 Task: In the event  named  Project Quality Assurance and Process Improvement Discussion, Set a range of dates when you can accept meetings  '13 Jun â€" 30 Jun 2023'. Select a duration of  15 min. Select working hours  	_x000D_
MON- SAT 10:00am â€" 6:00pm. Add time before or after your events  as 10 min. Set the frequency of available time slots for invitees as  55 min. Set the minimum notice period and maximum events allowed per day as  43 hours and 4. , logged in from the account softage.4@softage.net and add another guest for the event, softage.3@softage.net
Action: Mouse moved to (341, 391)
Screenshot: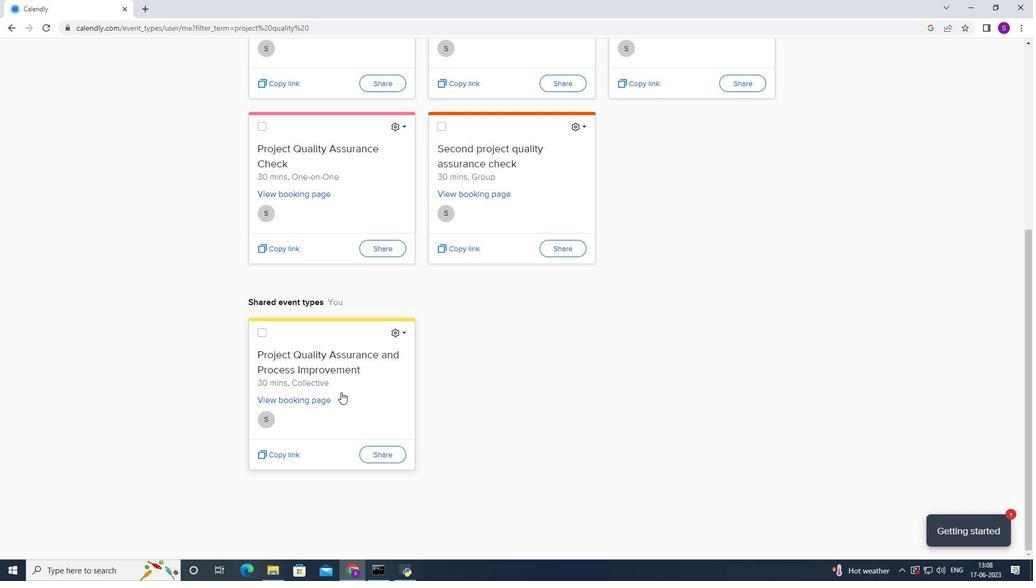 
Action: Mouse pressed left at (341, 391)
Screenshot: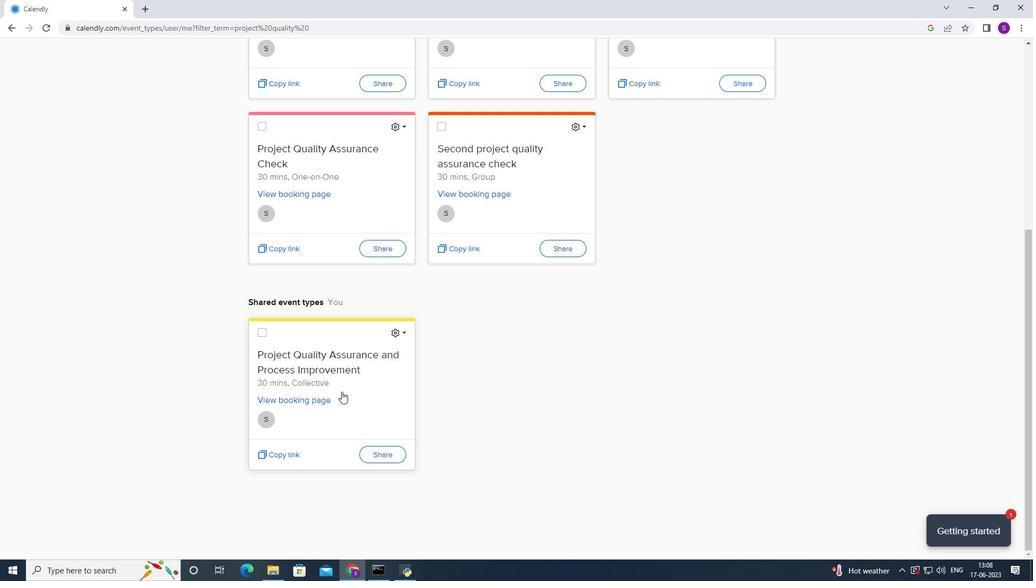 
Action: Mouse moved to (320, 264)
Screenshot: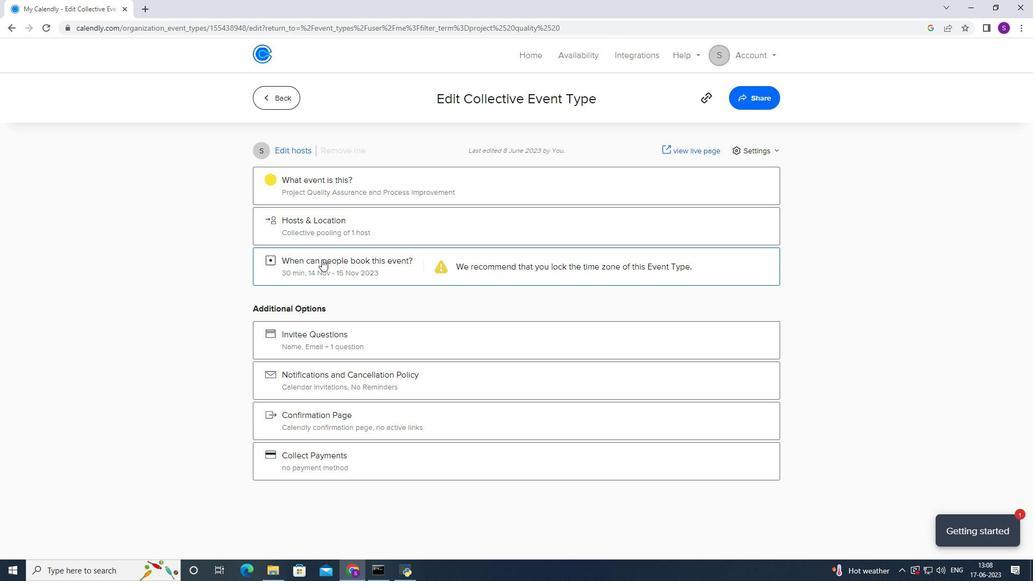 
Action: Mouse pressed left at (320, 264)
Screenshot: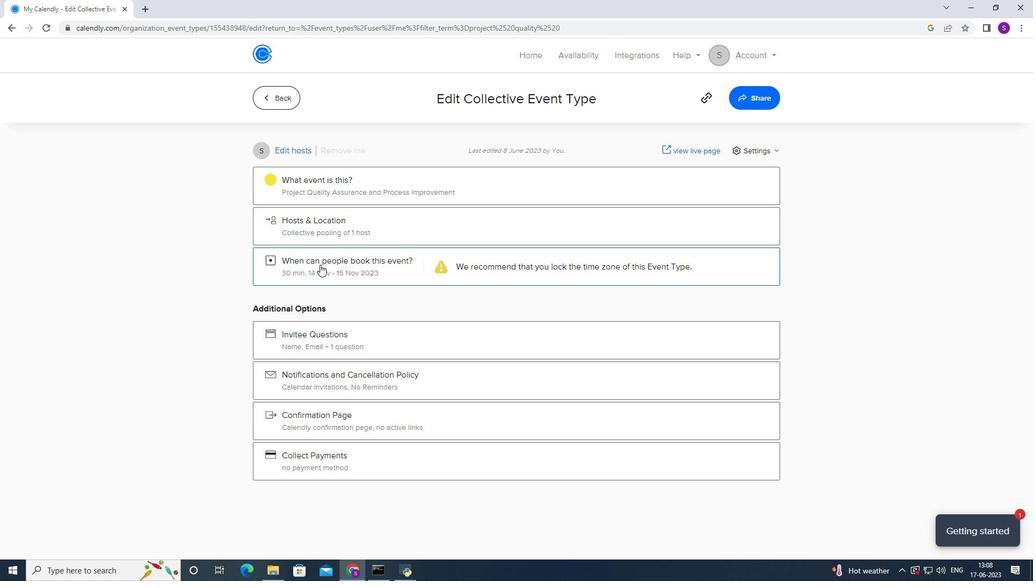 
Action: Mouse moved to (306, 321)
Screenshot: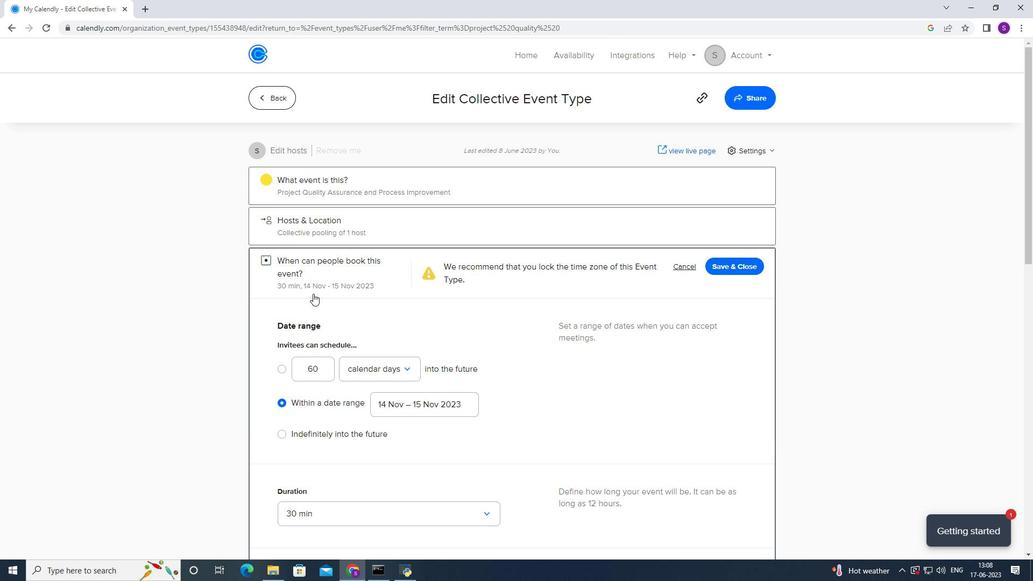 
Action: Mouse scrolled (306, 321) with delta (0, 0)
Screenshot: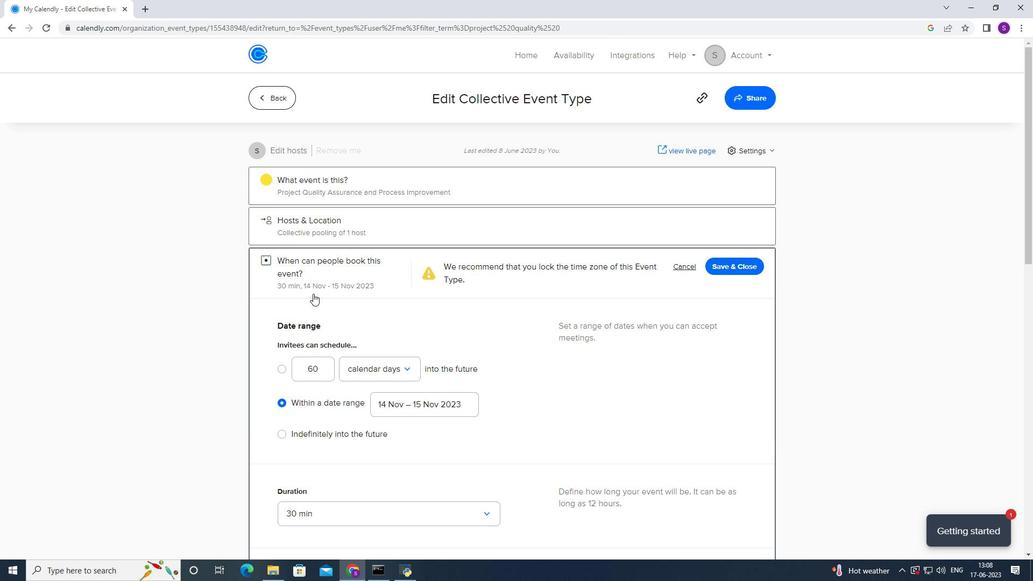 
Action: Mouse scrolled (306, 321) with delta (0, 0)
Screenshot: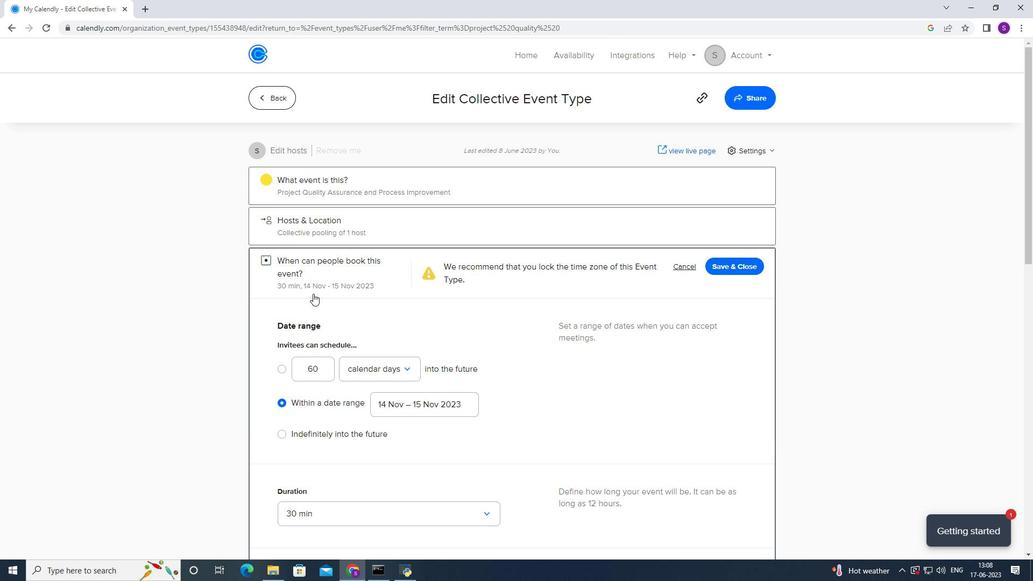 
Action: Mouse scrolled (306, 321) with delta (0, 0)
Screenshot: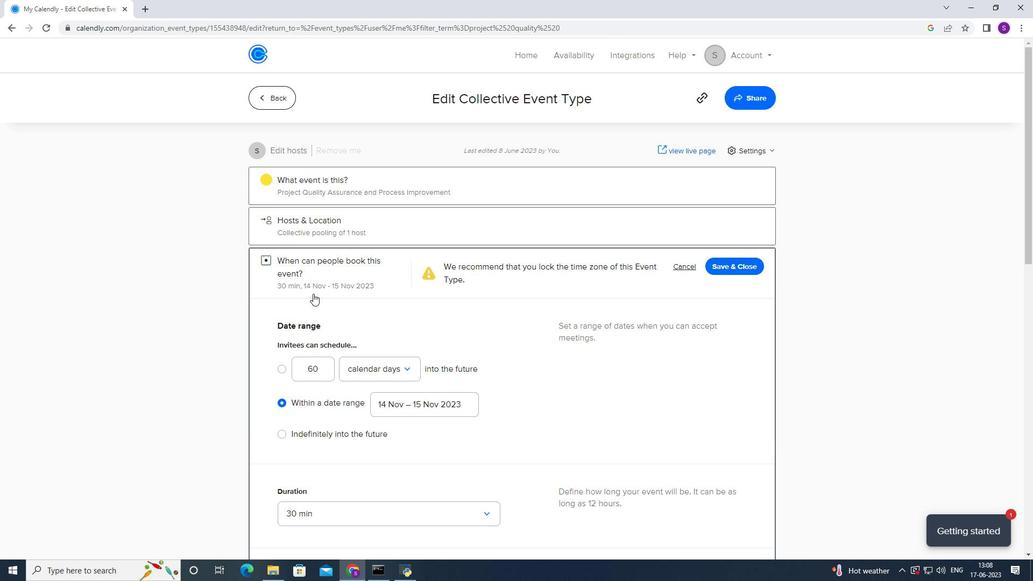 
Action: Mouse scrolled (306, 321) with delta (0, 0)
Screenshot: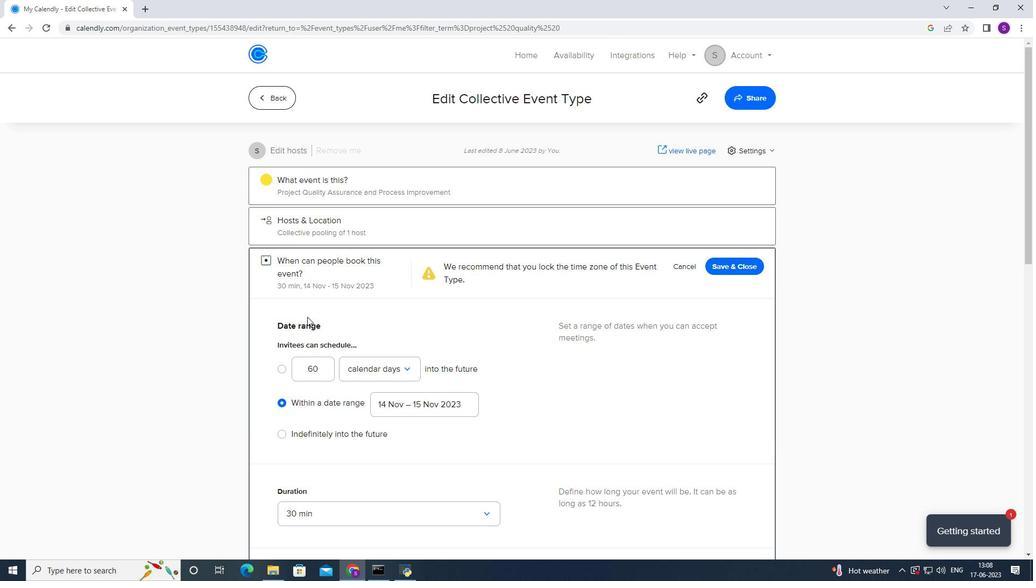 
Action: Mouse scrolled (306, 321) with delta (0, 0)
Screenshot: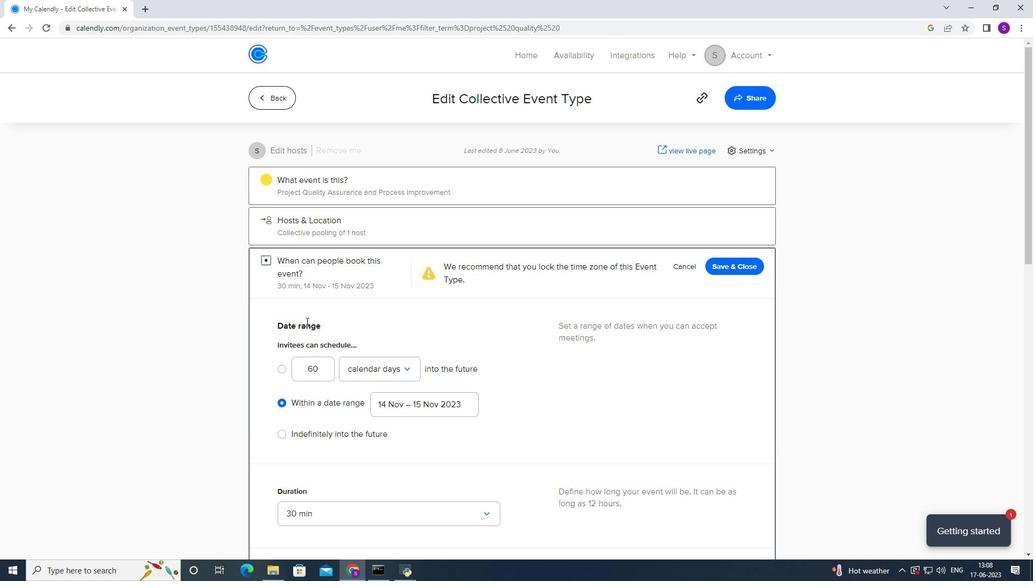 
Action: Mouse moved to (306, 316)
Screenshot: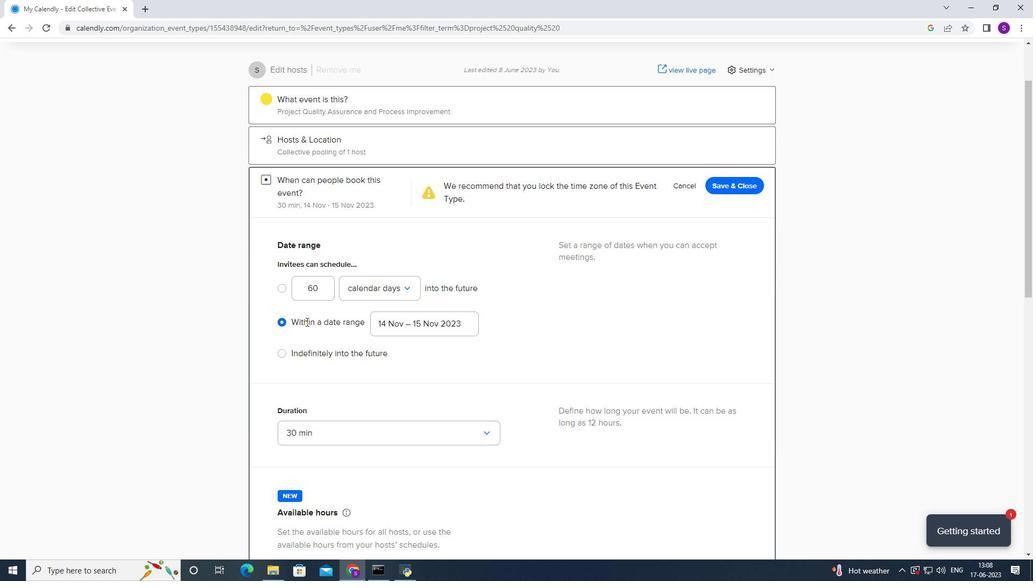 
Action: Mouse scrolled (306, 317) with delta (0, 0)
Screenshot: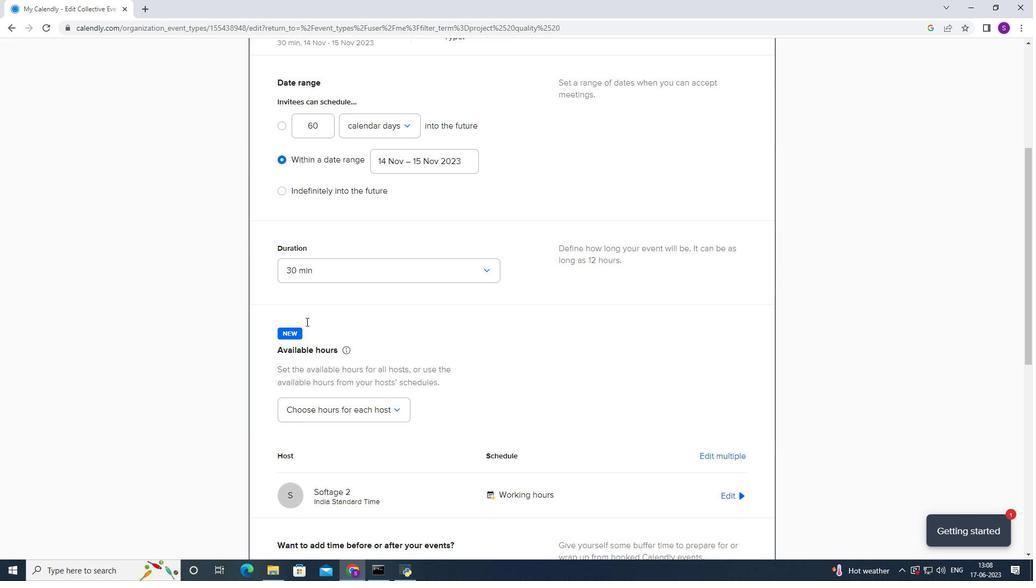 
Action: Mouse scrolled (306, 317) with delta (0, 0)
Screenshot: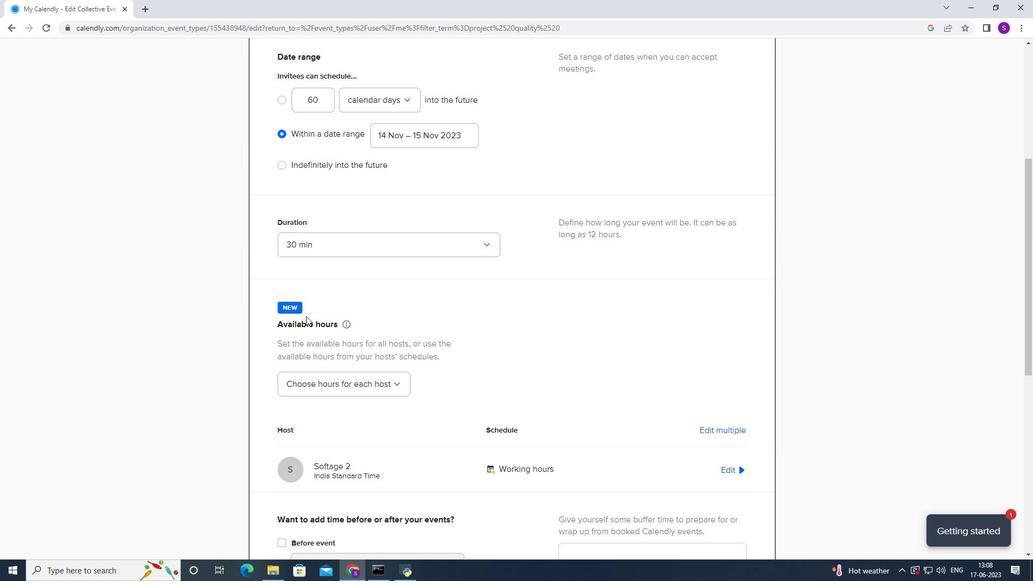 
Action: Mouse moved to (398, 244)
Screenshot: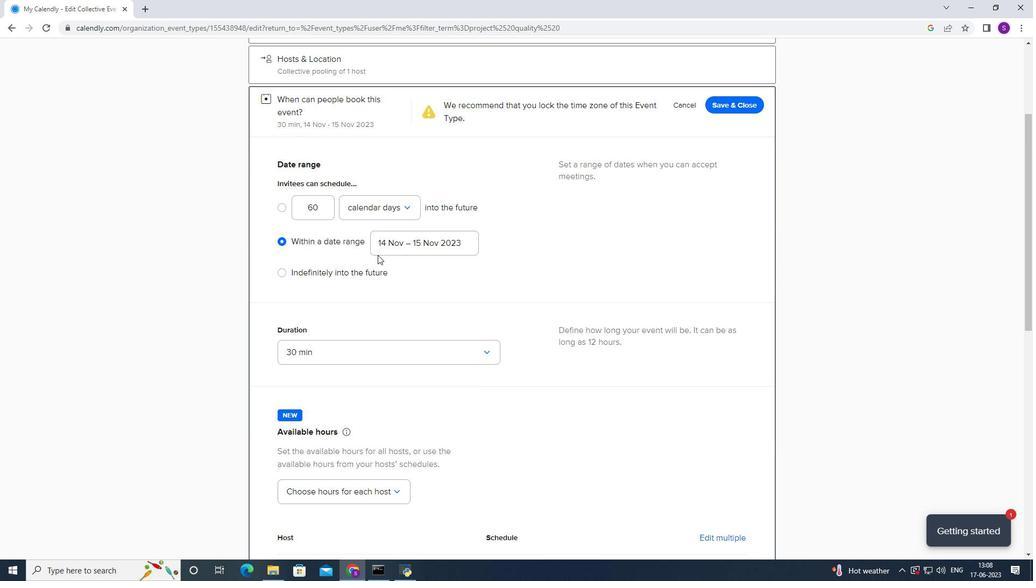 
Action: Mouse pressed left at (398, 244)
Screenshot: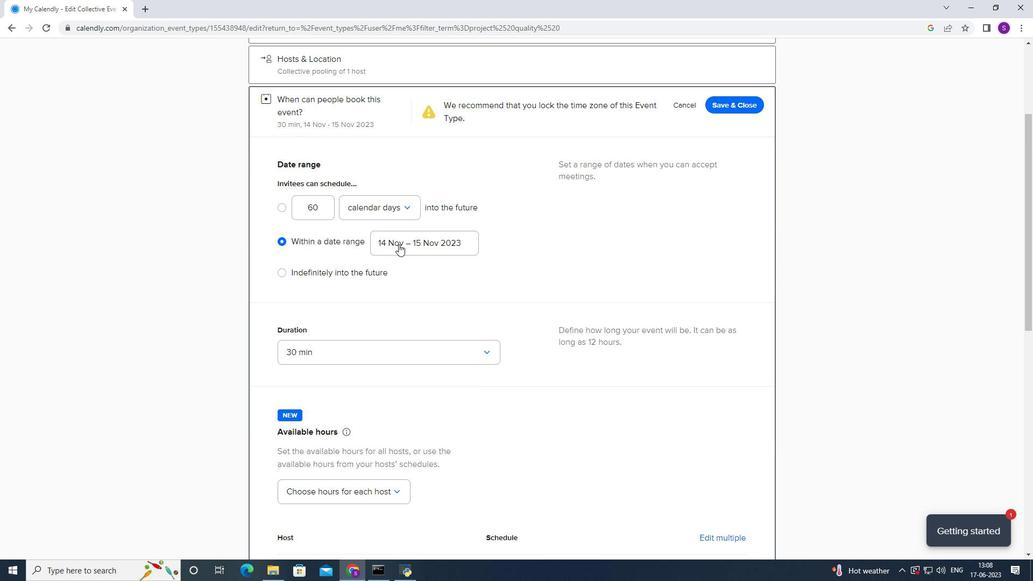 
Action: Mouse moved to (458, 285)
Screenshot: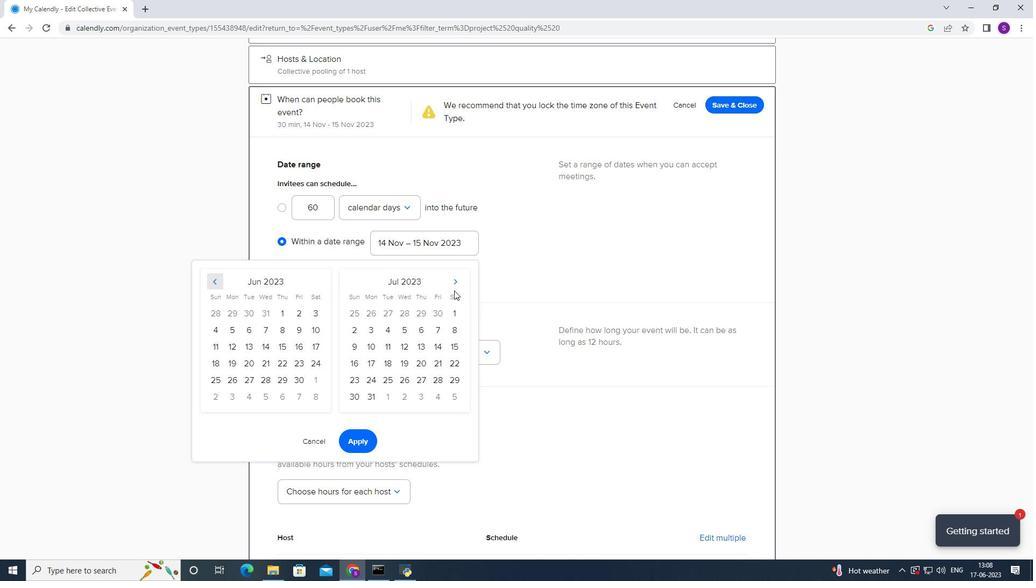 
Action: Mouse pressed left at (458, 285)
Screenshot: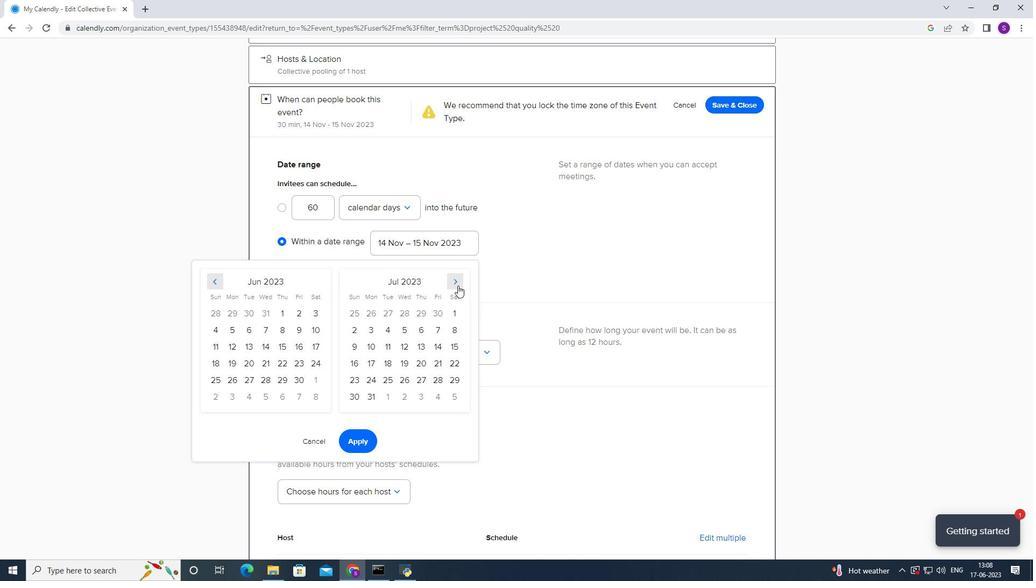 
Action: Mouse moved to (278, 346)
Screenshot: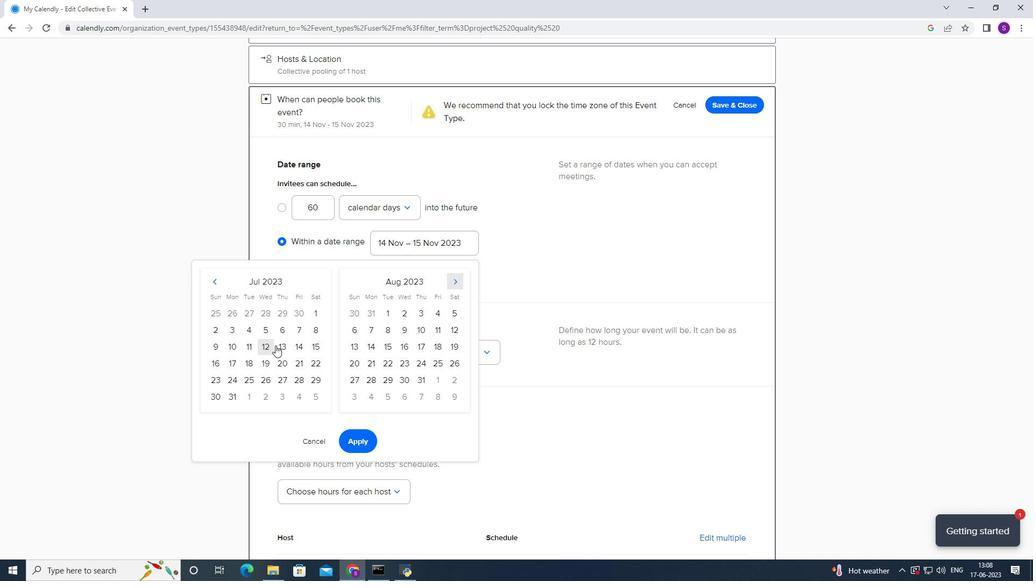 
Action: Mouse pressed left at (278, 346)
Screenshot: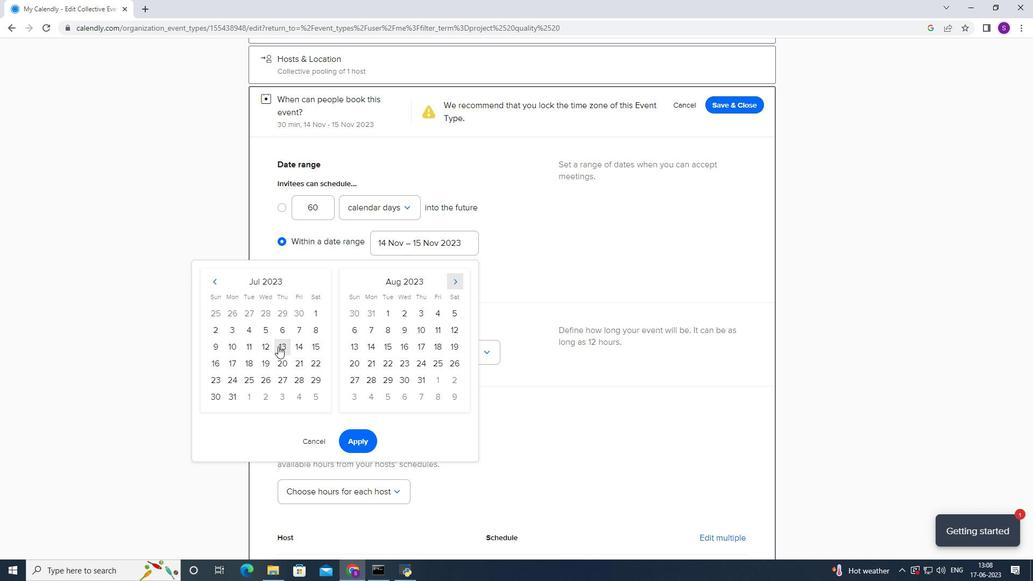 
Action: Mouse moved to (223, 389)
Screenshot: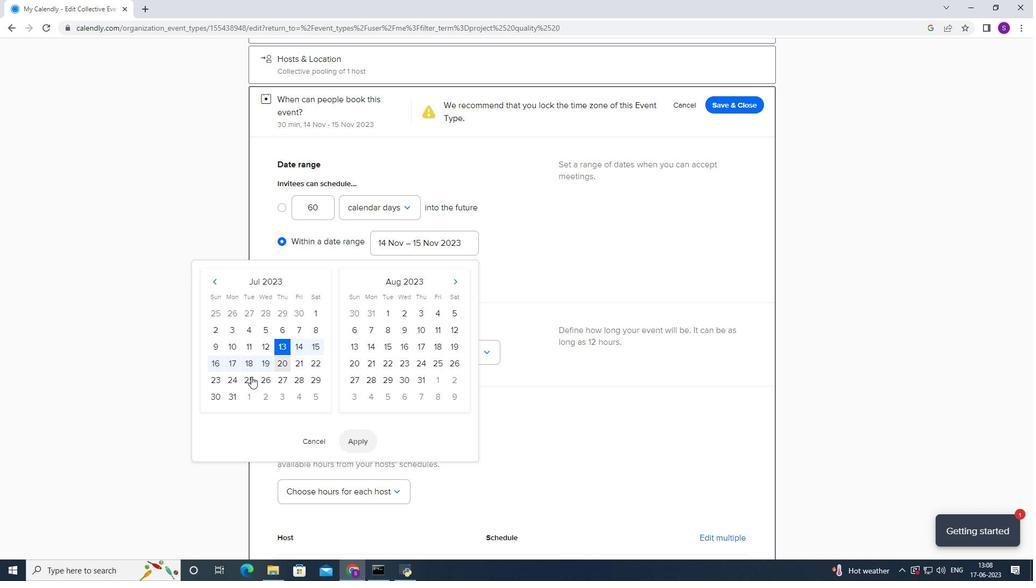 
Action: Mouse pressed left at (223, 389)
Screenshot: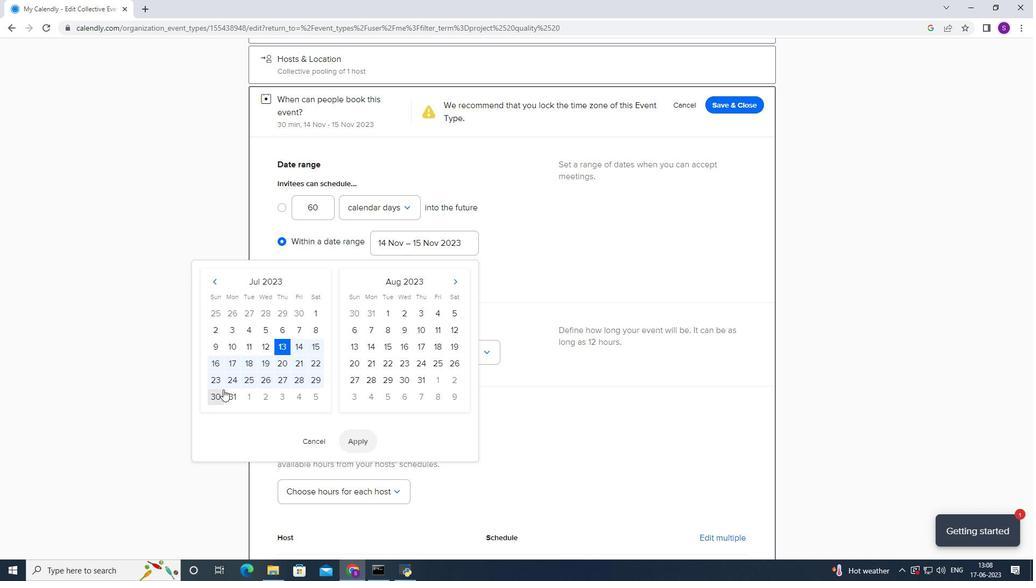 
Action: Mouse moved to (360, 449)
Screenshot: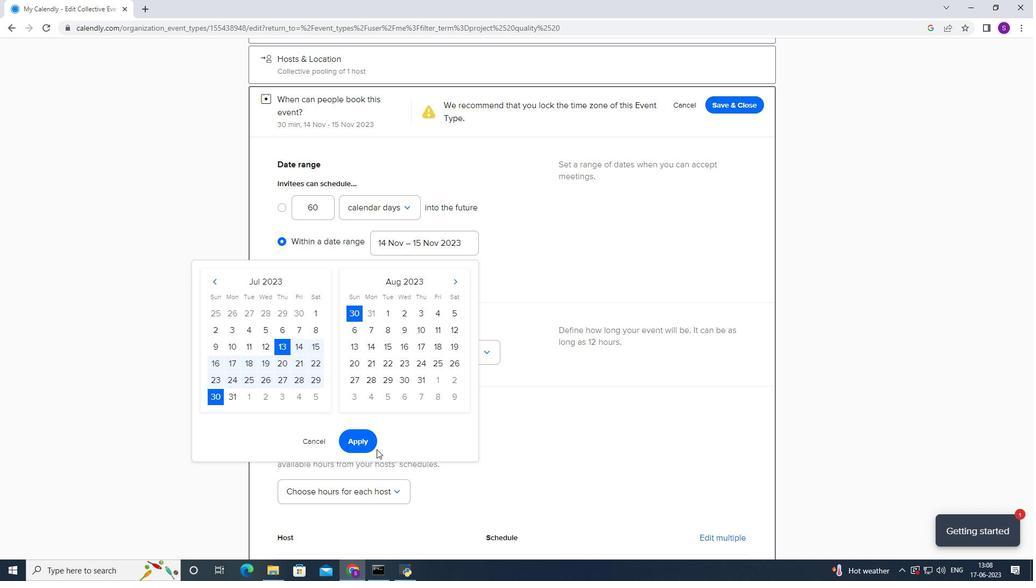
Action: Mouse pressed left at (360, 449)
Screenshot: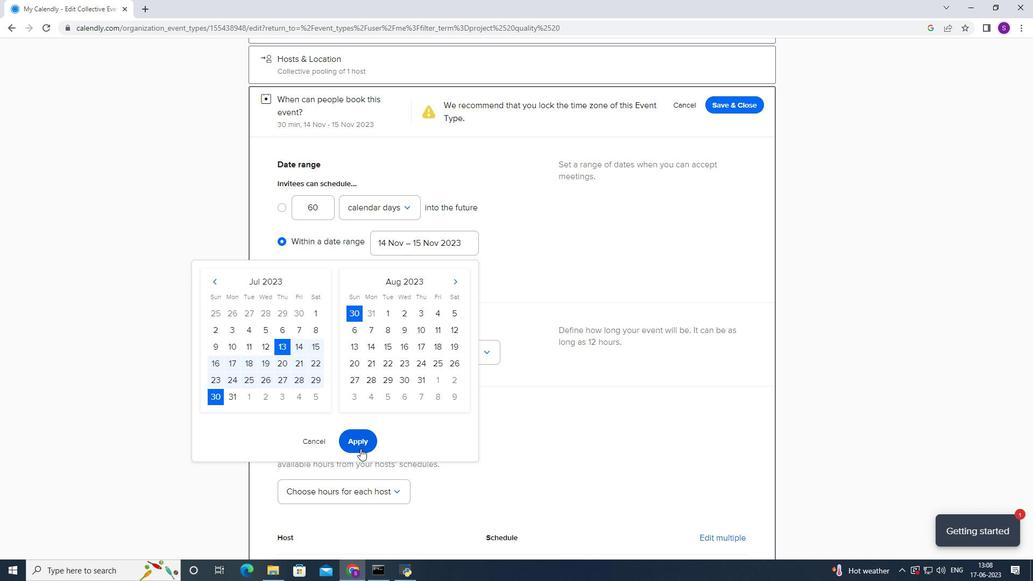 
Action: Mouse moved to (303, 369)
Screenshot: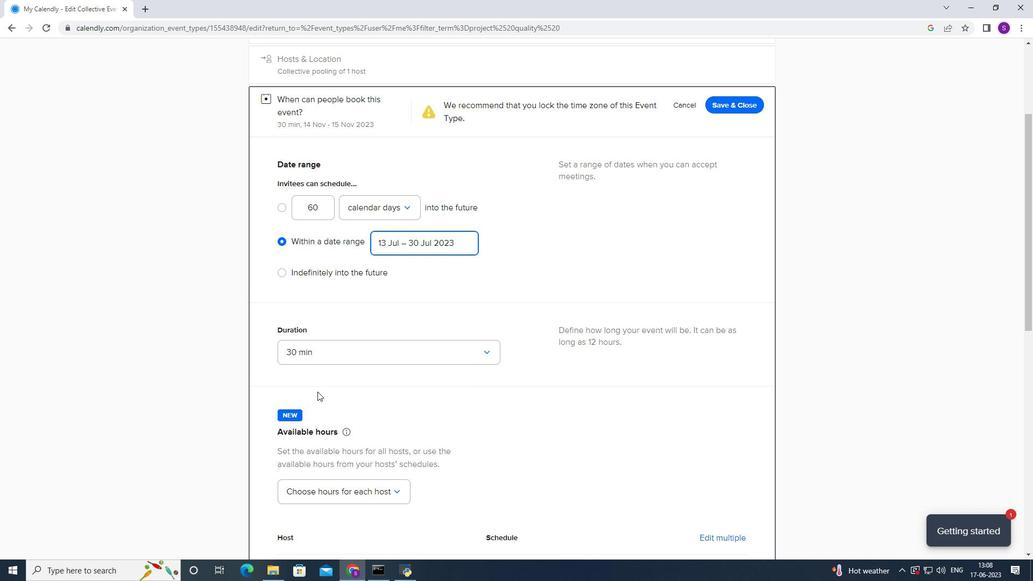 
Action: Mouse scrolled (303, 369) with delta (0, 0)
Screenshot: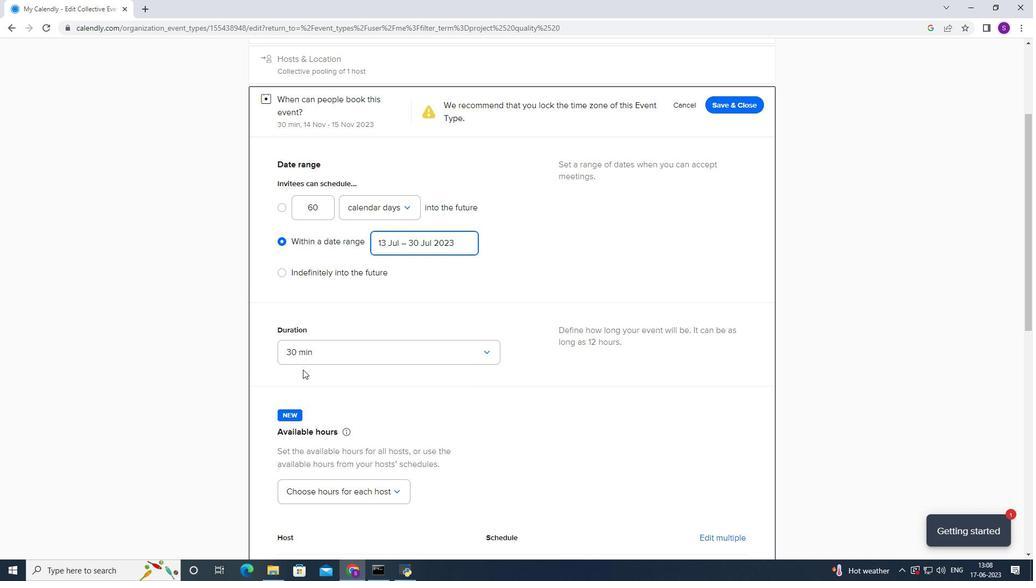 
Action: Mouse moved to (302, 369)
Screenshot: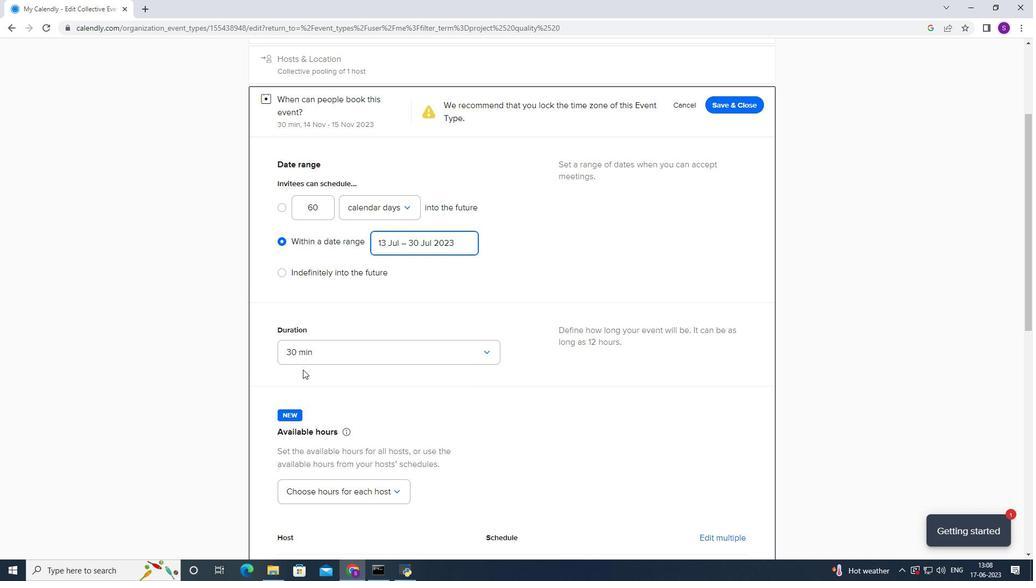 
Action: Mouse scrolled (302, 369) with delta (0, 0)
Screenshot: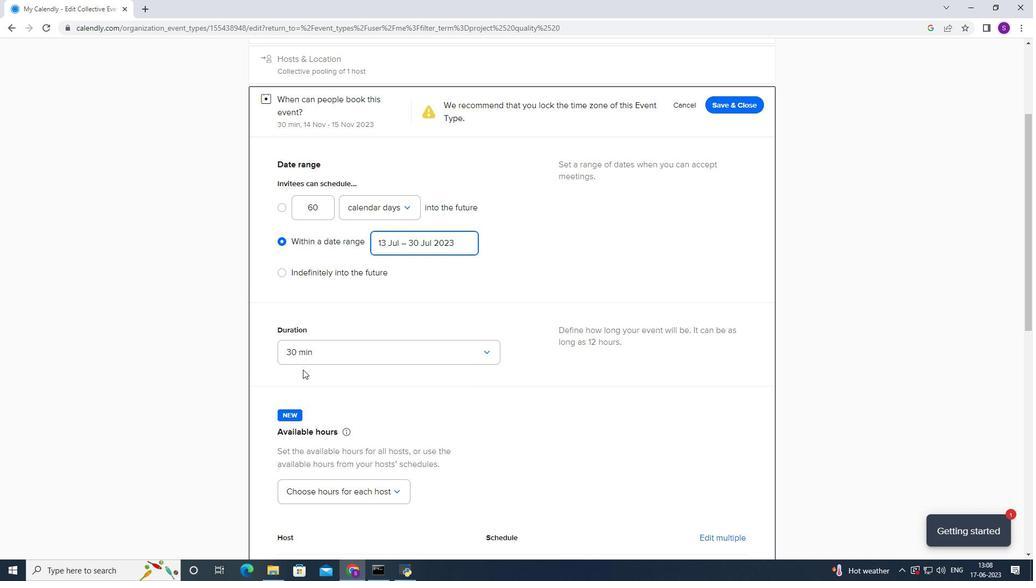 
Action: Mouse moved to (302, 369)
Screenshot: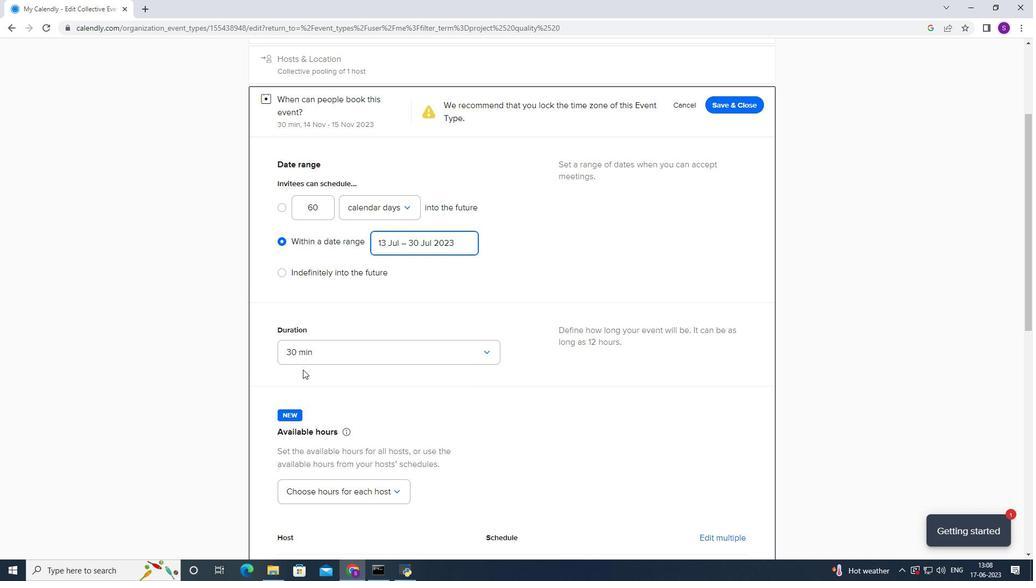 
Action: Mouse scrolled (302, 369) with delta (0, 0)
Screenshot: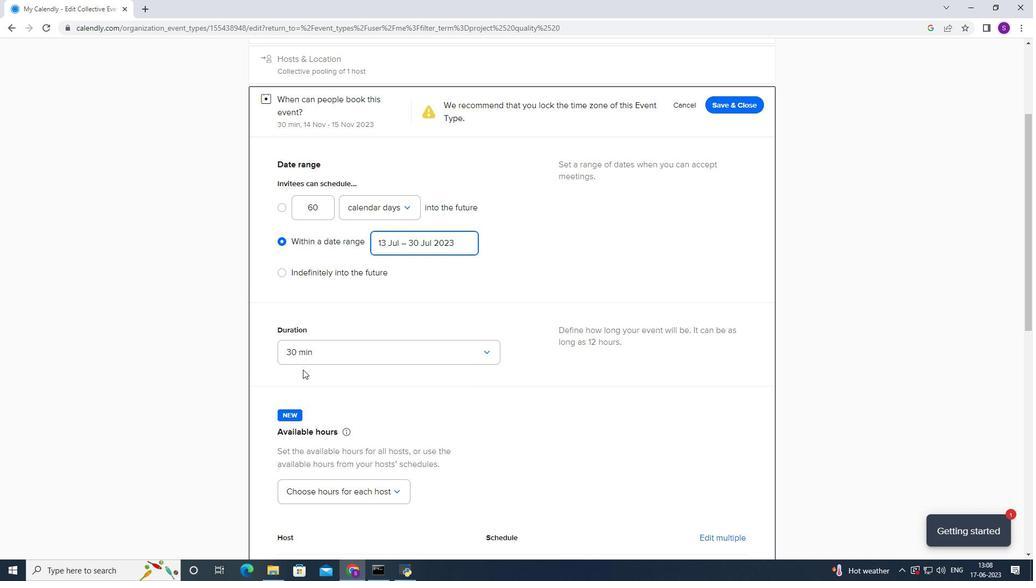 
Action: Mouse moved to (300, 369)
Screenshot: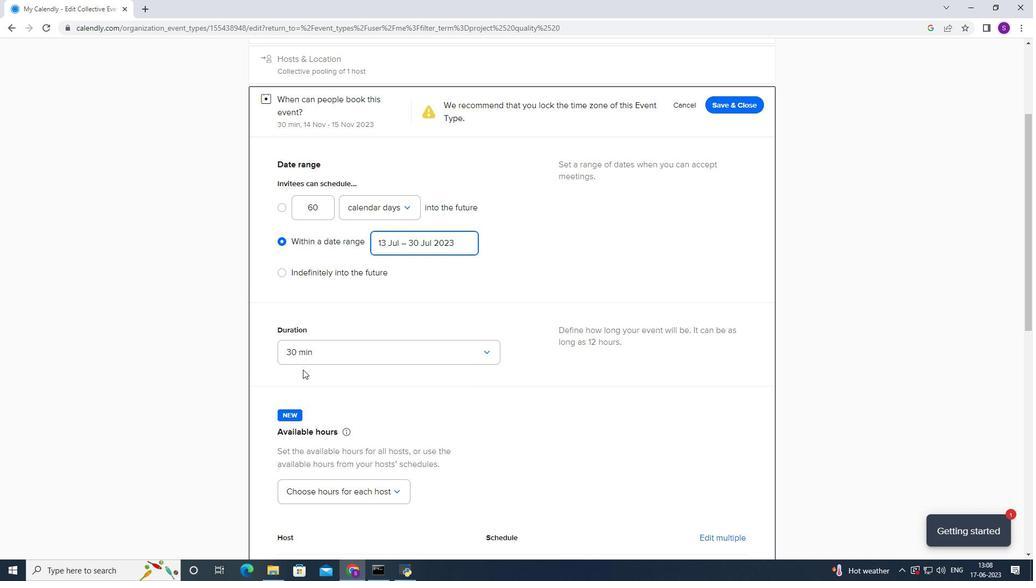 
Action: Mouse scrolled (300, 369) with delta (0, 0)
Screenshot: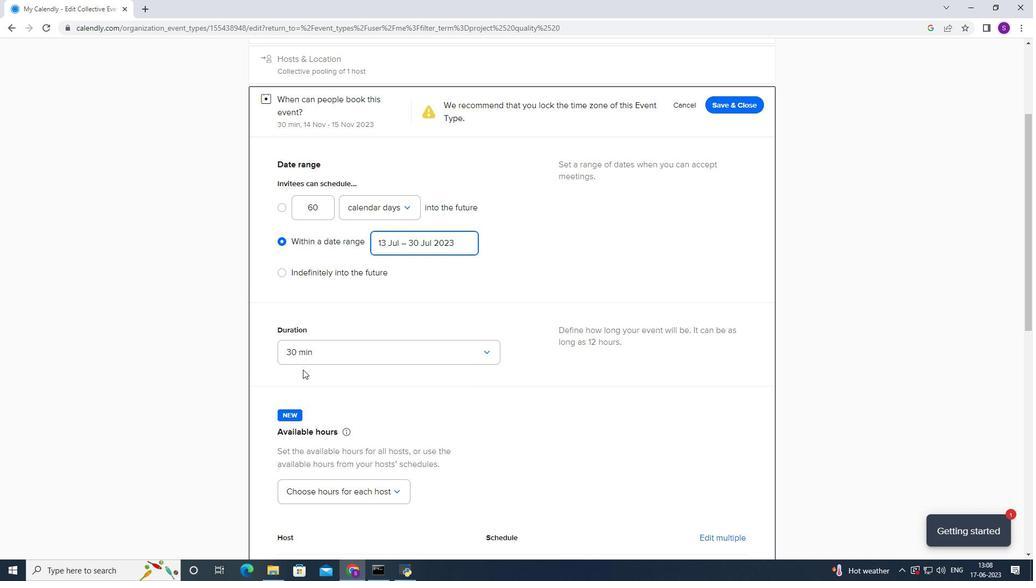 
Action: Mouse moved to (300, 370)
Screenshot: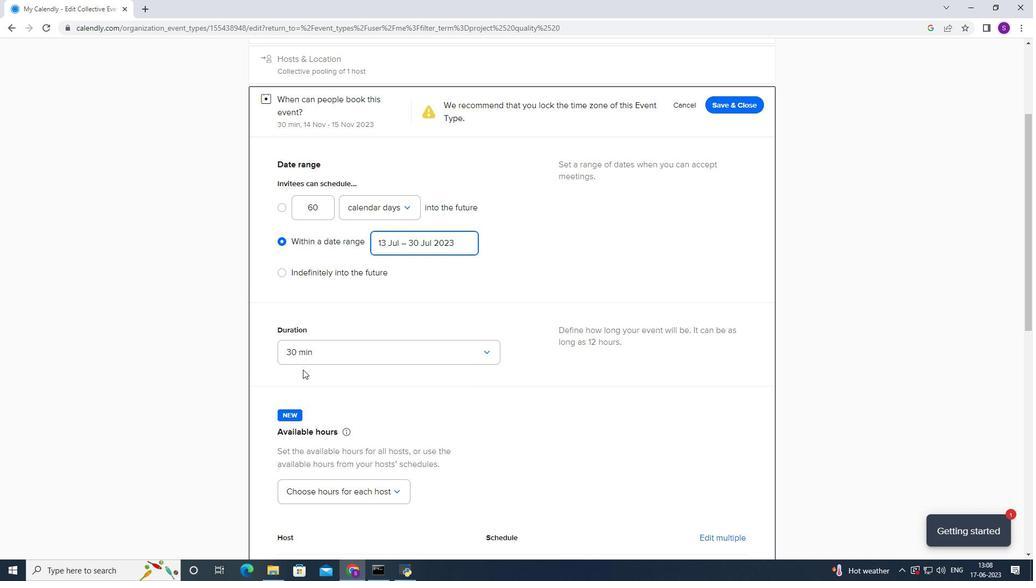 
Action: Mouse scrolled (300, 370) with delta (0, 0)
Screenshot: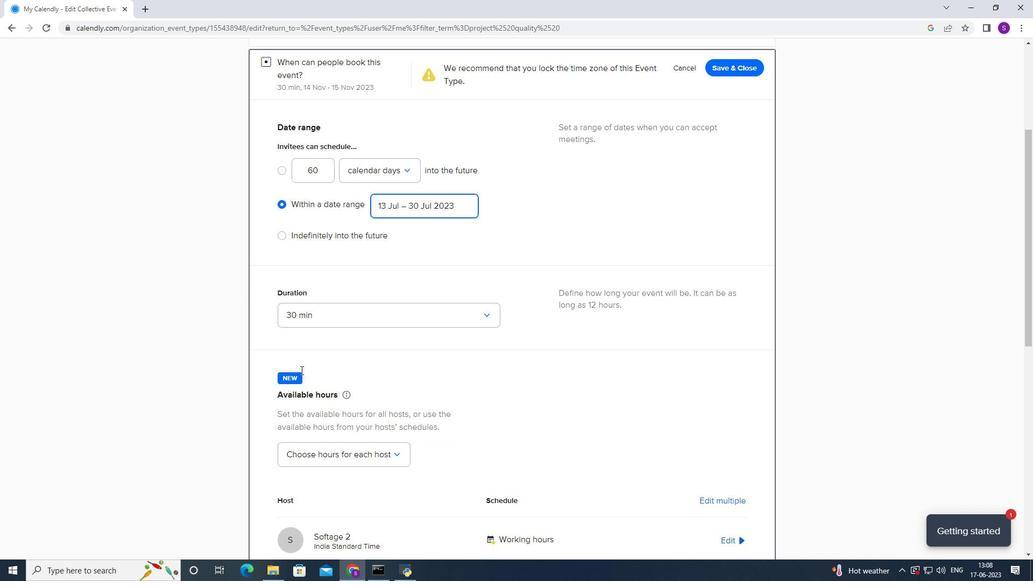 
Action: Mouse scrolled (300, 370) with delta (0, 0)
Screenshot: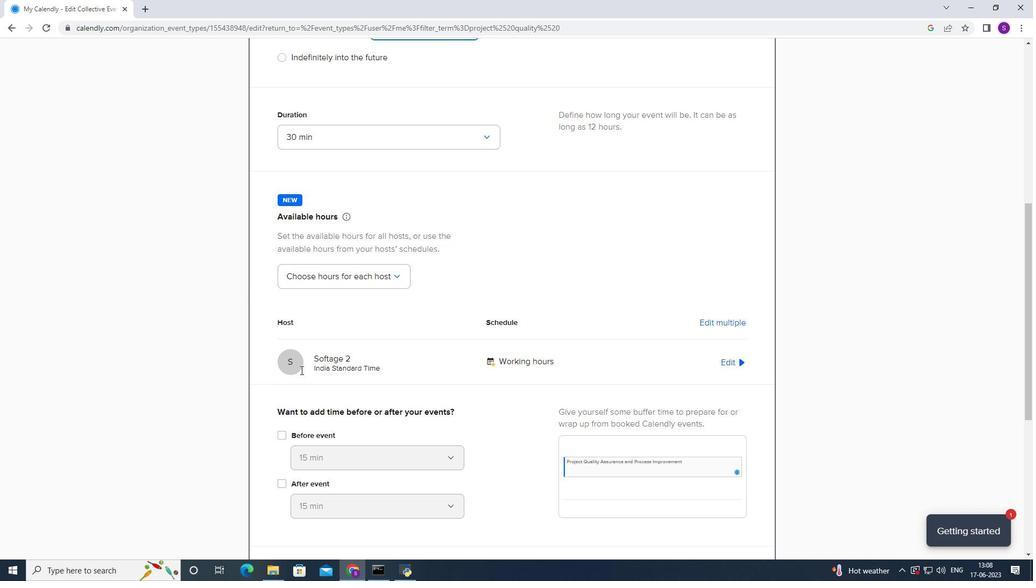 
Action: Mouse moved to (345, 255)
Screenshot: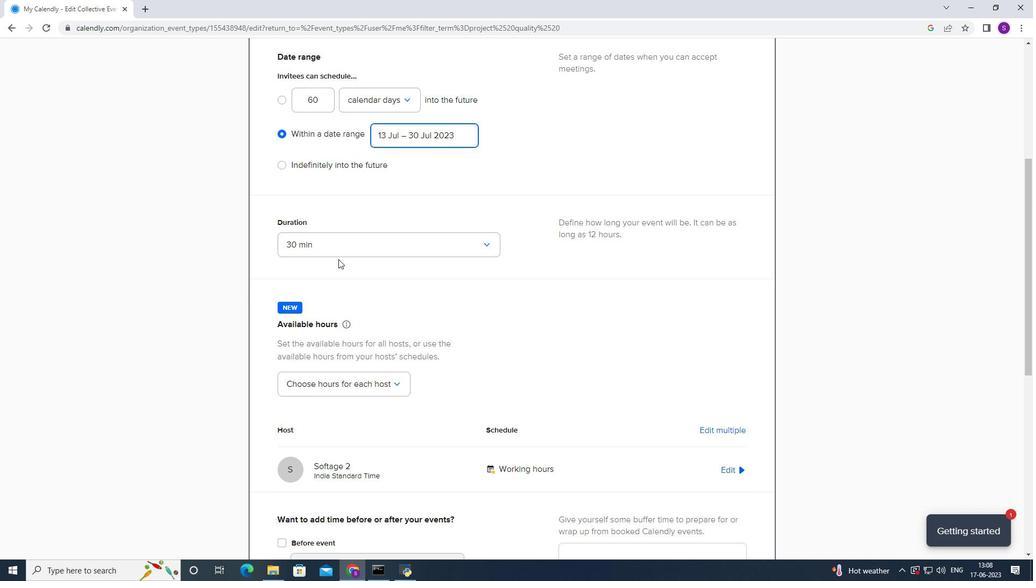 
Action: Mouse pressed left at (345, 255)
Screenshot: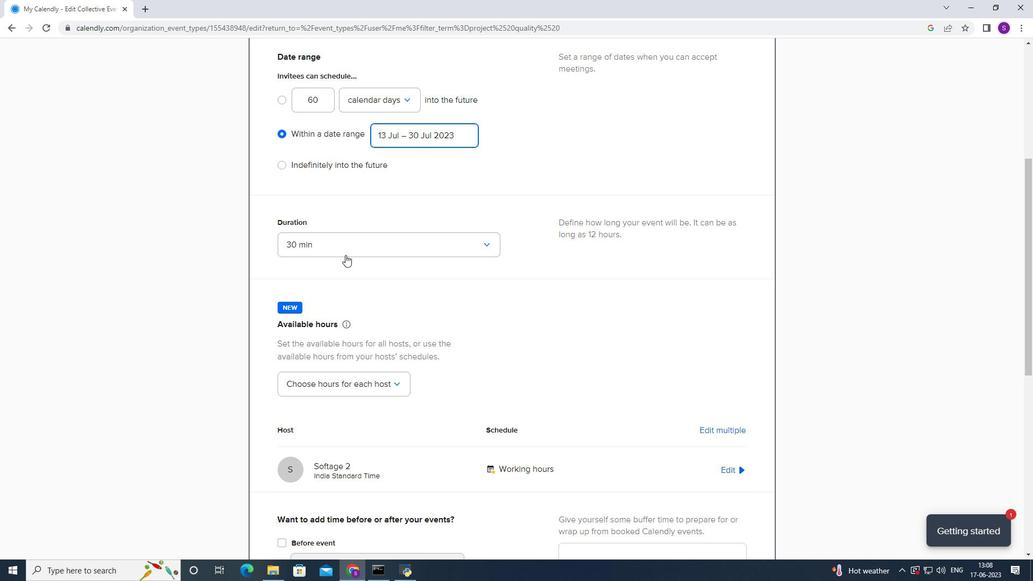 
Action: Mouse moved to (343, 272)
Screenshot: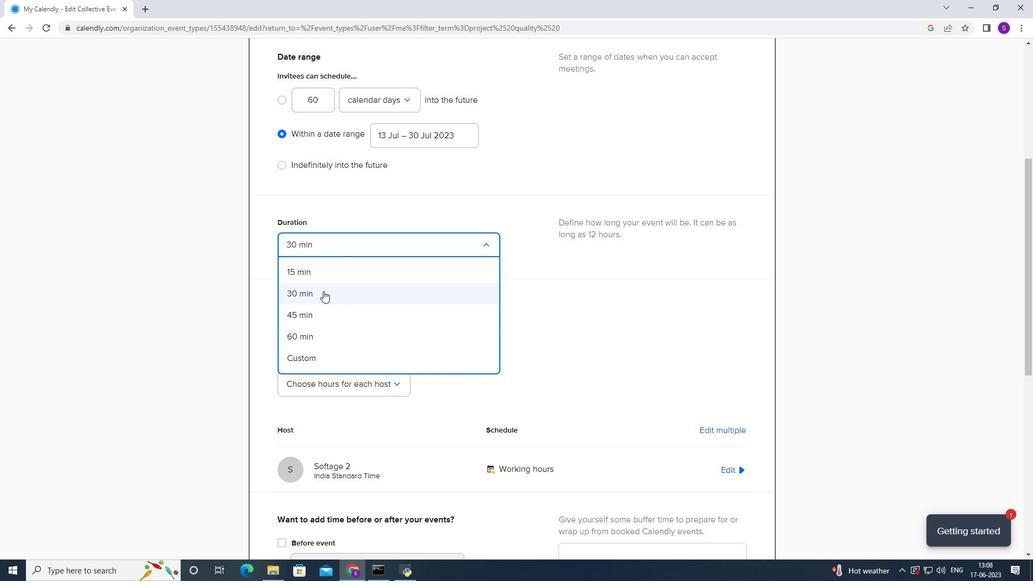
Action: Mouse pressed left at (343, 272)
Screenshot: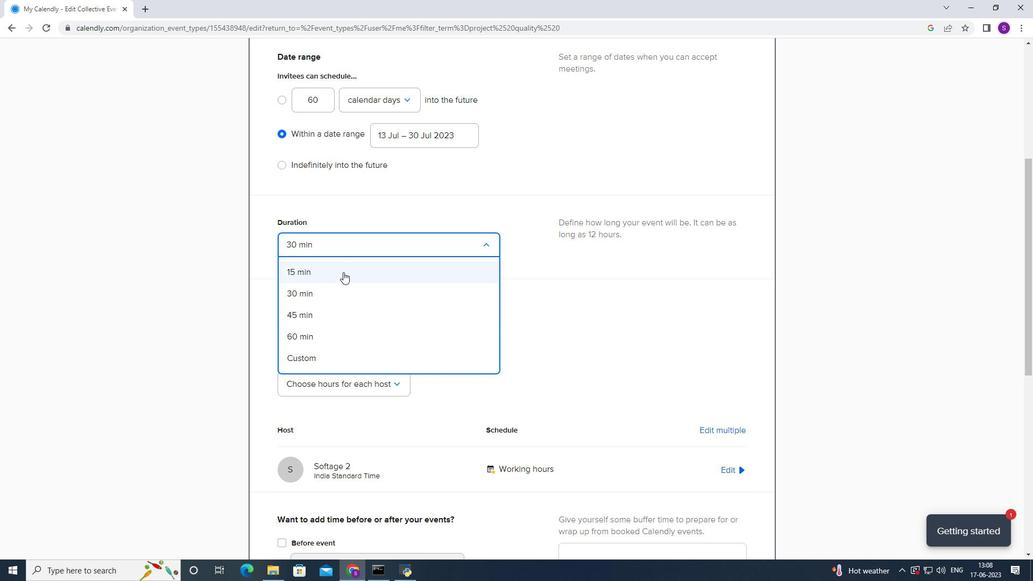
Action: Mouse moved to (332, 324)
Screenshot: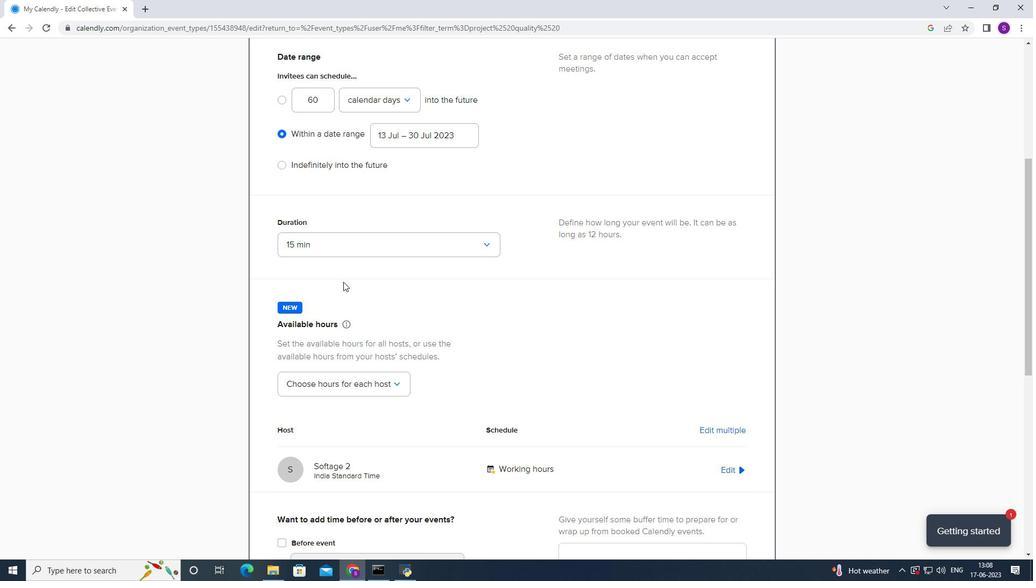 
Action: Mouse scrolled (332, 324) with delta (0, 0)
Screenshot: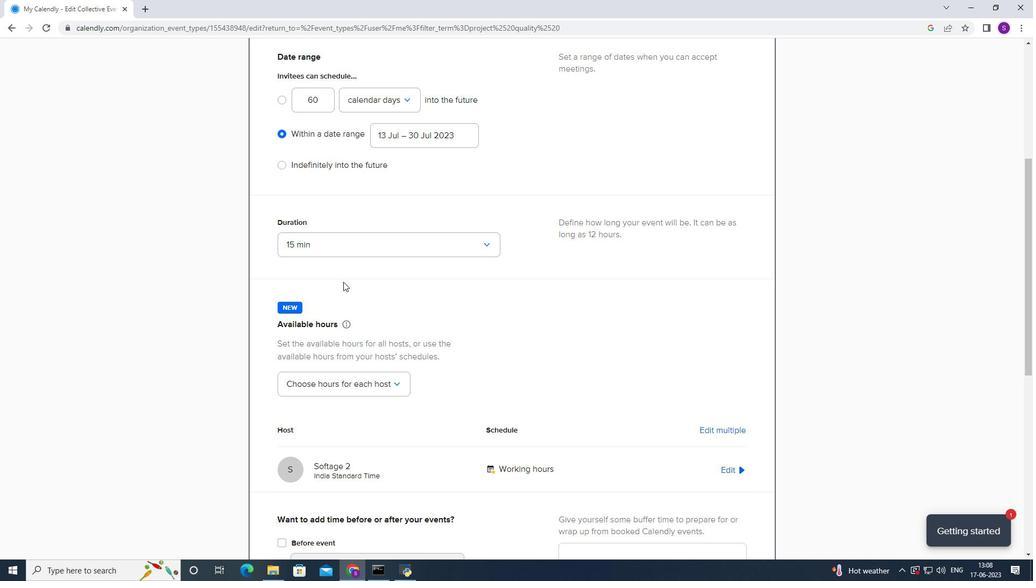 
Action: Mouse scrolled (332, 324) with delta (0, 0)
Screenshot: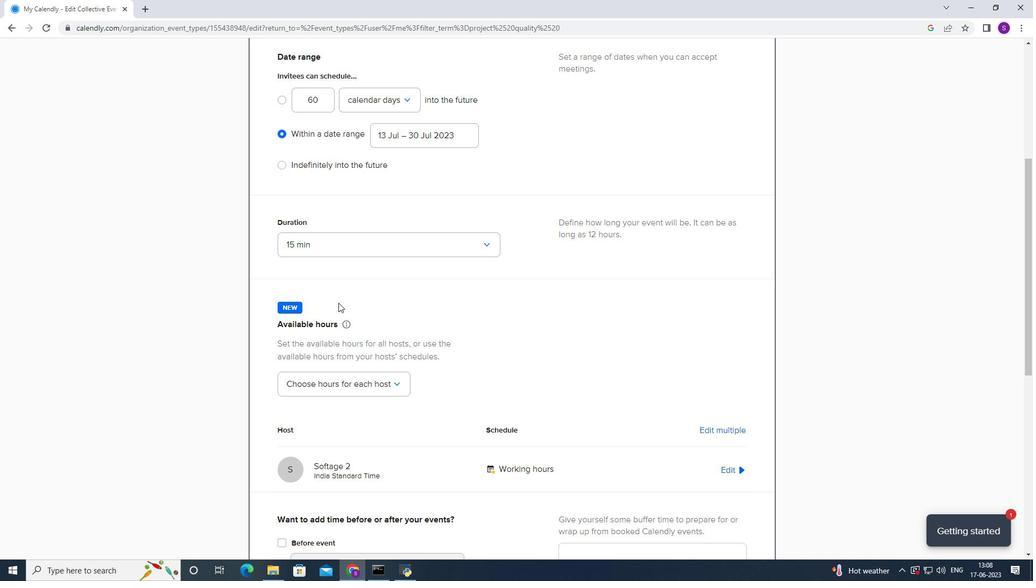 
Action: Mouse scrolled (332, 324) with delta (0, 0)
Screenshot: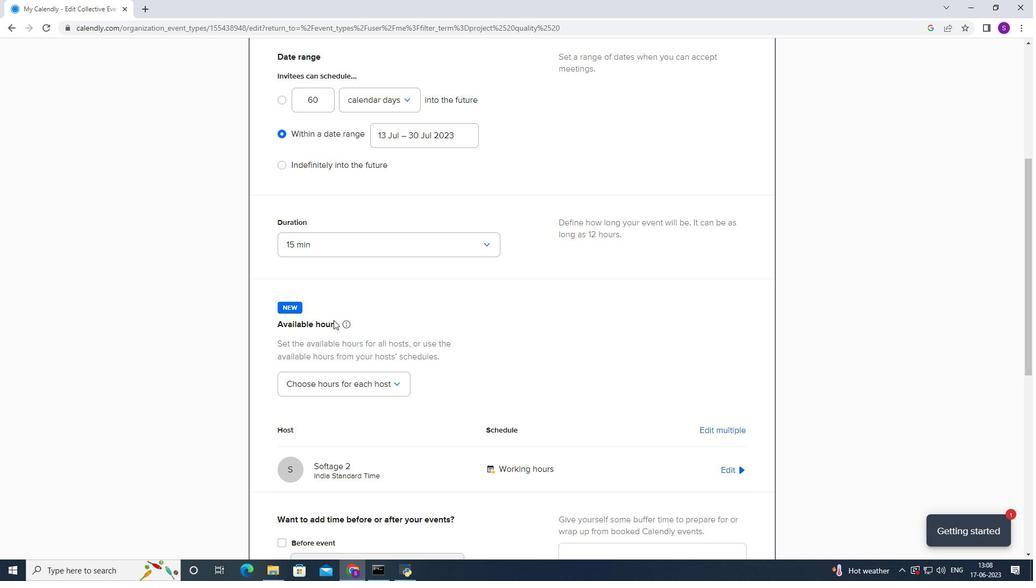 
Action: Mouse moved to (334, 297)
Screenshot: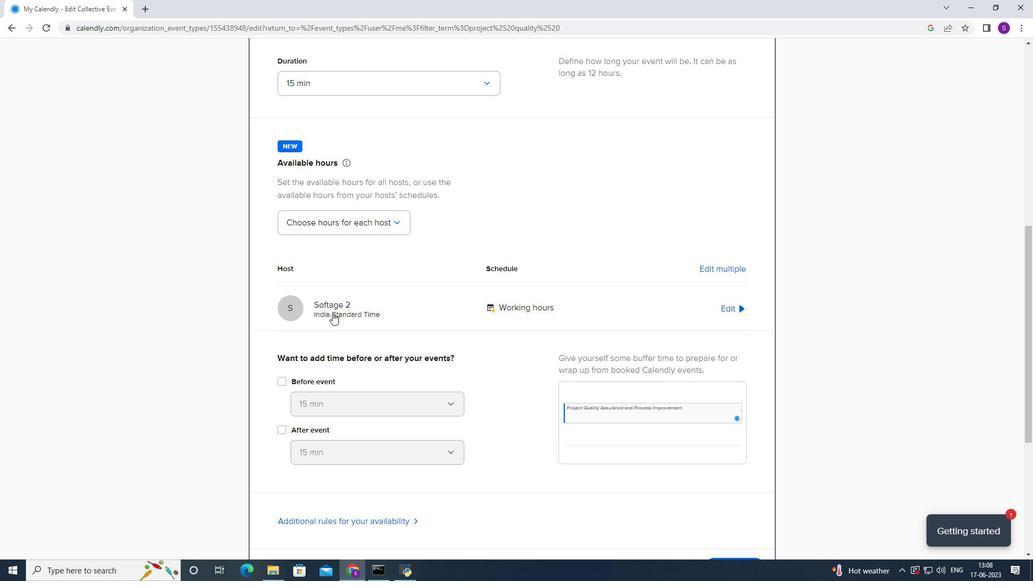
Action: Mouse scrolled (334, 296) with delta (0, 0)
Screenshot: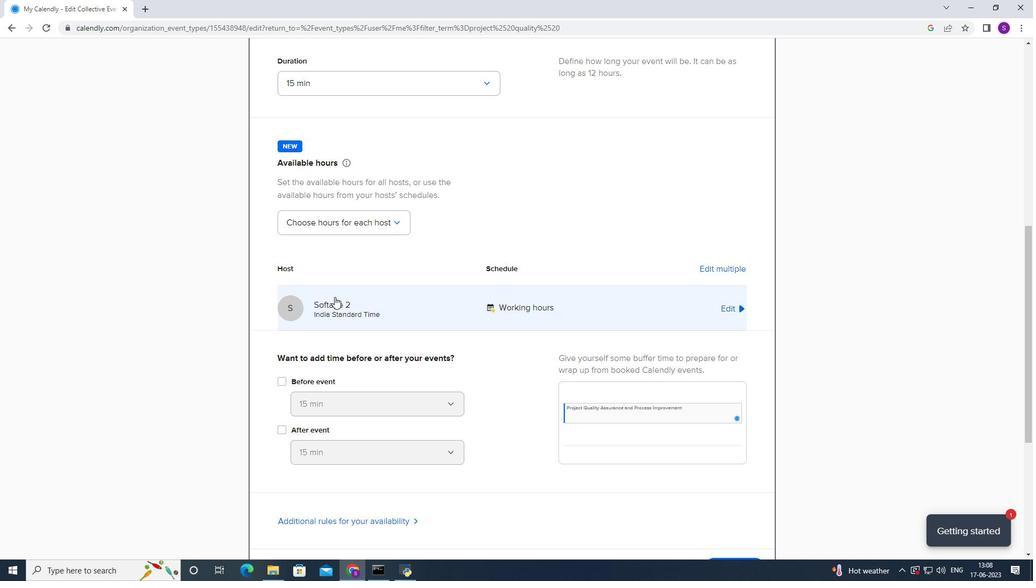 
Action: Mouse scrolled (334, 296) with delta (0, 0)
Screenshot: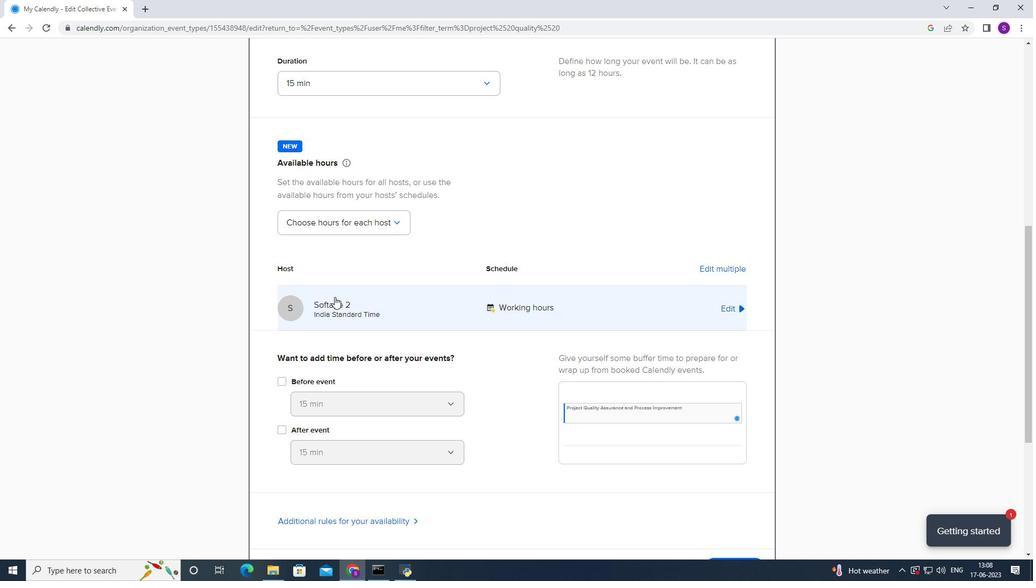 
Action: Mouse scrolled (334, 297) with delta (0, 0)
Screenshot: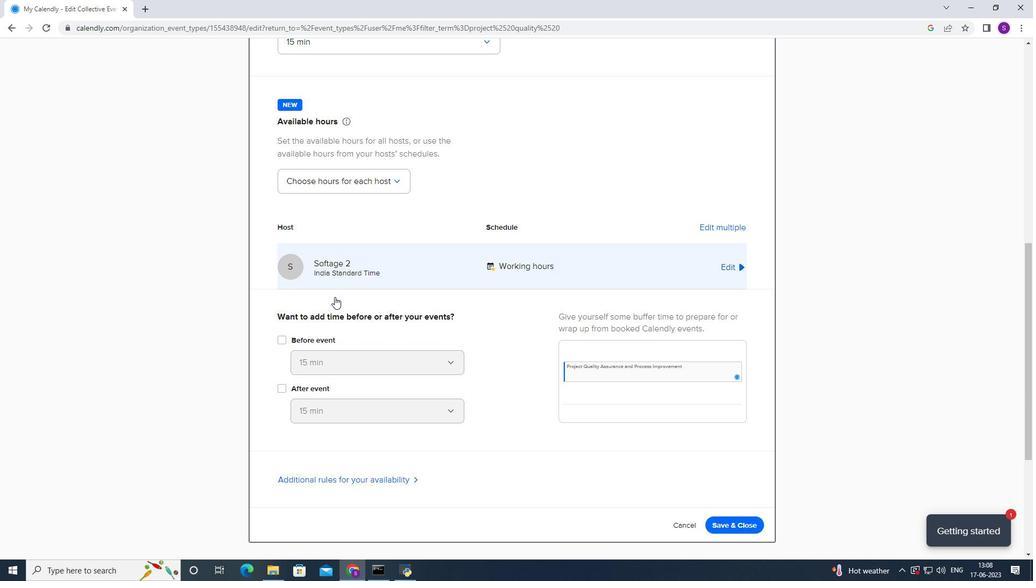
Action: Mouse moved to (734, 253)
Screenshot: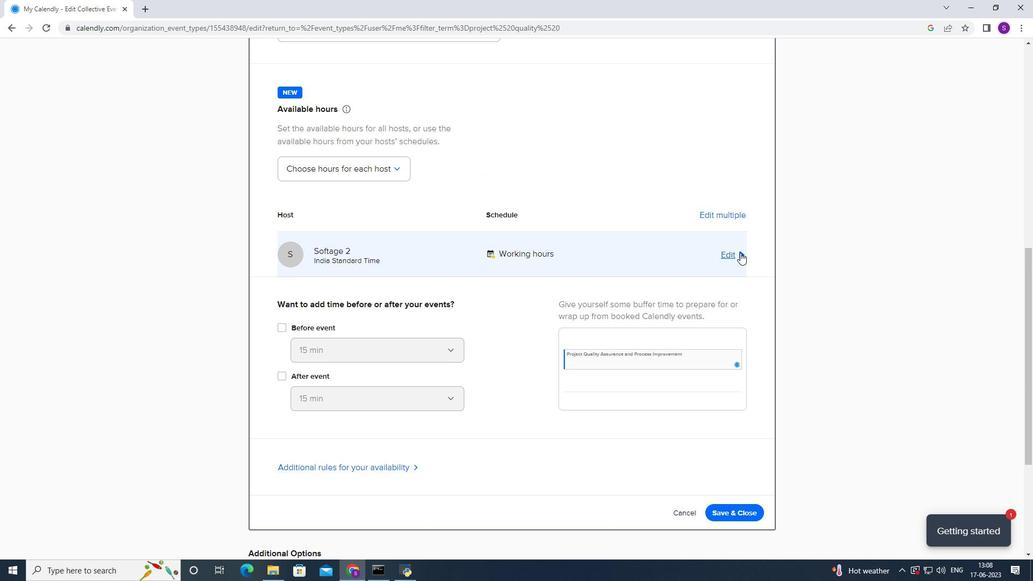 
Action: Mouse pressed left at (734, 253)
Screenshot: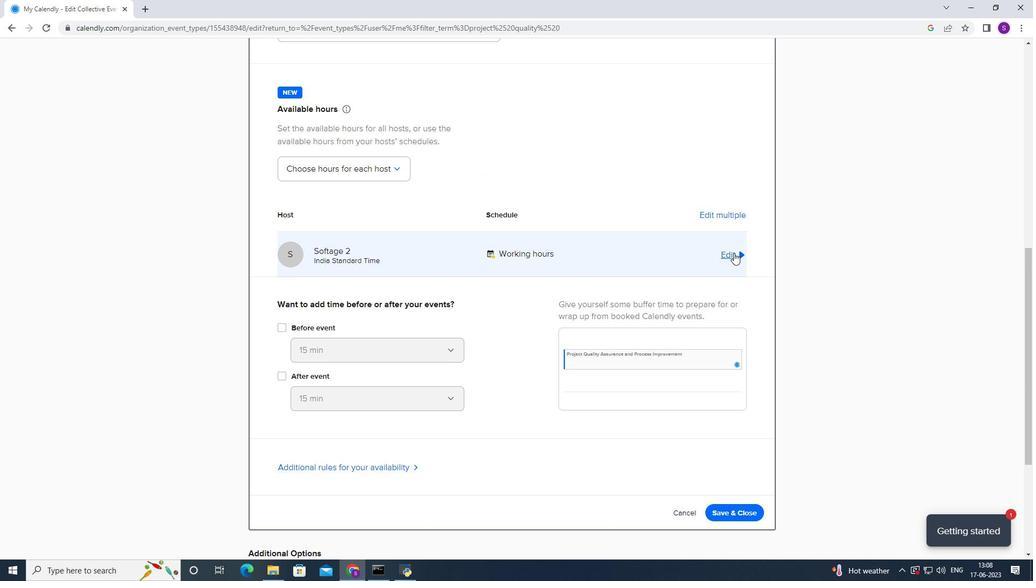 
Action: Mouse moved to (436, 320)
Screenshot: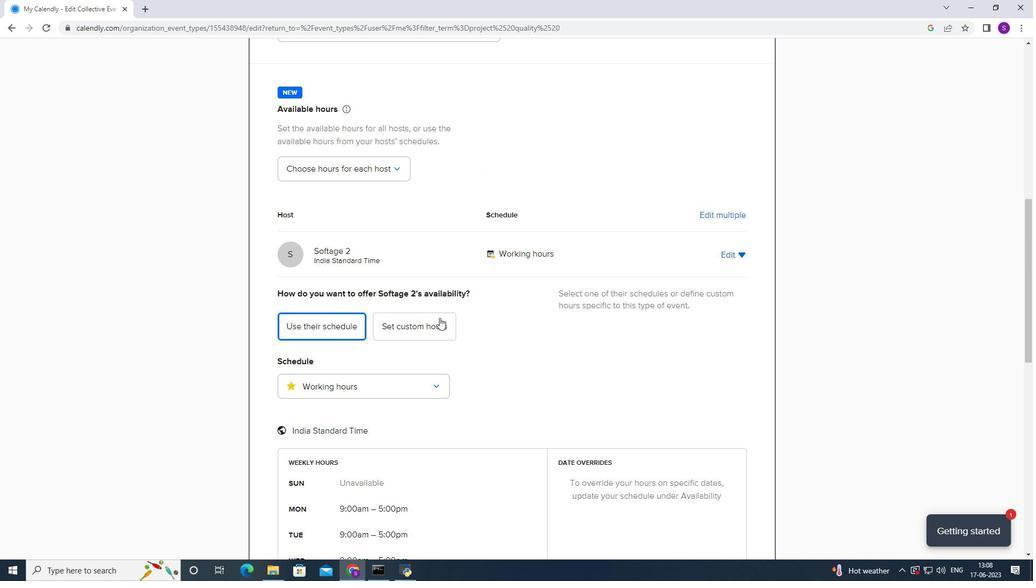 
Action: Mouse pressed left at (436, 320)
Screenshot: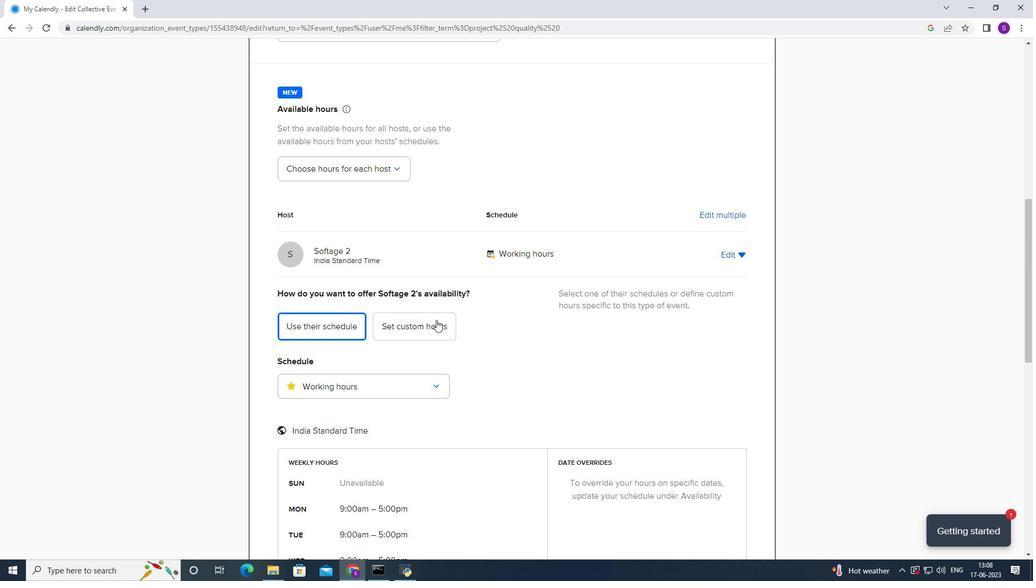 
Action: Mouse moved to (422, 331)
Screenshot: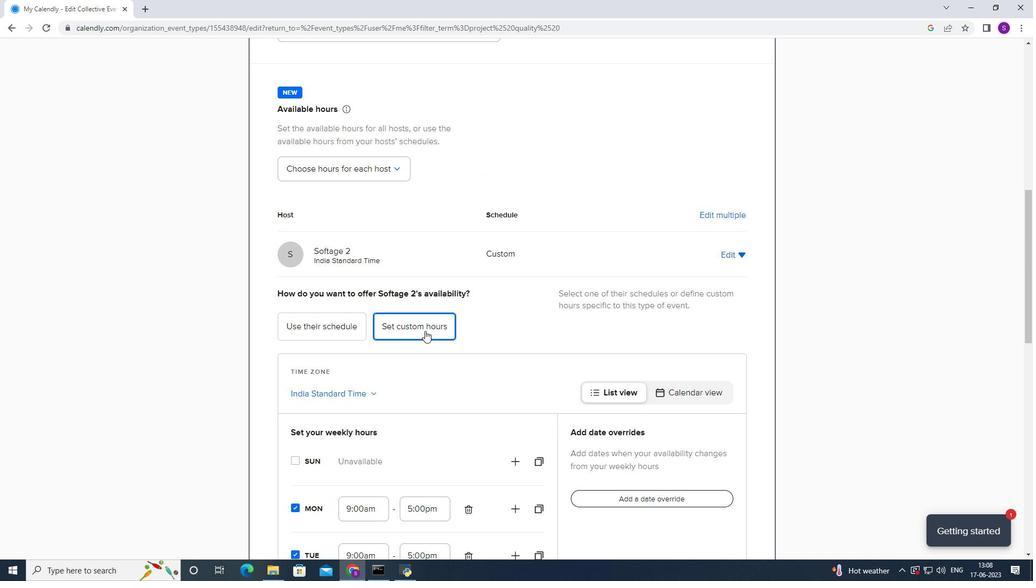 
Action: Mouse scrolled (422, 330) with delta (0, 0)
Screenshot: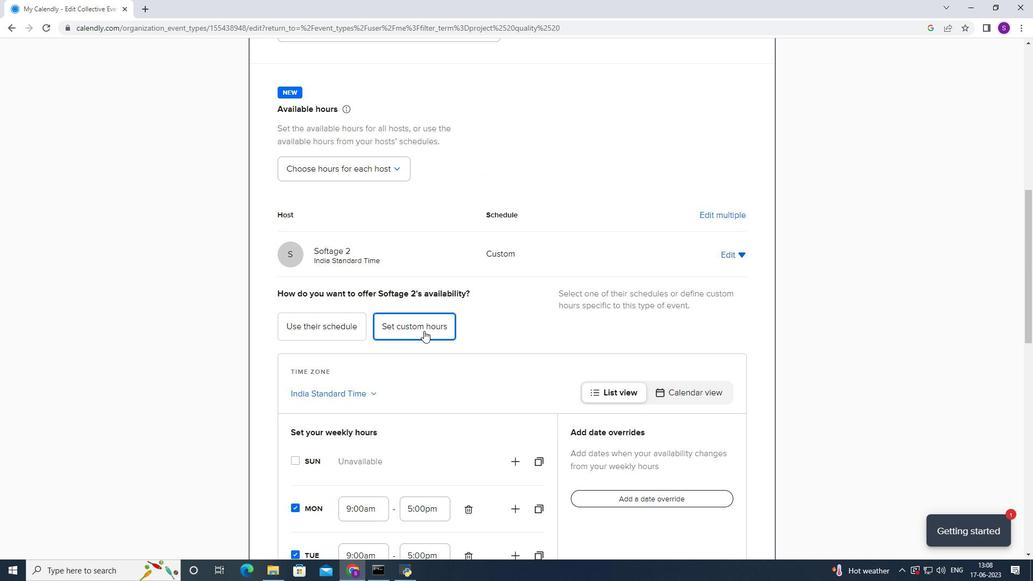 
Action: Mouse scrolled (422, 330) with delta (0, 0)
Screenshot: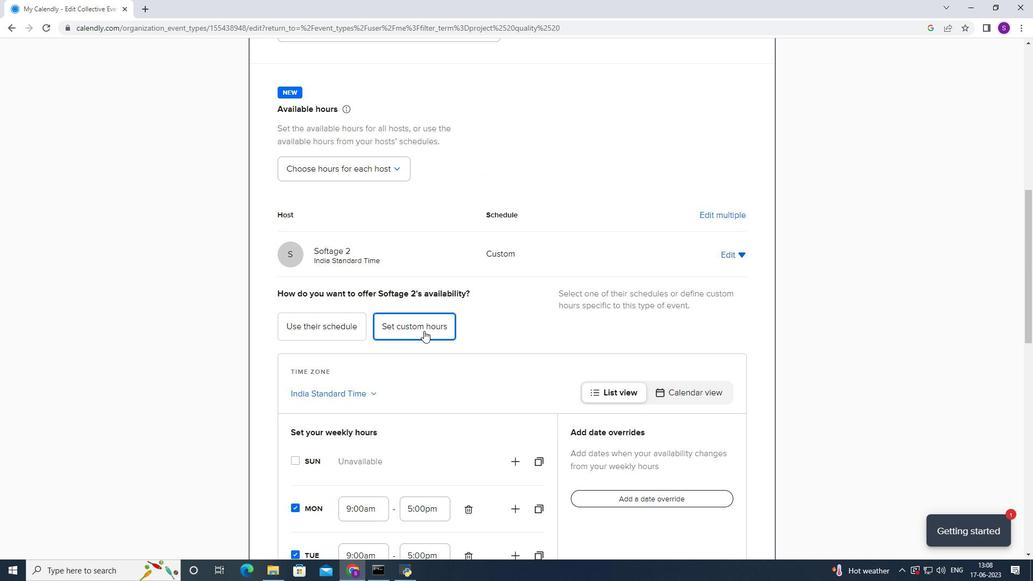 
Action: Mouse scrolled (422, 330) with delta (0, 0)
Screenshot: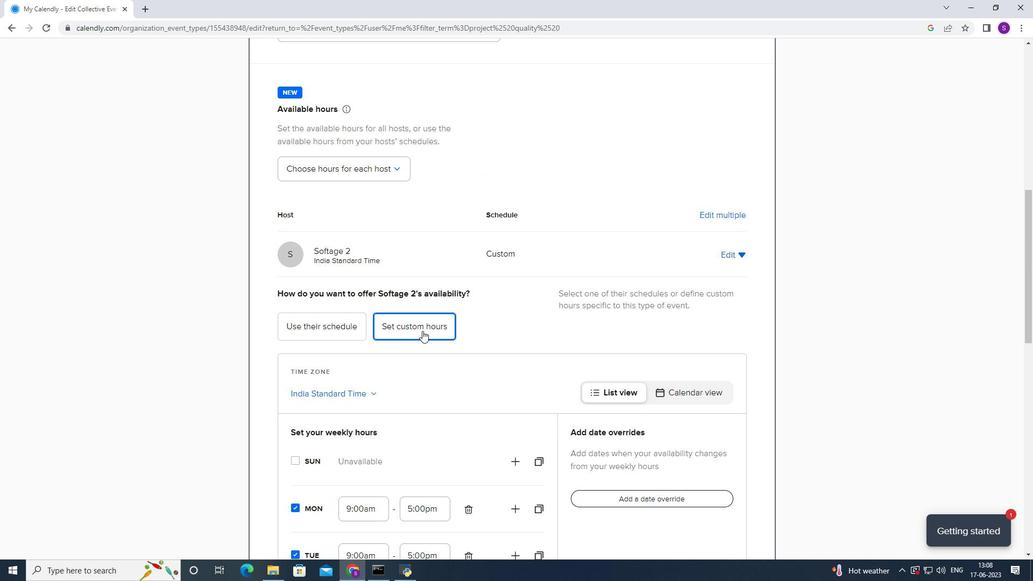 
Action: Mouse scrolled (422, 330) with delta (0, 0)
Screenshot: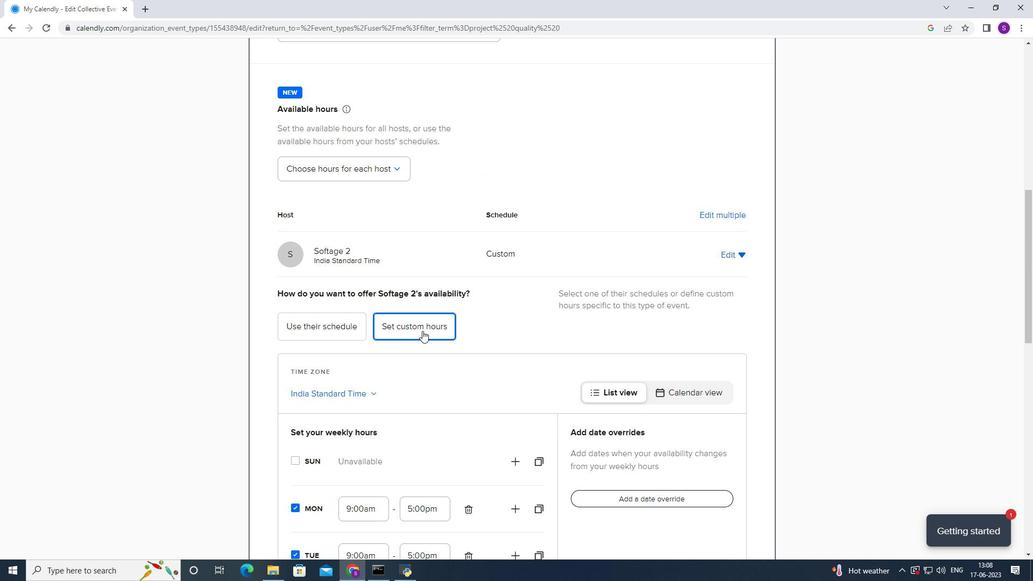 
Action: Mouse scrolled (422, 330) with delta (0, 0)
Screenshot: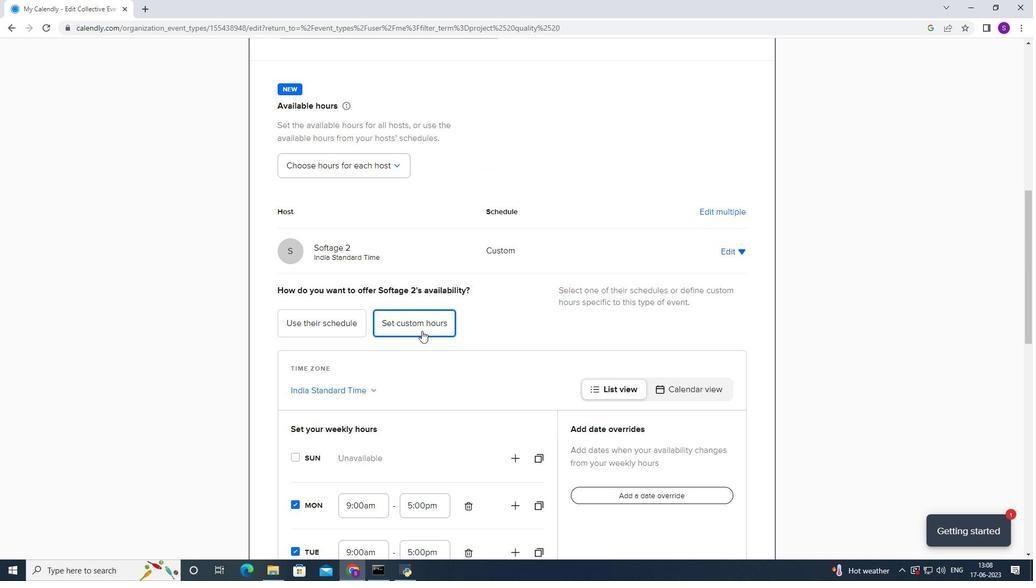 
Action: Mouse moved to (409, 339)
Screenshot: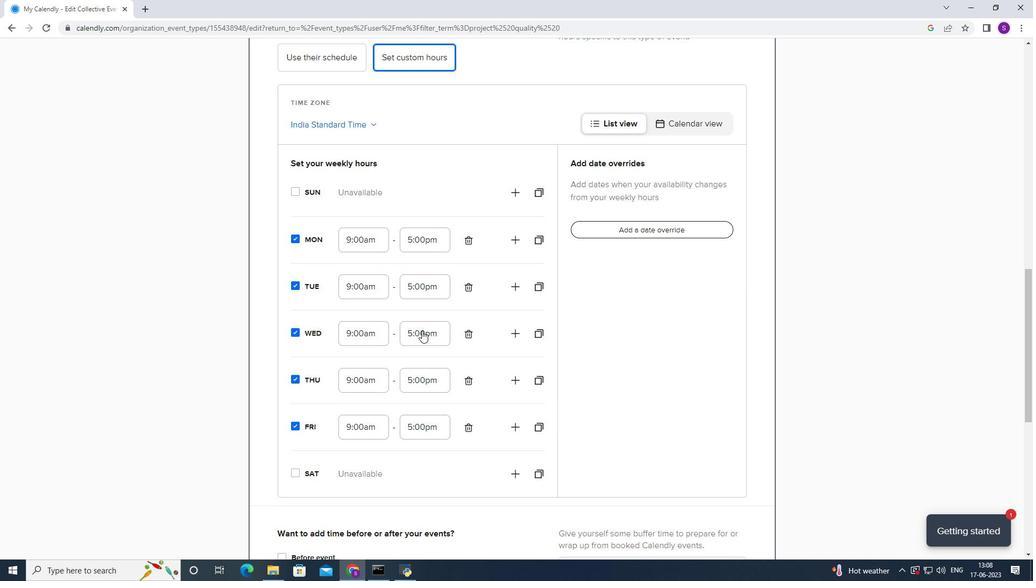 
Action: Mouse scrolled (409, 338) with delta (0, 0)
Screenshot: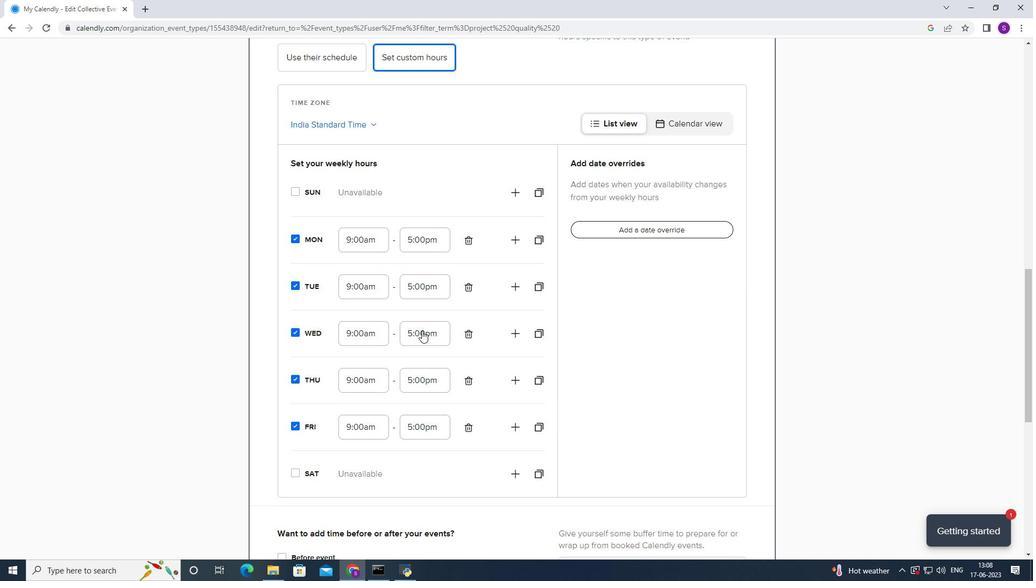 
Action: Mouse moved to (405, 340)
Screenshot: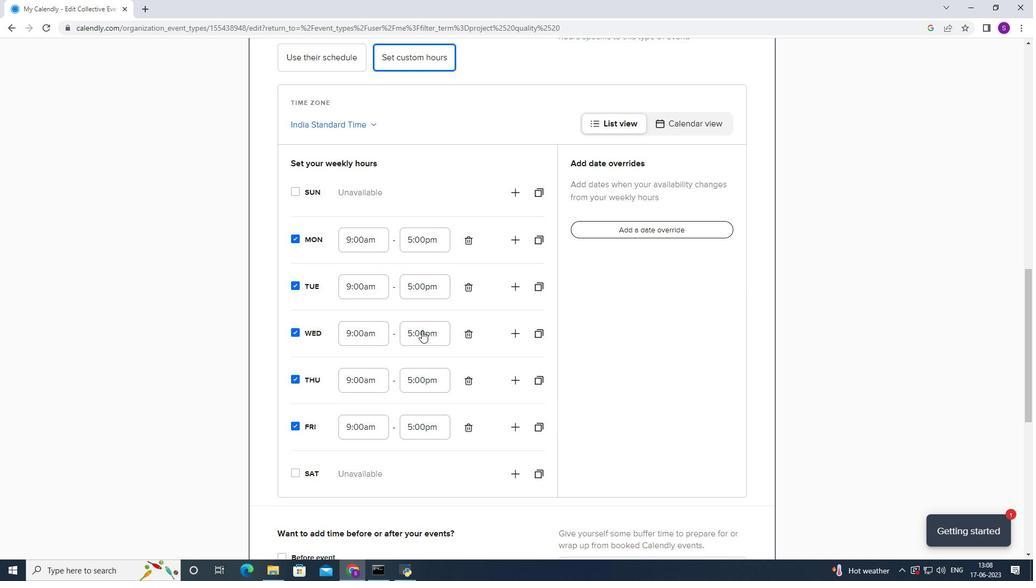
Action: Mouse scrolled (405, 339) with delta (0, 0)
Screenshot: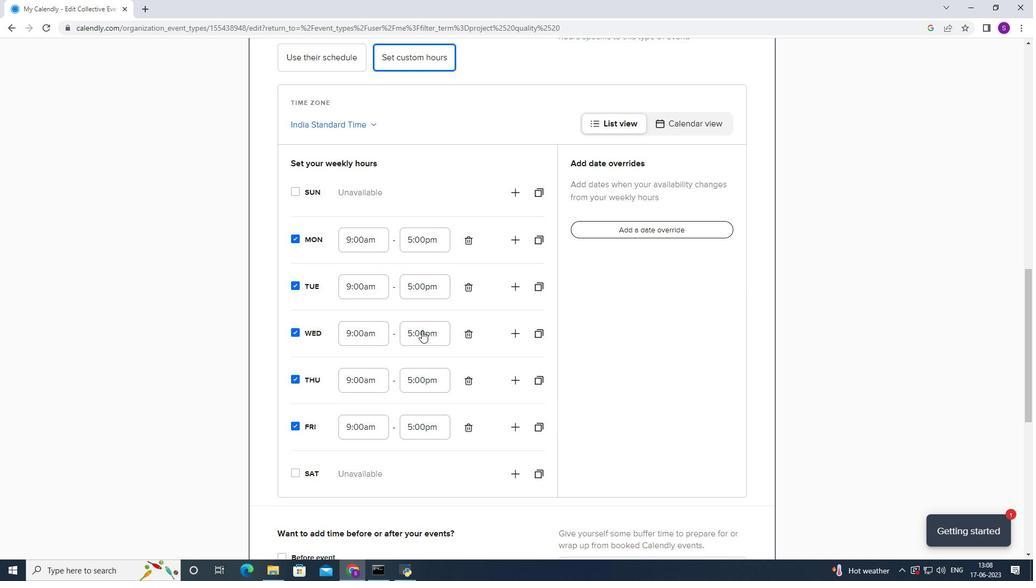 
Action: Mouse moved to (290, 370)
Screenshot: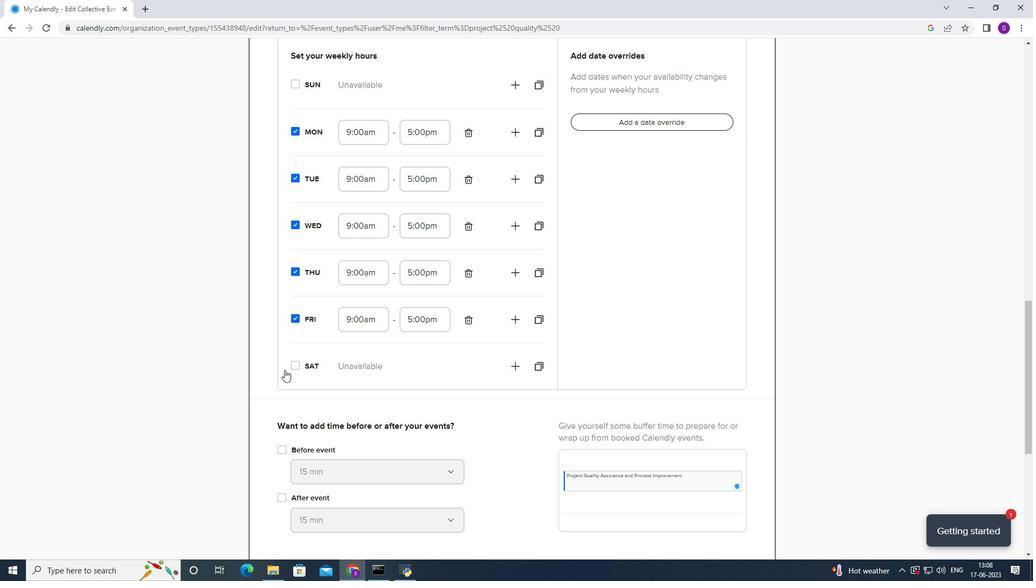 
Action: Mouse pressed left at (290, 370)
Screenshot: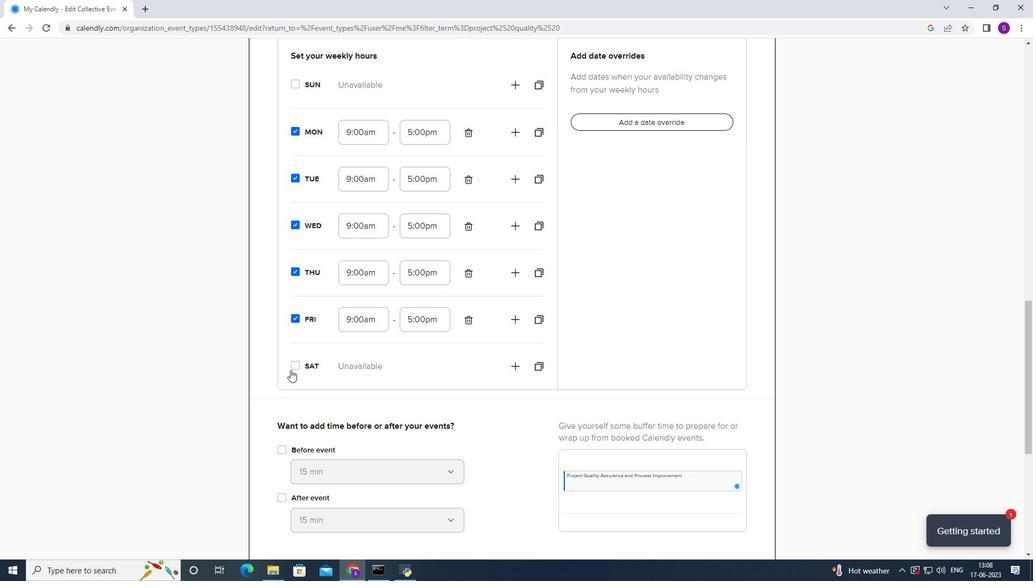 
Action: Mouse moved to (372, 377)
Screenshot: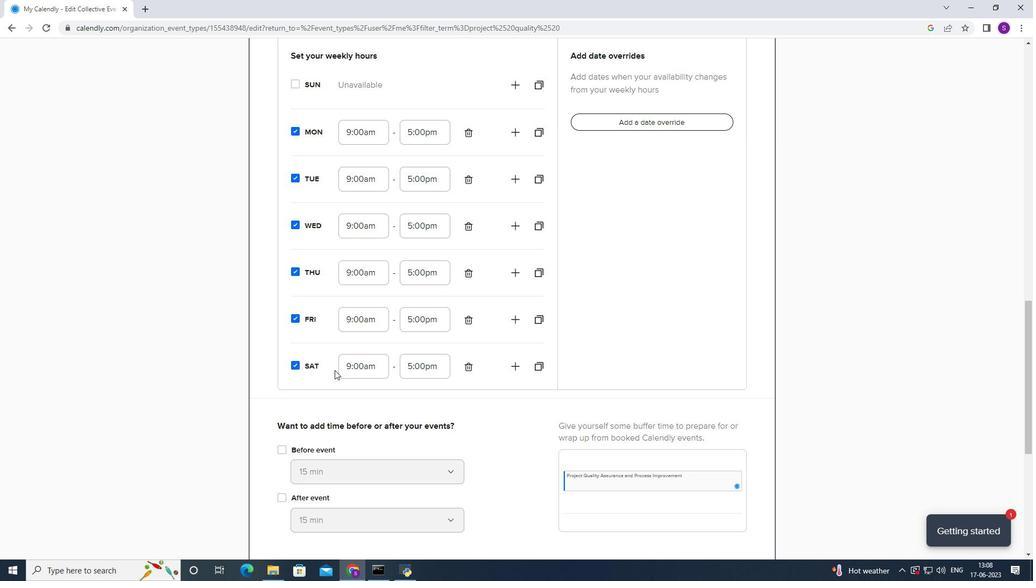 
Action: Mouse pressed left at (372, 377)
Screenshot: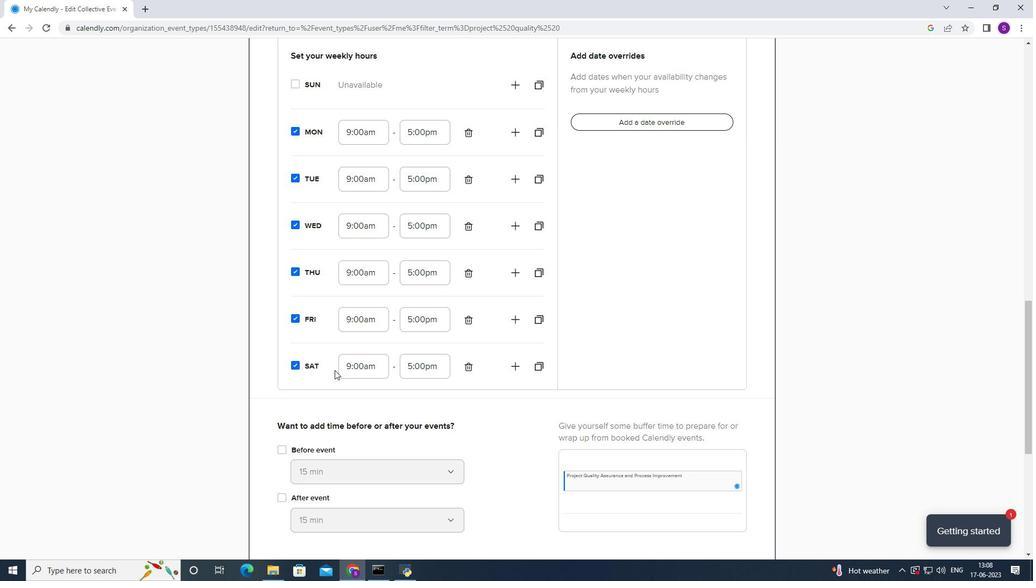 
Action: Mouse moved to (373, 408)
Screenshot: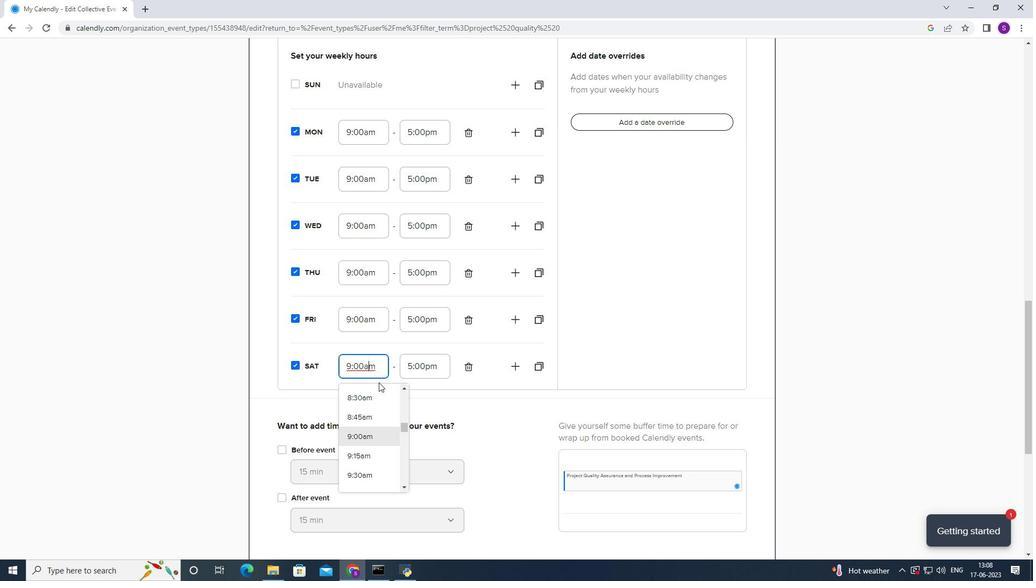 
Action: Mouse scrolled (373, 407) with delta (0, 0)
Screenshot: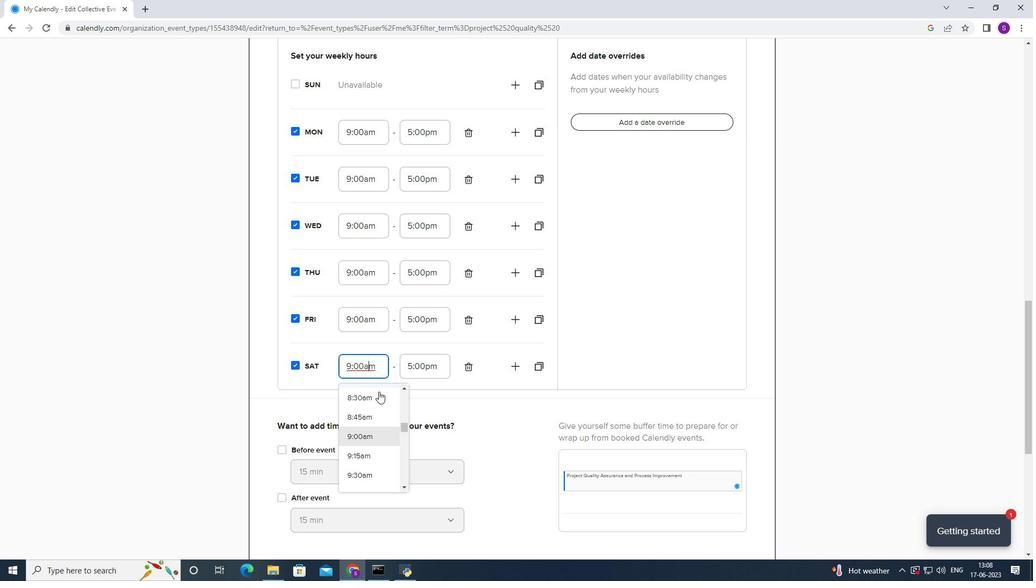 
Action: Mouse scrolled (373, 407) with delta (0, 0)
Screenshot: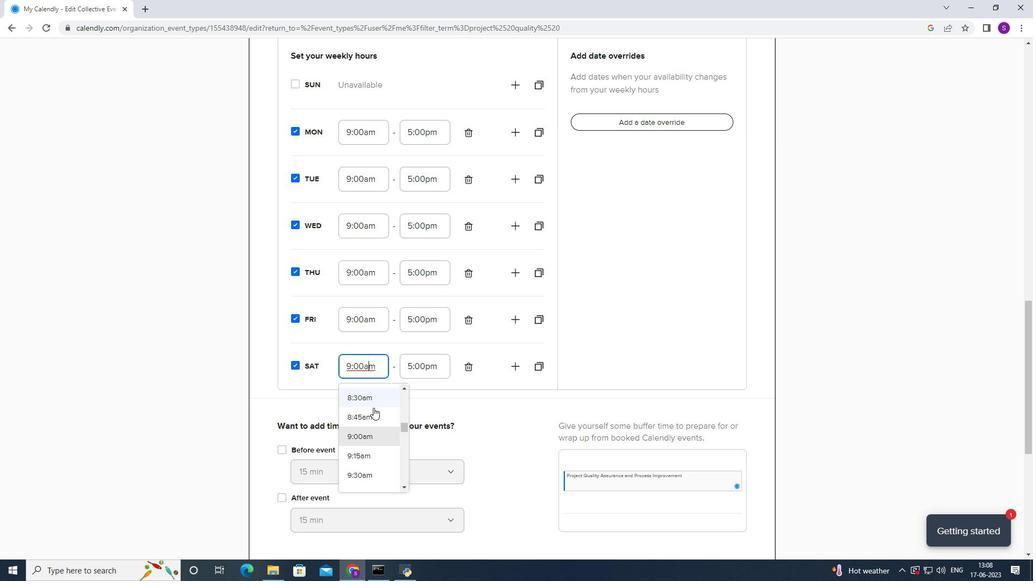 
Action: Mouse moved to (365, 410)
Screenshot: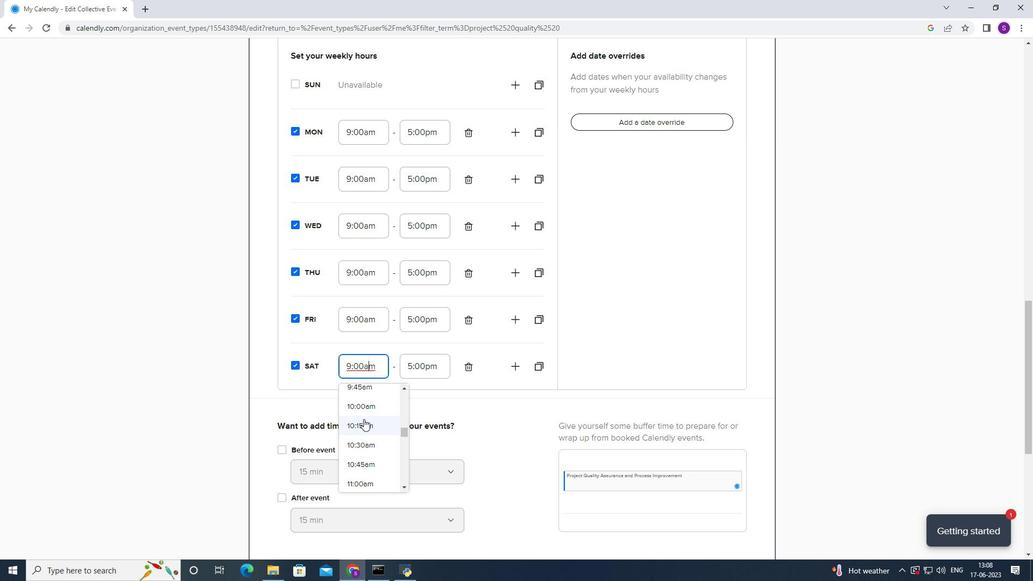 
Action: Mouse pressed left at (365, 410)
Screenshot: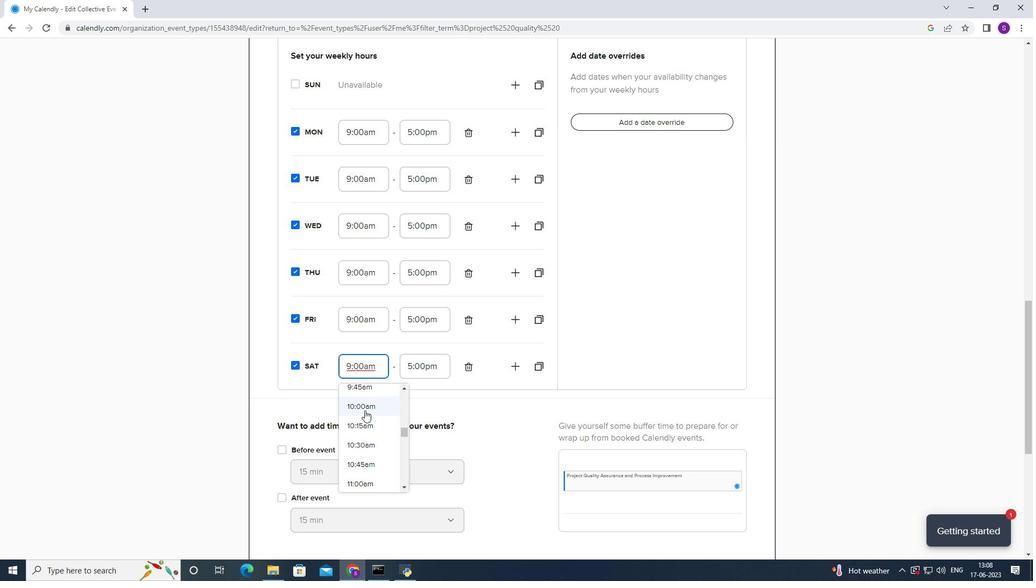 
Action: Mouse moved to (426, 375)
Screenshot: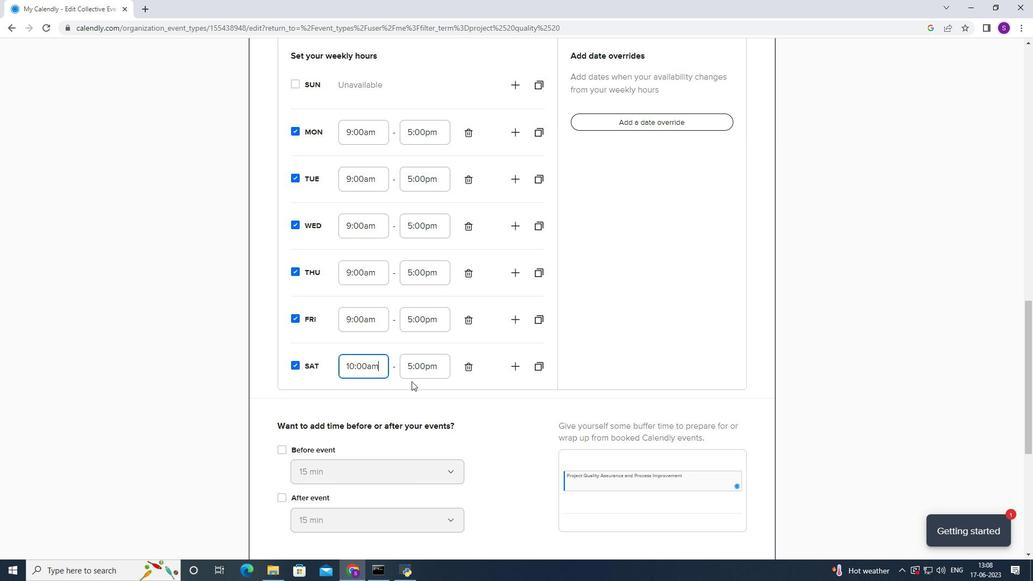 
Action: Mouse pressed left at (426, 375)
Screenshot: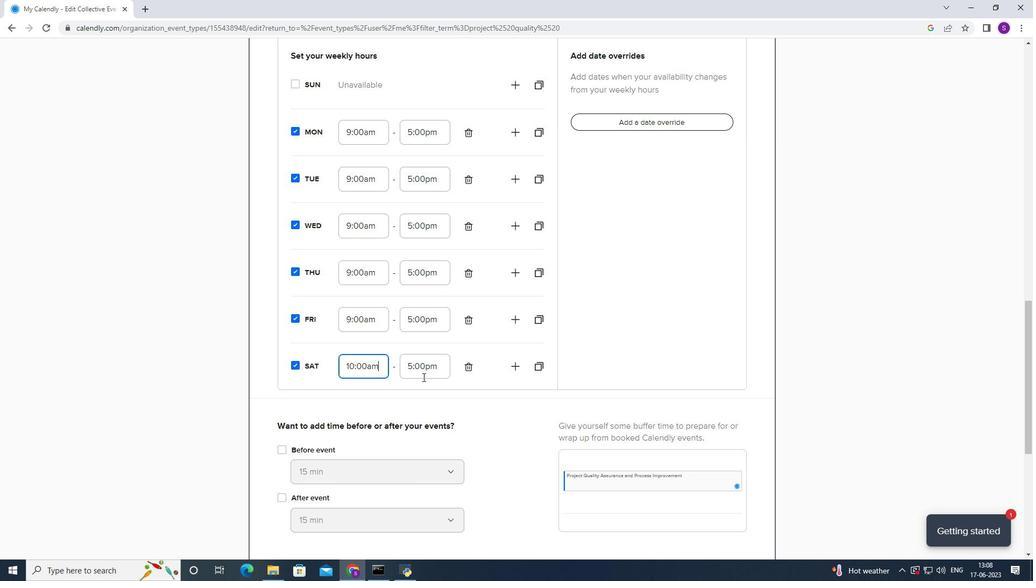 
Action: Mouse moved to (414, 415)
Screenshot: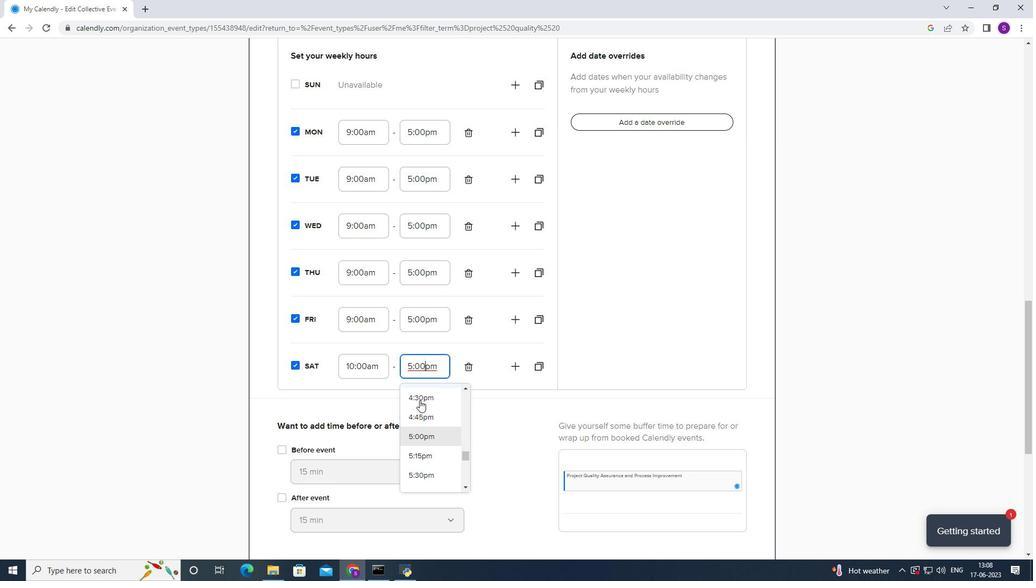 
Action: Mouse scrolled (414, 414) with delta (0, 0)
Screenshot: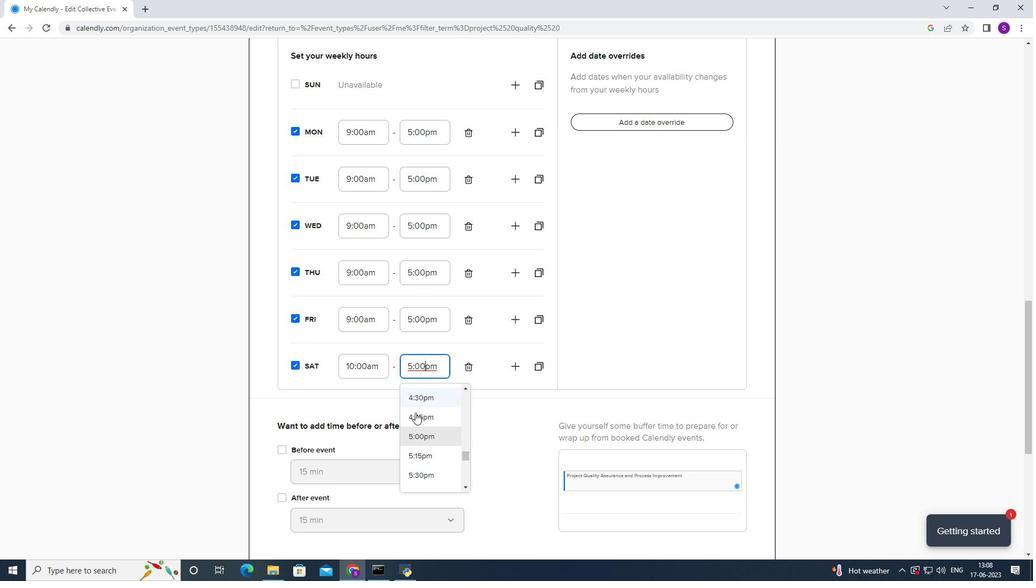 
Action: Mouse moved to (411, 457)
Screenshot: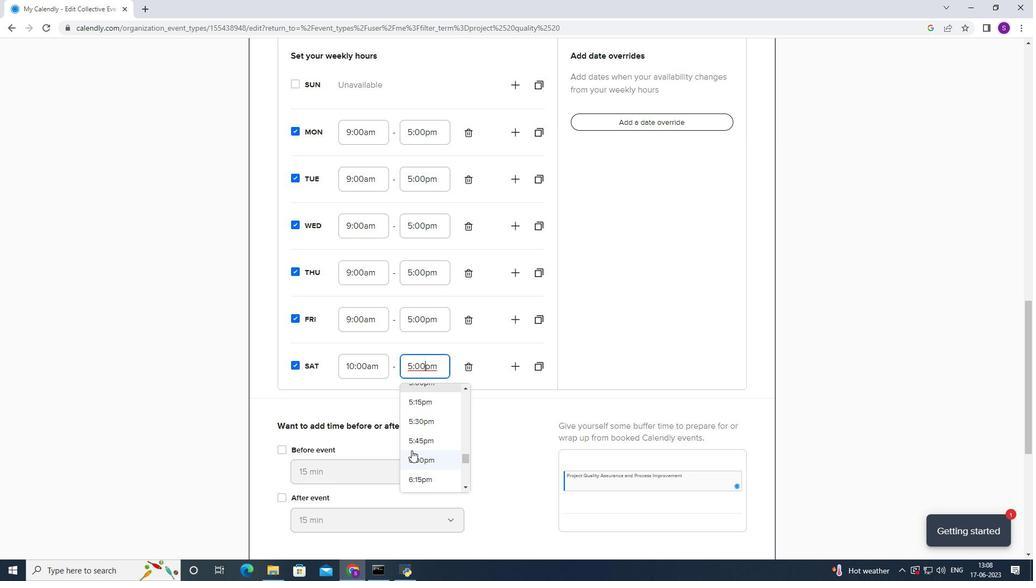 
Action: Mouse pressed left at (411, 457)
Screenshot: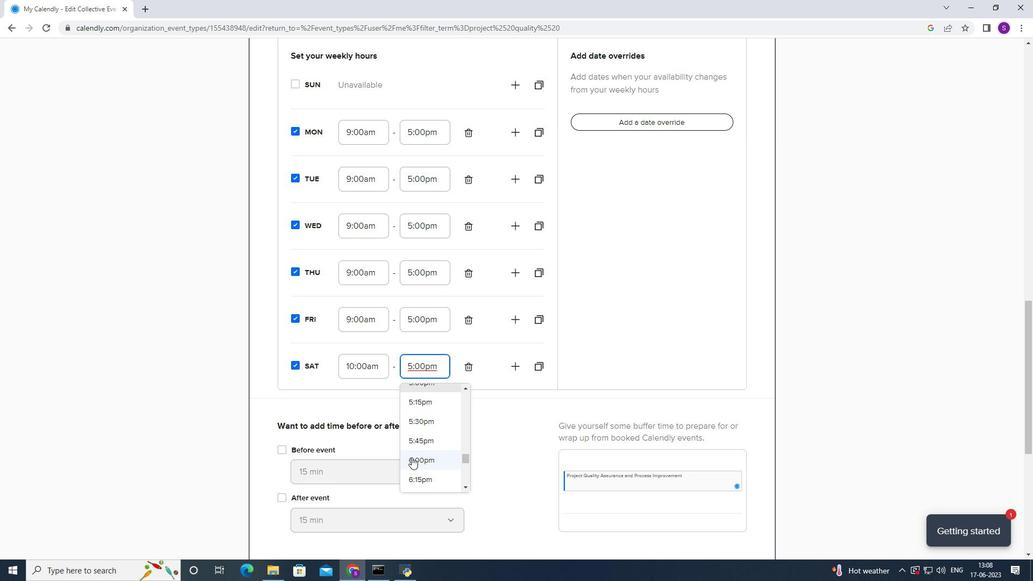 
Action: Mouse moved to (368, 322)
Screenshot: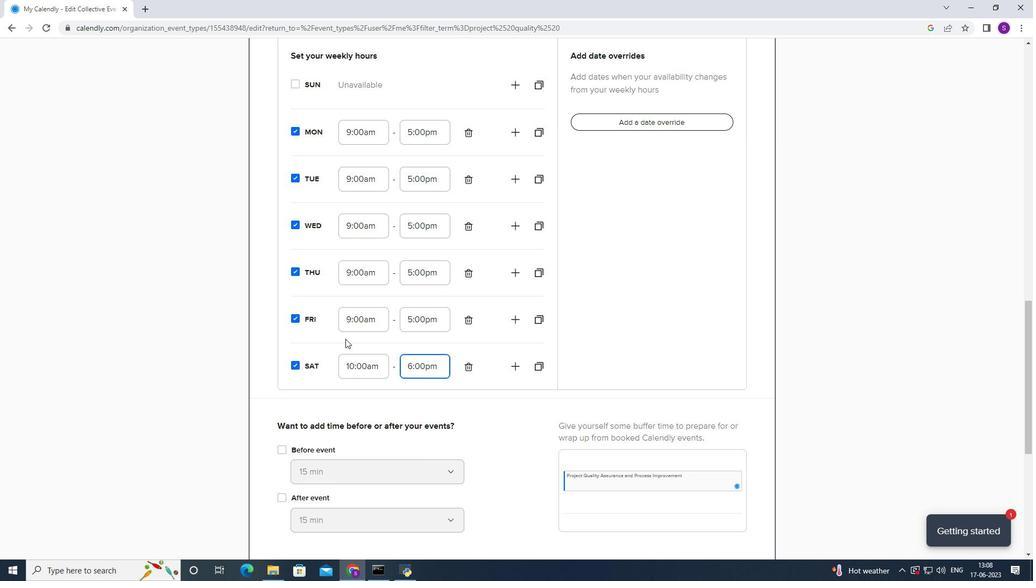
Action: Mouse pressed left at (368, 322)
Screenshot: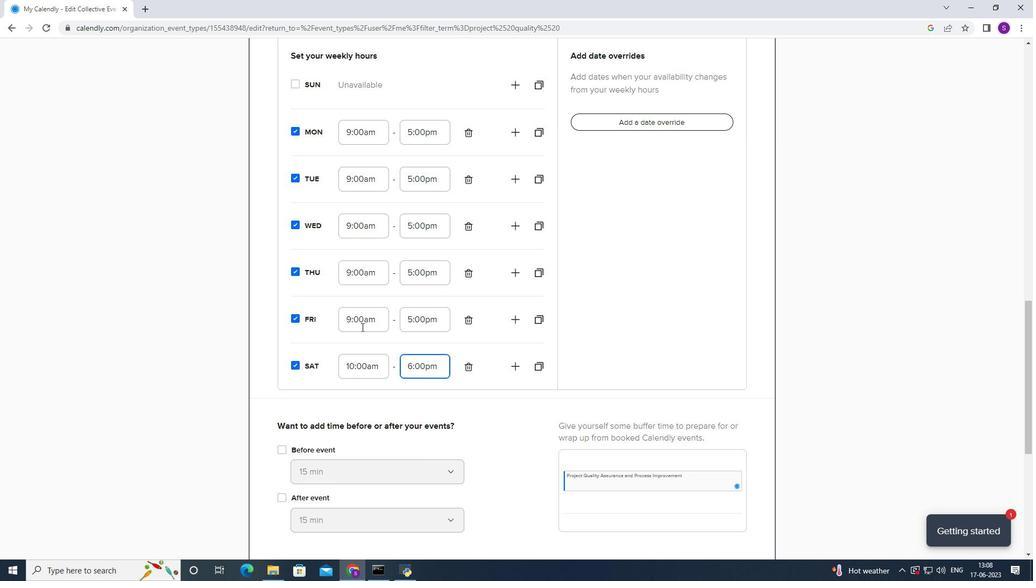 
Action: Mouse moved to (347, 382)
Screenshot: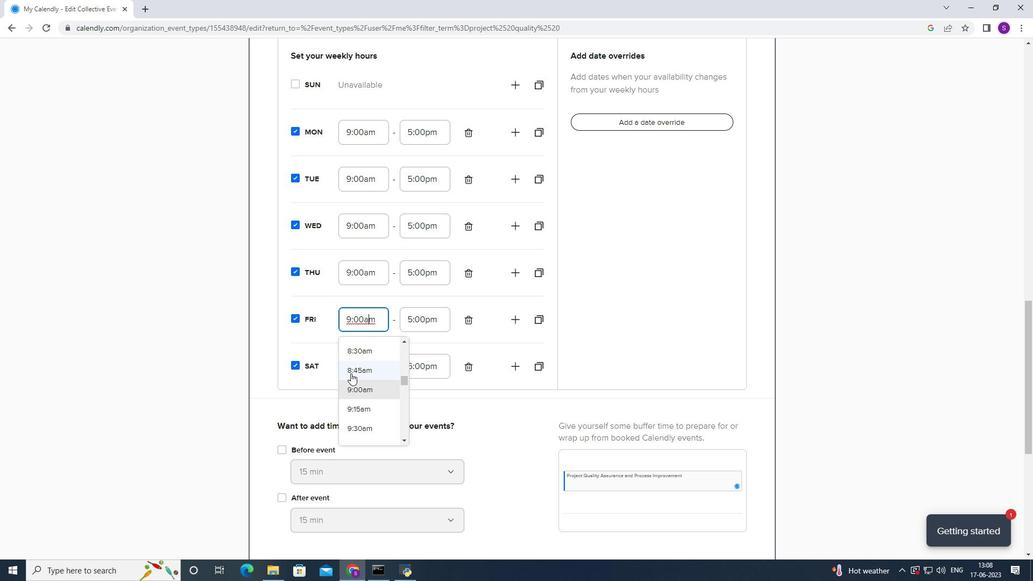
Action: Mouse scrolled (347, 381) with delta (0, 0)
Screenshot: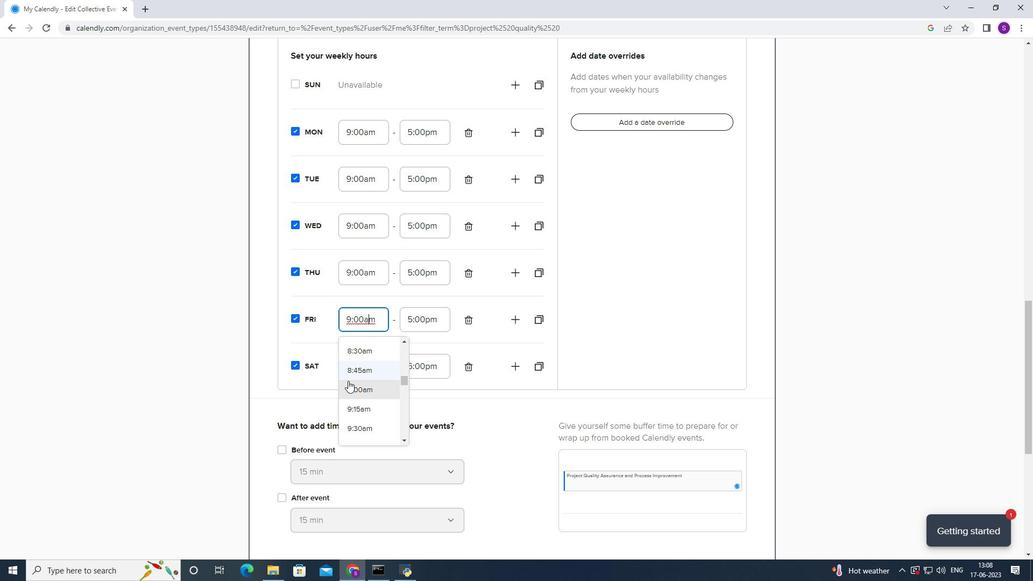 
Action: Mouse moved to (348, 412)
Screenshot: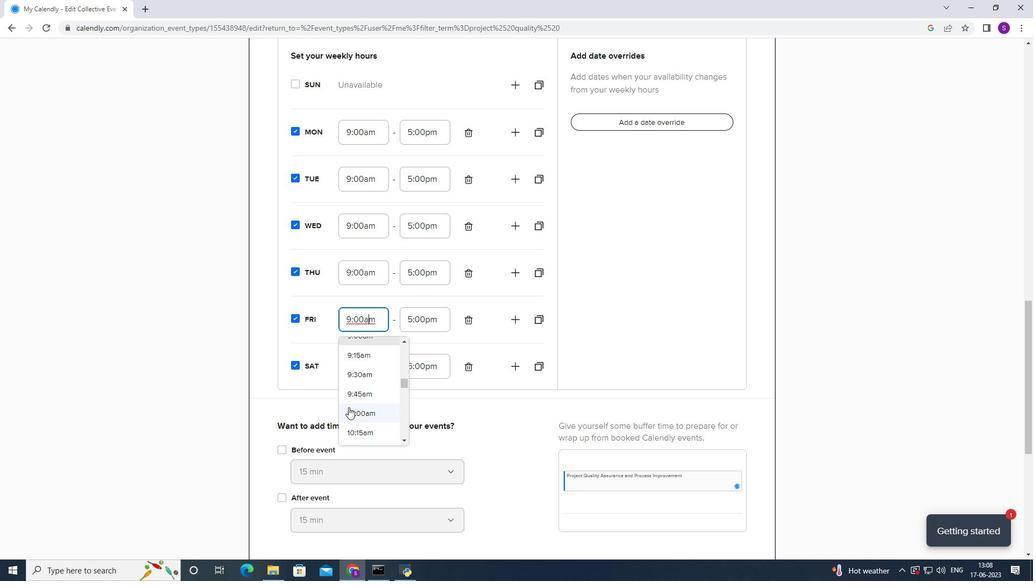 
Action: Mouse pressed left at (348, 412)
Screenshot: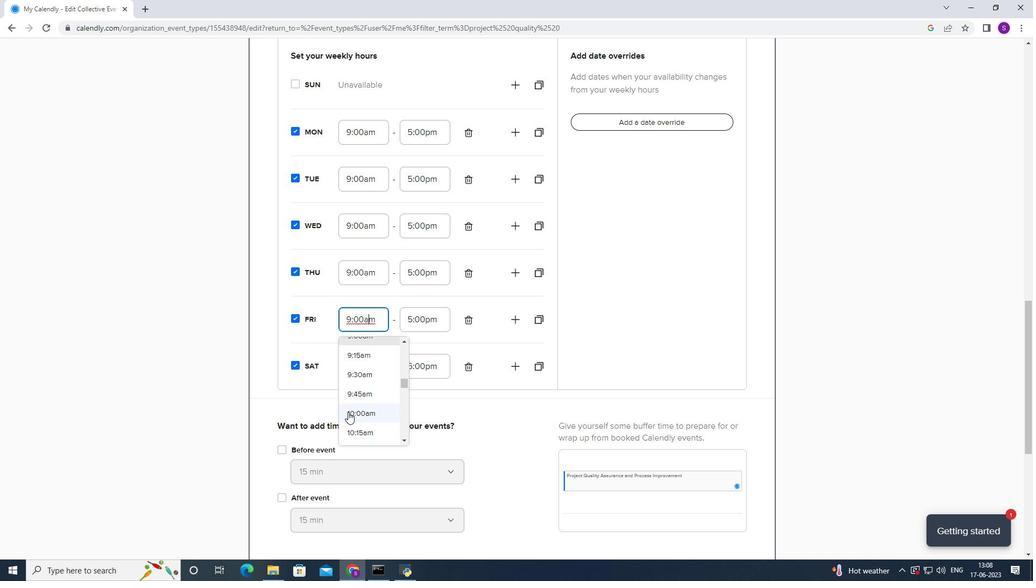 
Action: Mouse moved to (422, 326)
Screenshot: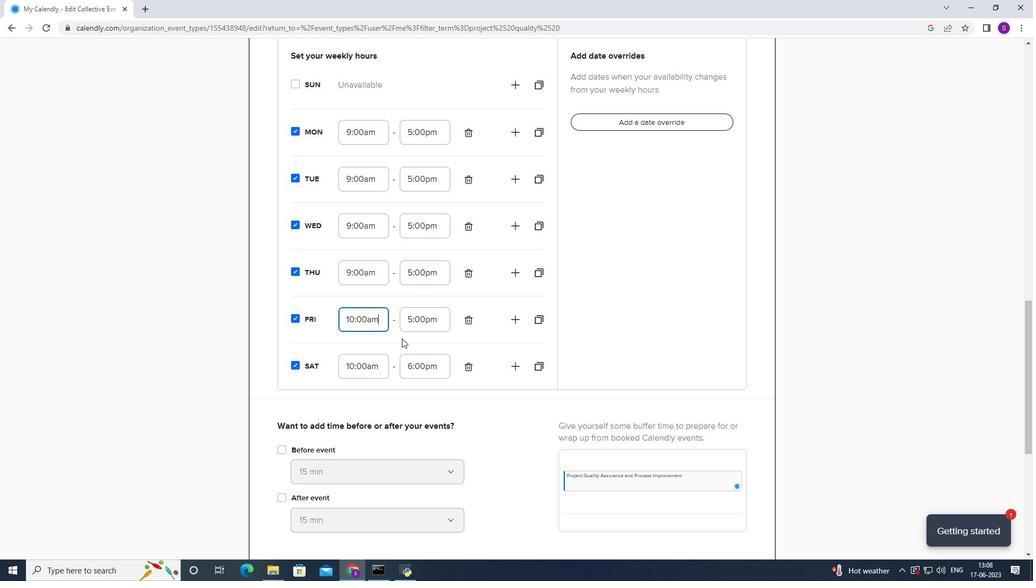 
Action: Mouse pressed left at (422, 326)
Screenshot: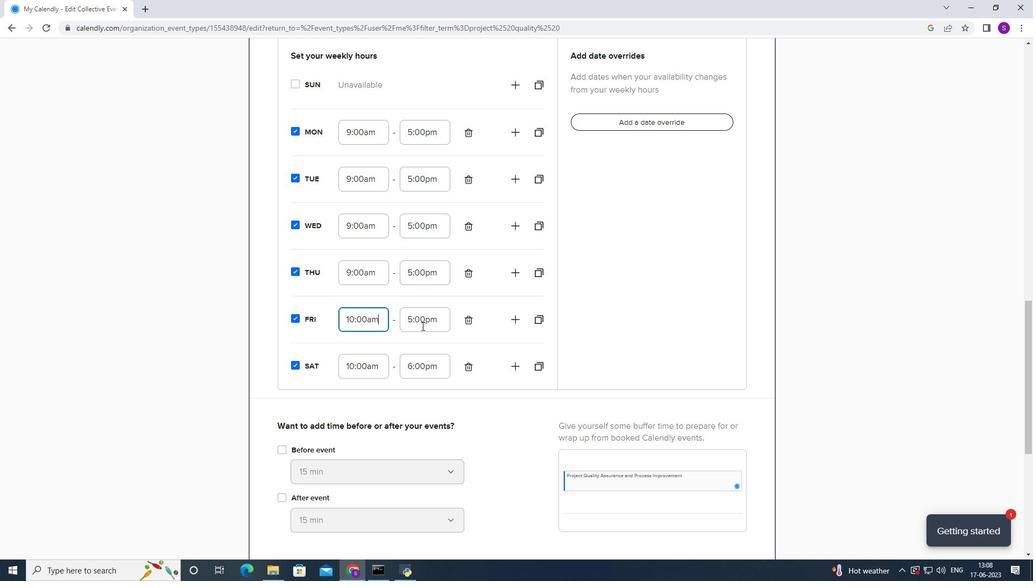 
Action: Mouse moved to (416, 406)
Screenshot: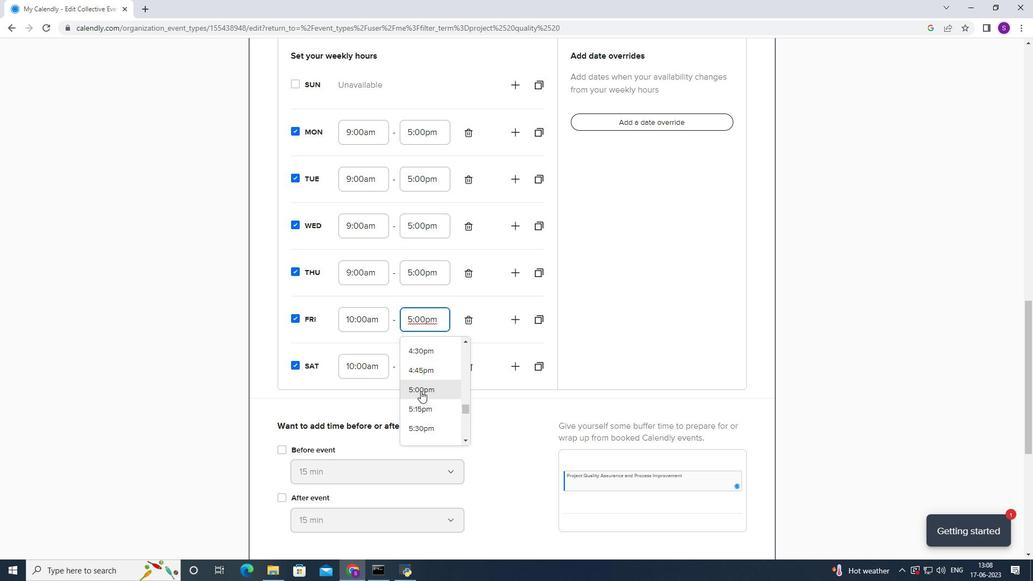 
Action: Mouse scrolled (416, 405) with delta (0, 0)
Screenshot: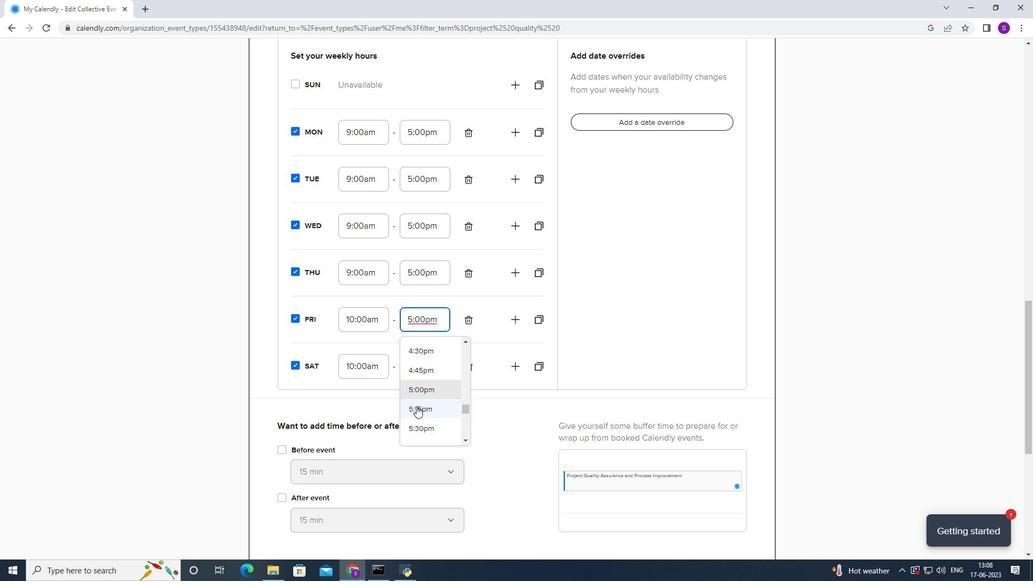 
Action: Mouse scrolled (416, 405) with delta (0, 0)
Screenshot: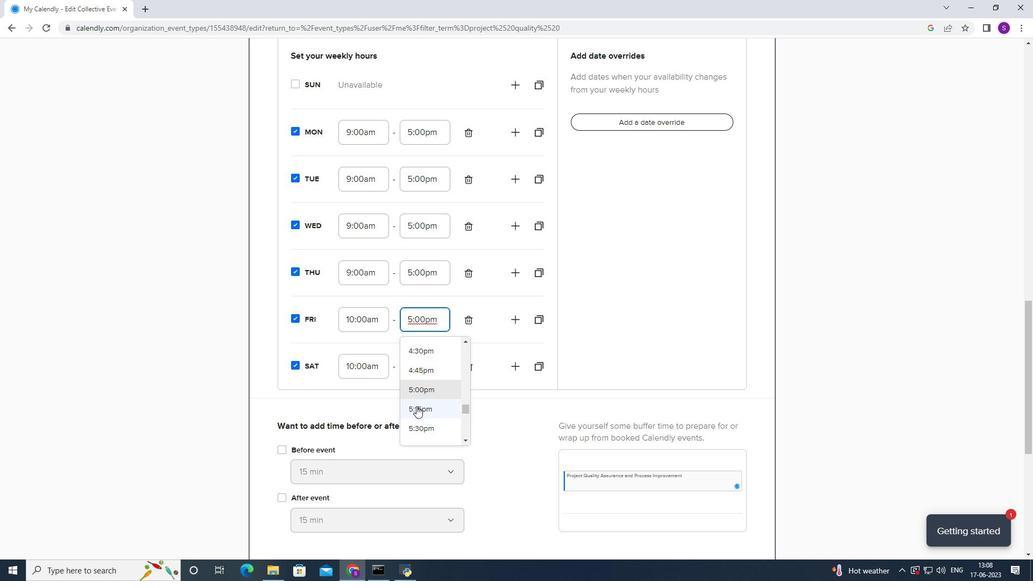 
Action: Mouse moved to (430, 360)
Screenshot: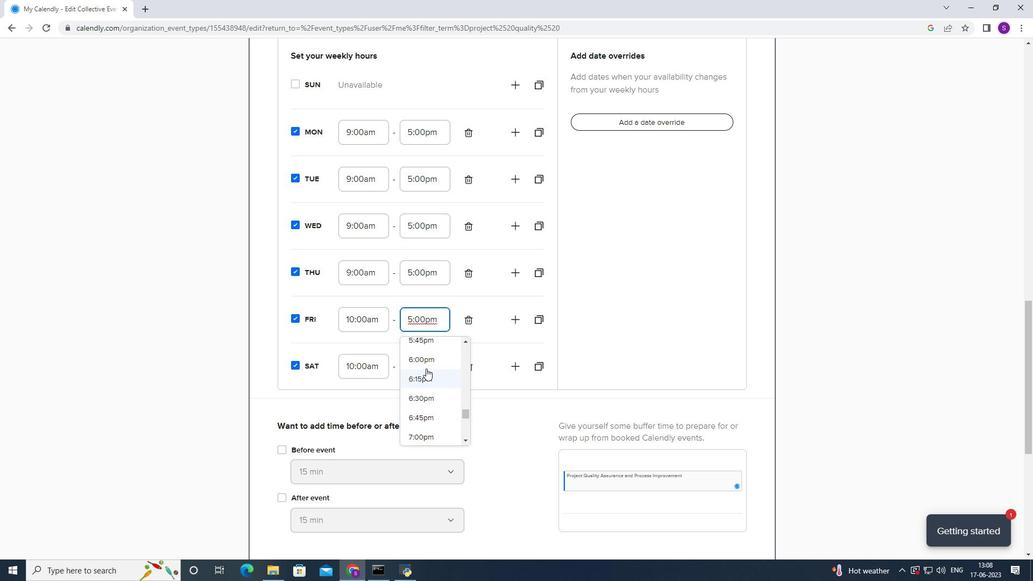 
Action: Mouse pressed left at (430, 360)
Screenshot: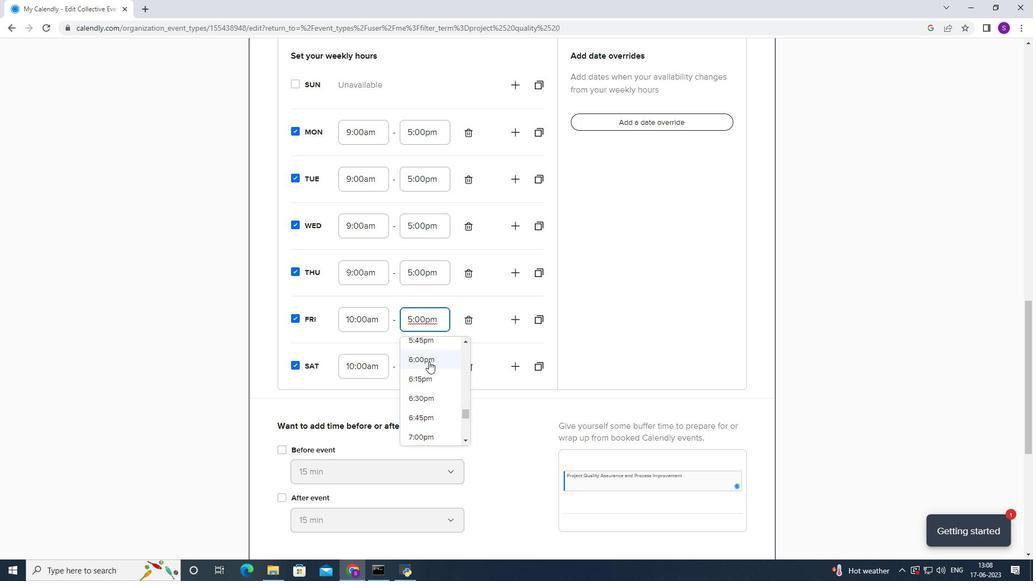 
Action: Mouse moved to (352, 270)
Screenshot: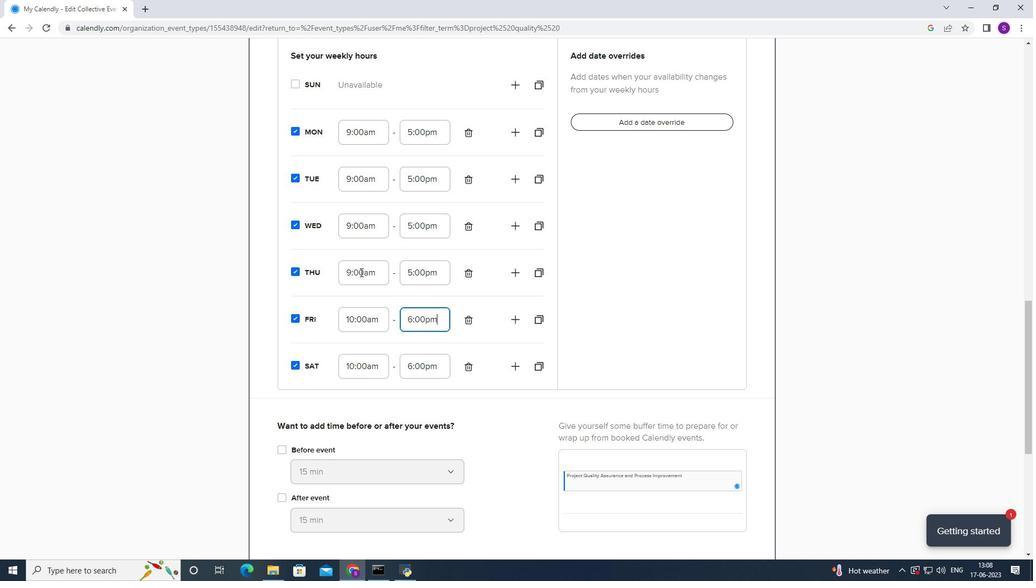 
Action: Mouse pressed left at (352, 270)
Screenshot: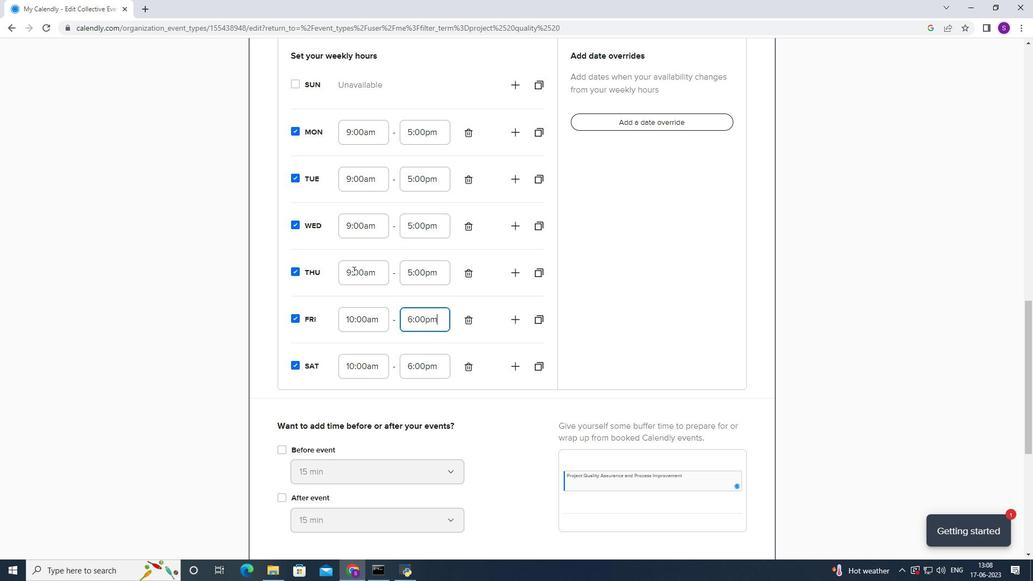 
Action: Mouse moved to (360, 340)
Screenshot: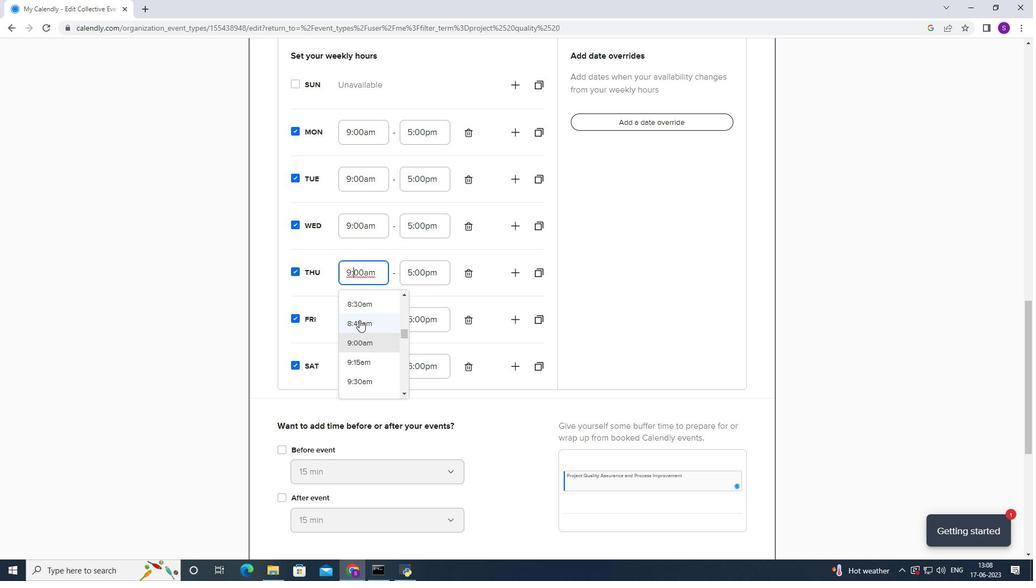 
Action: Mouse scrolled (360, 340) with delta (0, 0)
Screenshot: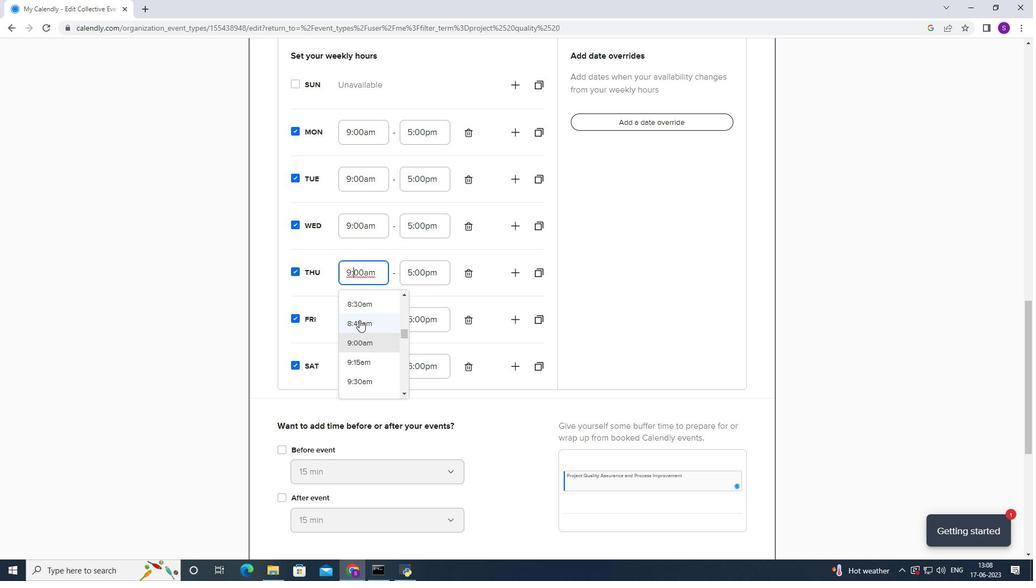 
Action: Mouse moved to (351, 369)
Screenshot: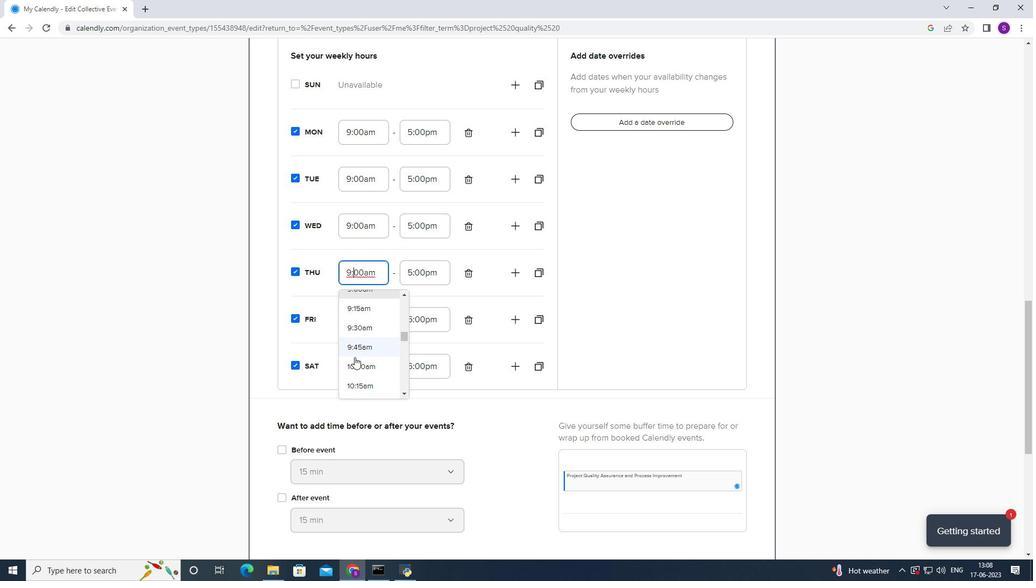 
Action: Mouse pressed left at (351, 369)
Screenshot: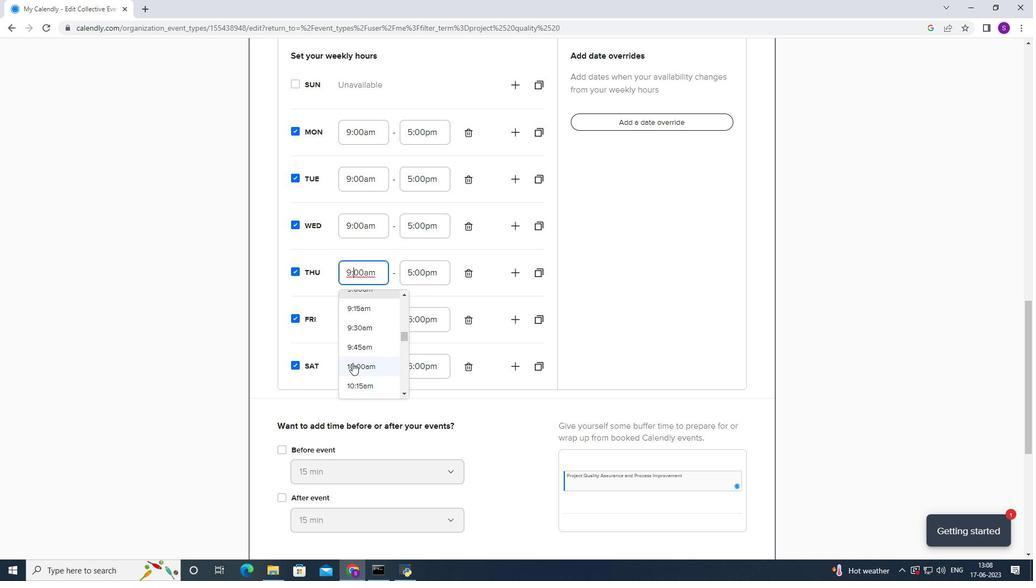 
Action: Mouse moved to (430, 269)
Screenshot: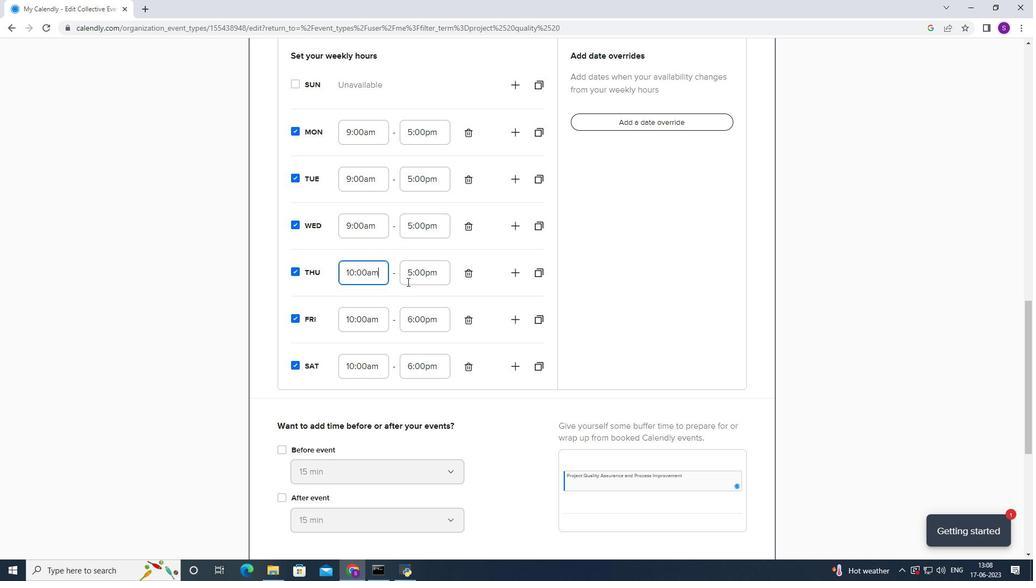 
Action: Mouse pressed left at (430, 269)
Screenshot: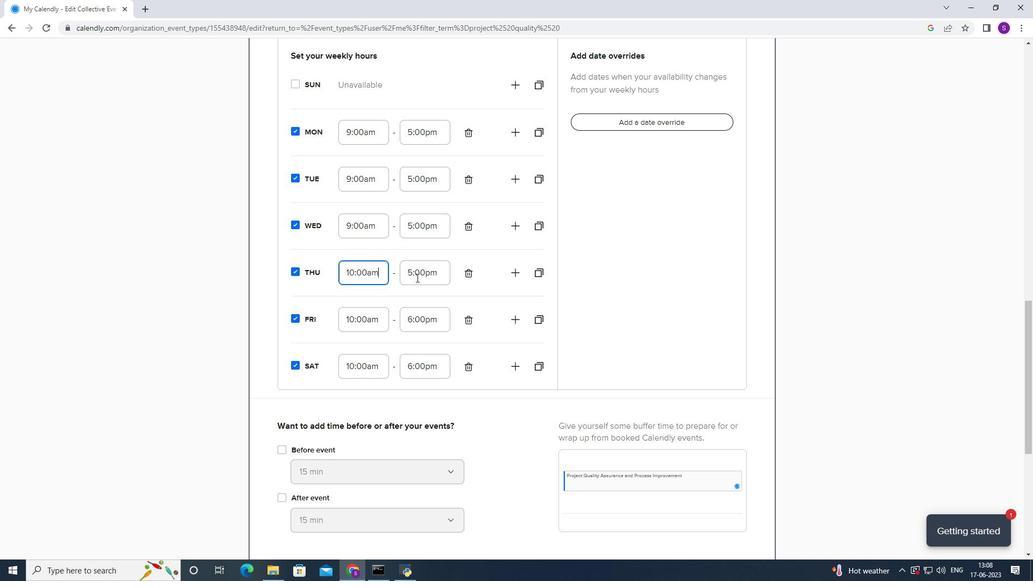 
Action: Mouse moved to (417, 331)
Screenshot: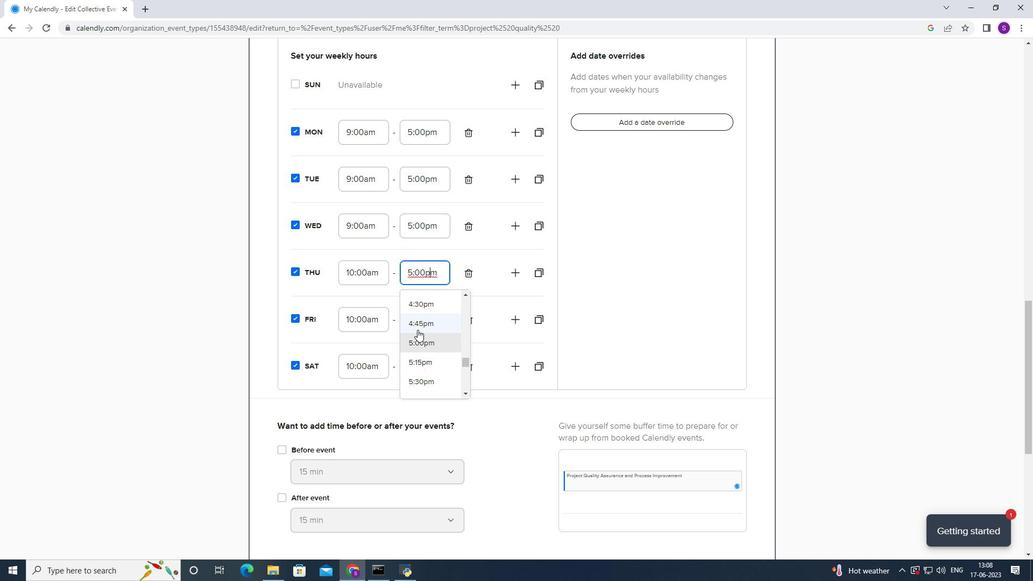 
Action: Mouse scrolled (417, 331) with delta (0, 0)
Screenshot: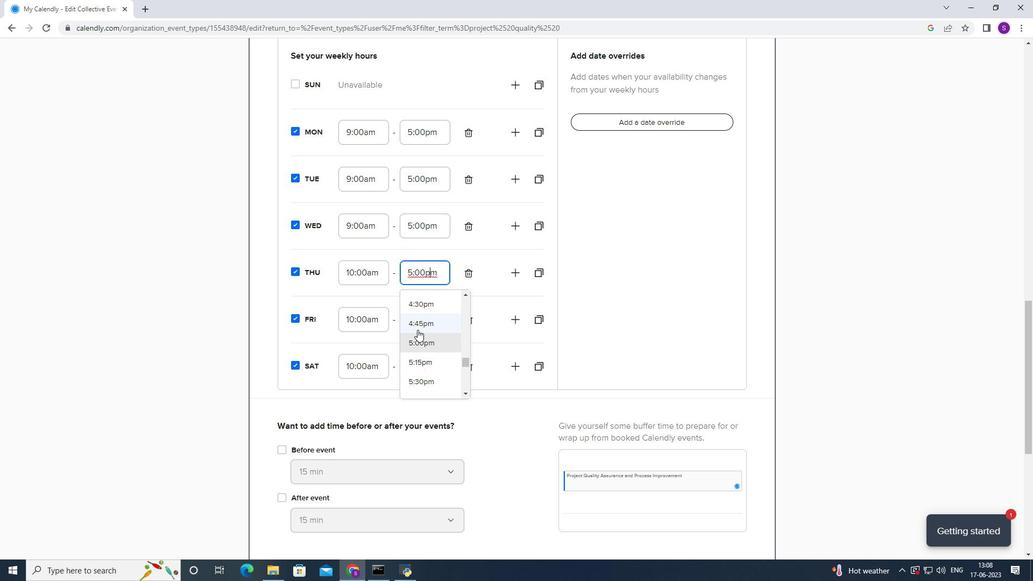 
Action: Mouse moved to (415, 339)
Screenshot: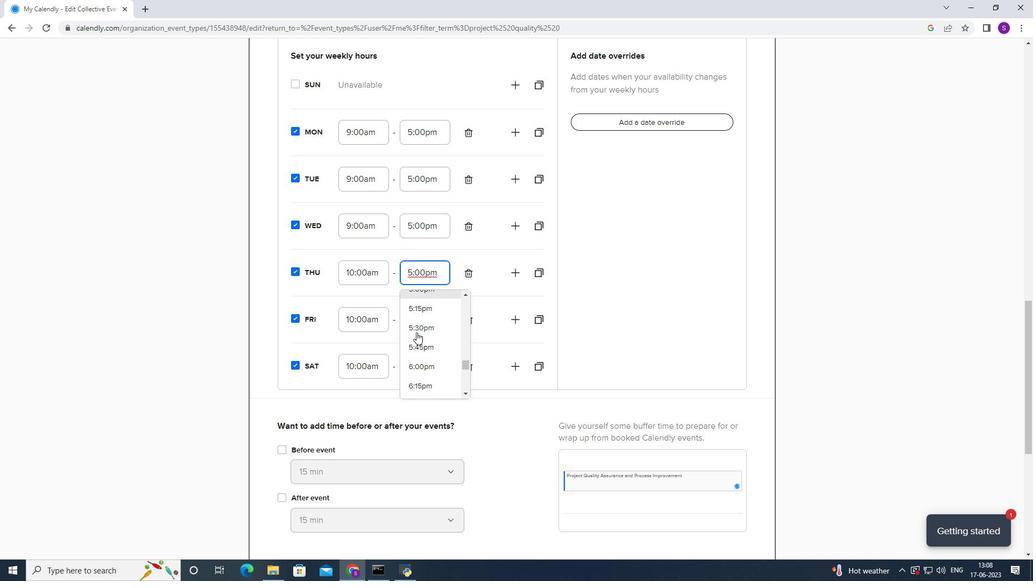 
Action: Mouse scrolled (415, 338) with delta (0, 0)
Screenshot: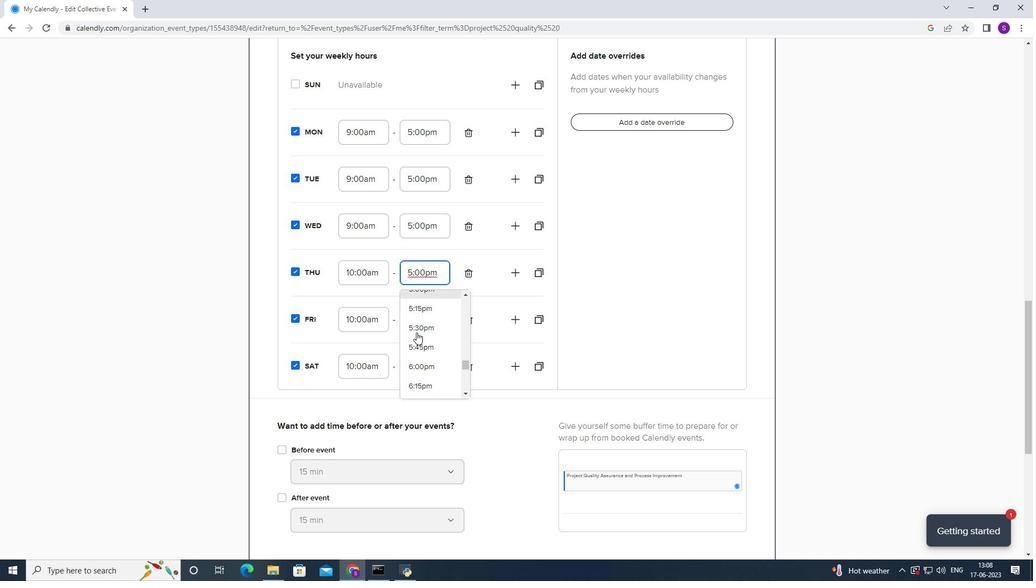 
Action: Mouse moved to (424, 321)
Screenshot: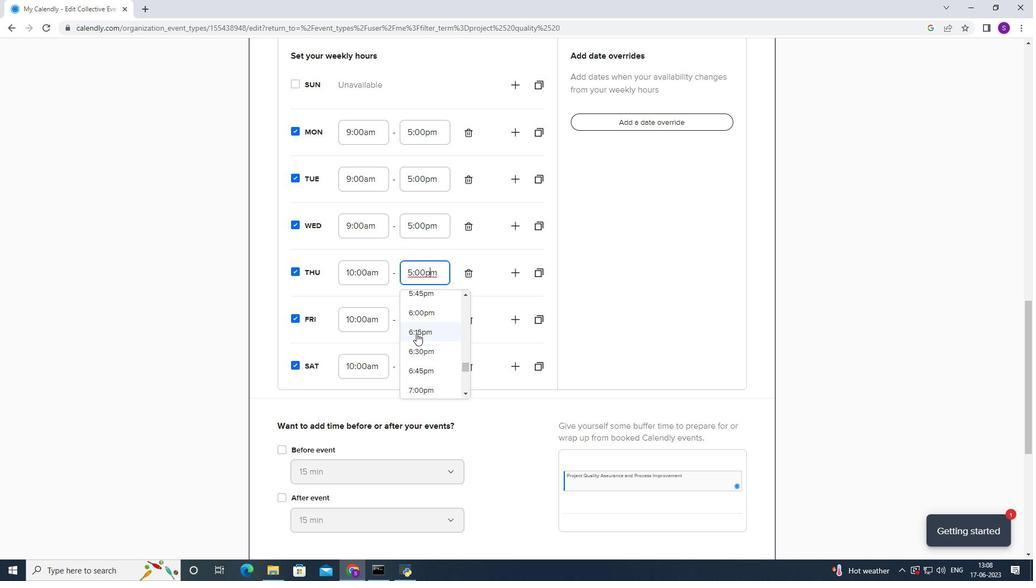 
Action: Mouse pressed left at (424, 321)
Screenshot: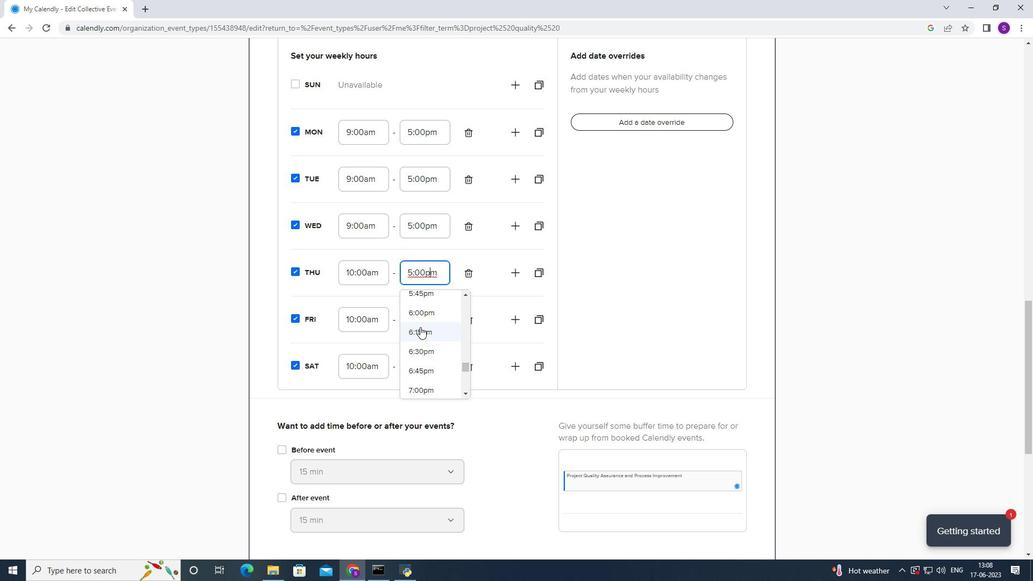 
Action: Mouse moved to (432, 221)
Screenshot: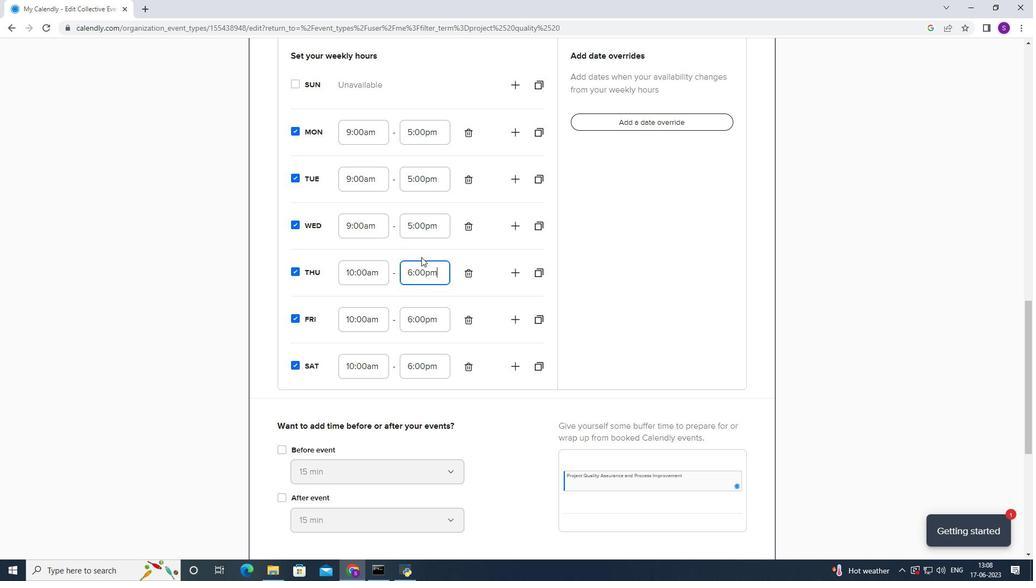 
Action: Mouse pressed left at (432, 221)
Screenshot: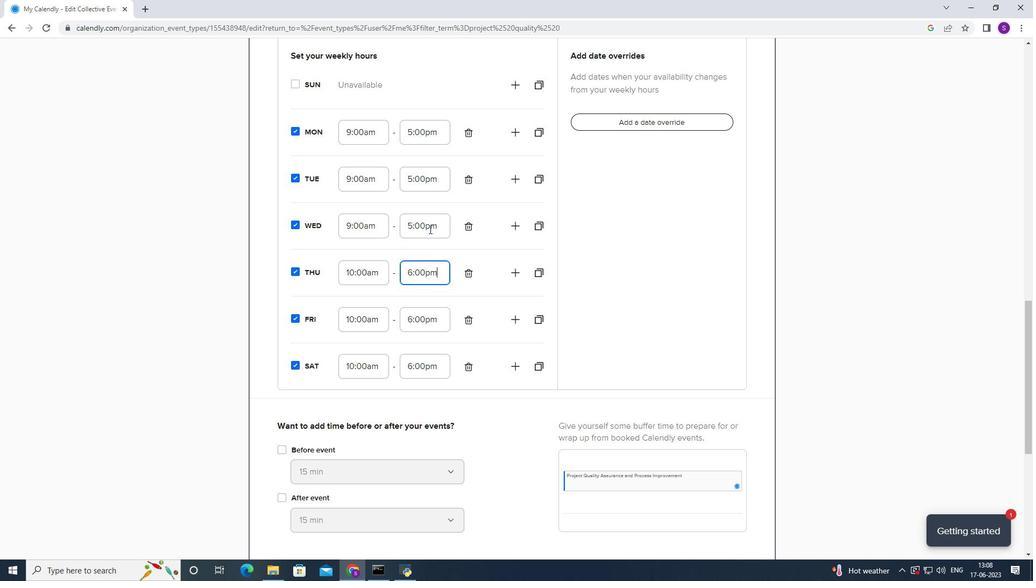 
Action: Mouse moved to (421, 270)
Screenshot: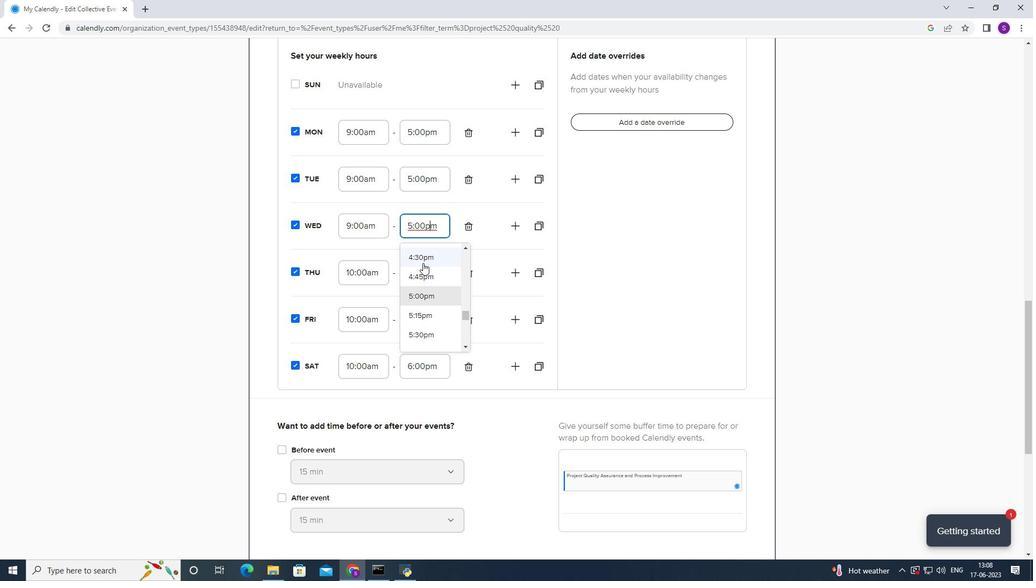 
Action: Mouse scrolled (421, 269) with delta (0, 0)
Screenshot: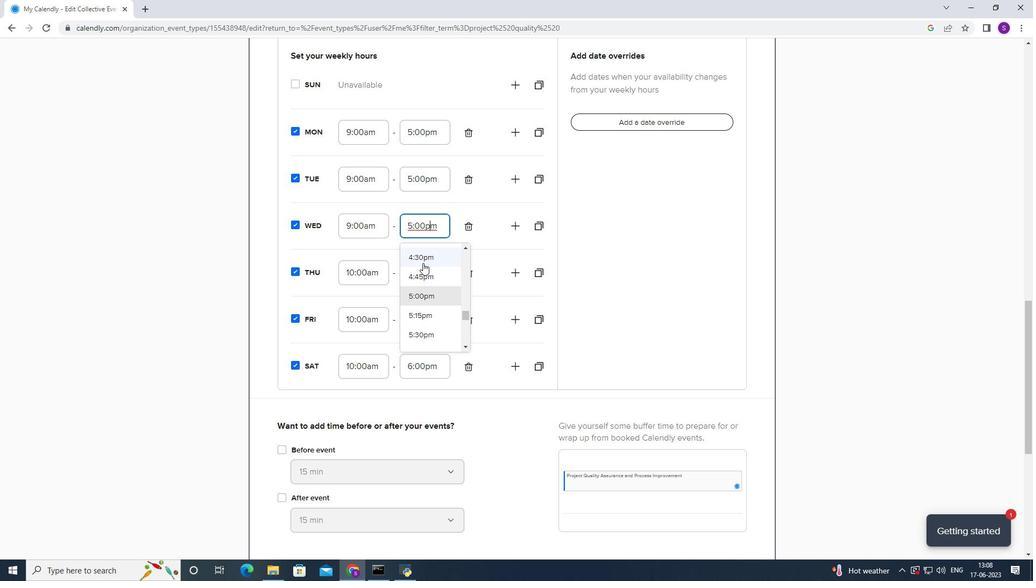 
Action: Mouse moved to (419, 318)
Screenshot: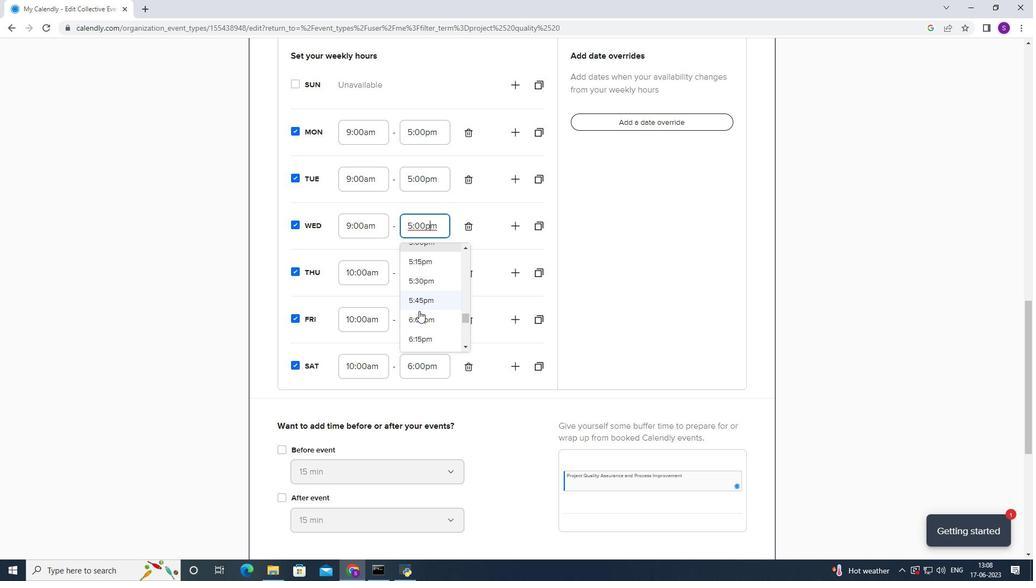 
Action: Mouse pressed left at (419, 318)
Screenshot: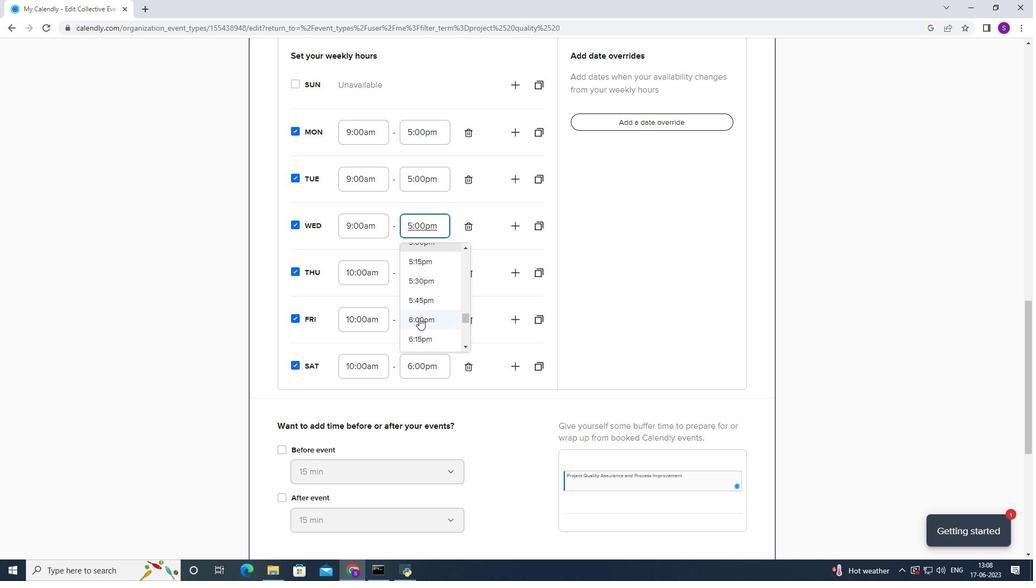 
Action: Mouse moved to (387, 222)
Screenshot: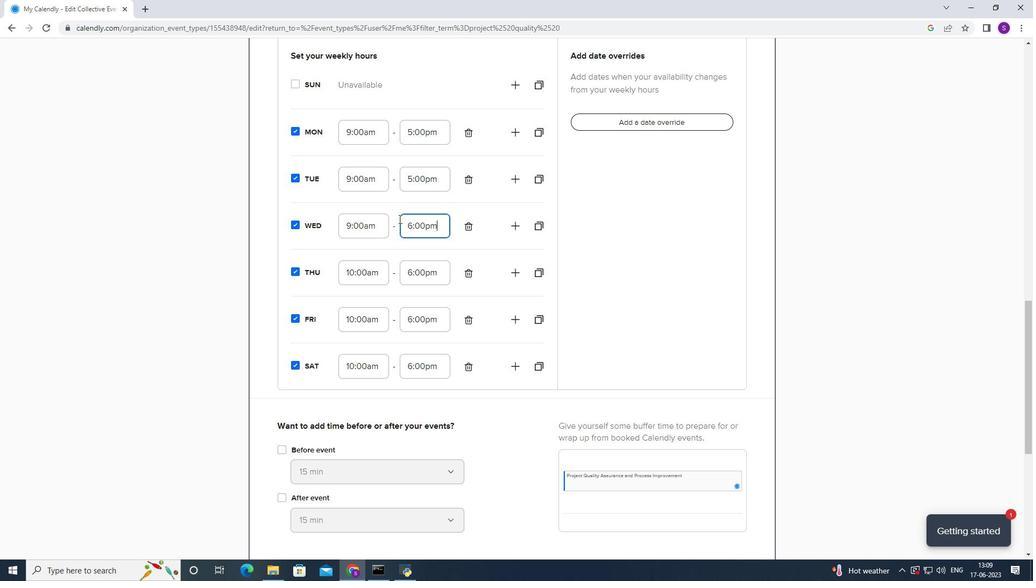 
Action: Mouse pressed left at (387, 222)
Screenshot: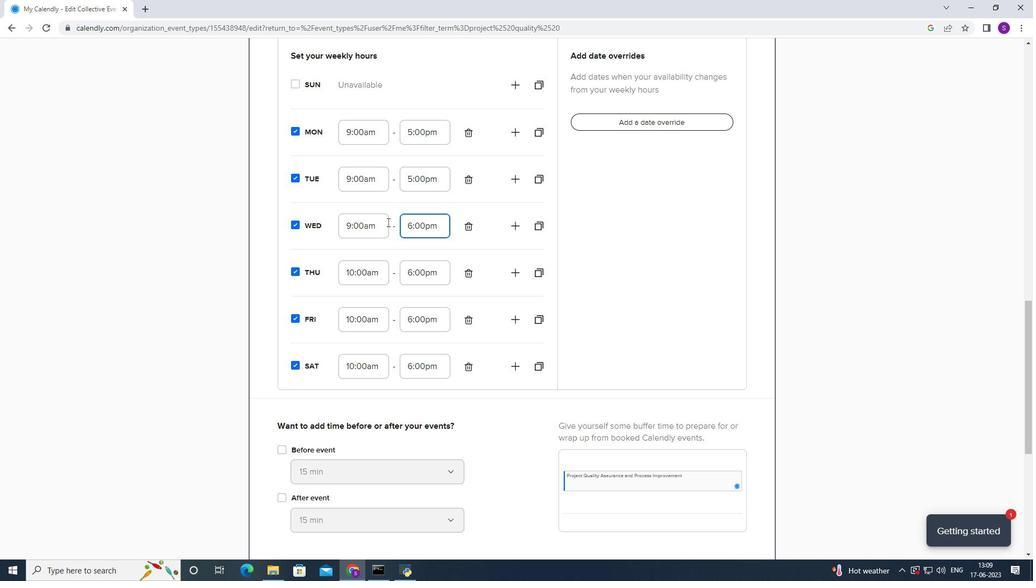 
Action: Mouse moved to (386, 291)
Screenshot: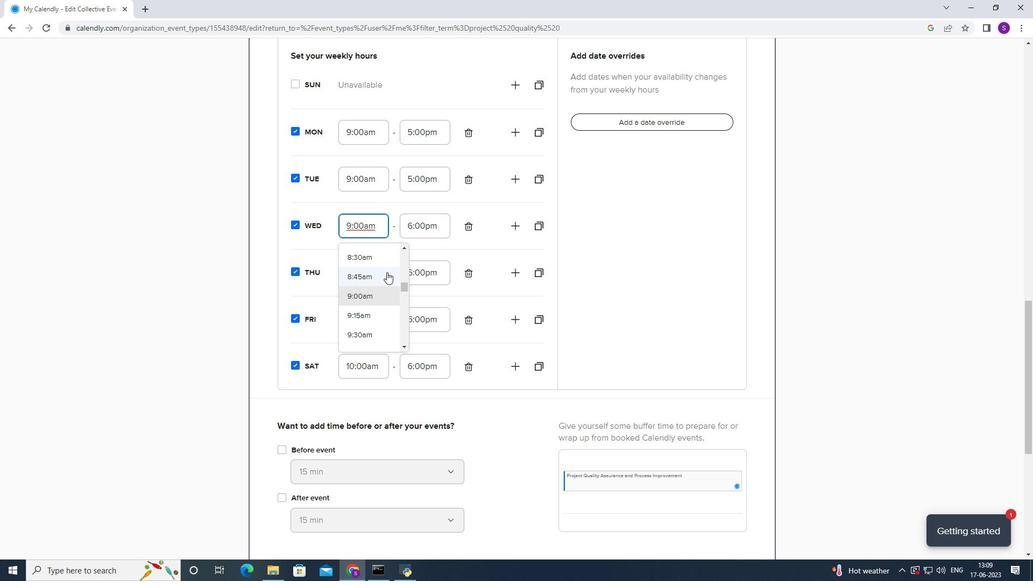 
Action: Mouse scrolled (386, 290) with delta (0, 0)
Screenshot: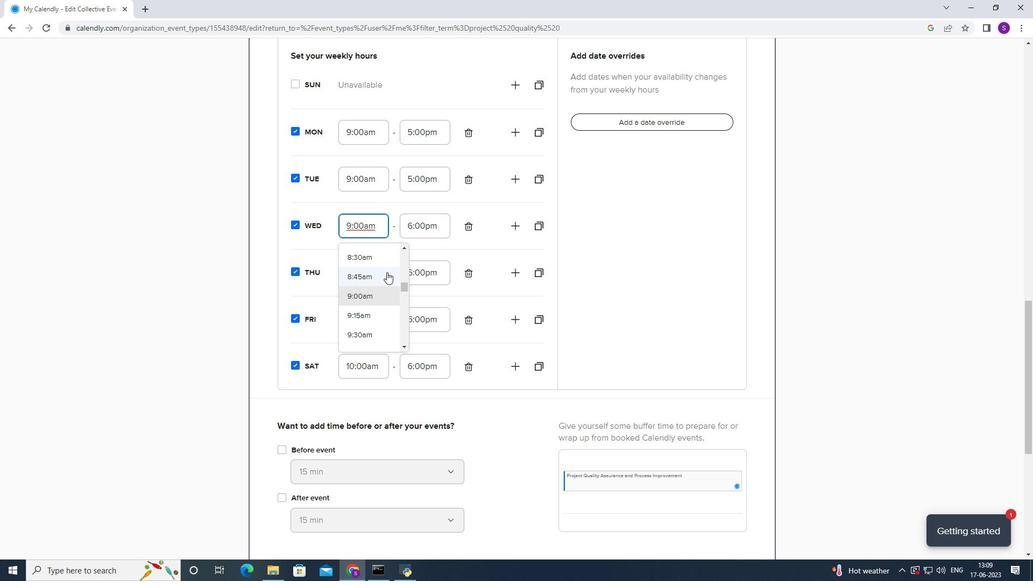 
Action: Mouse scrolled (386, 290) with delta (0, 0)
Screenshot: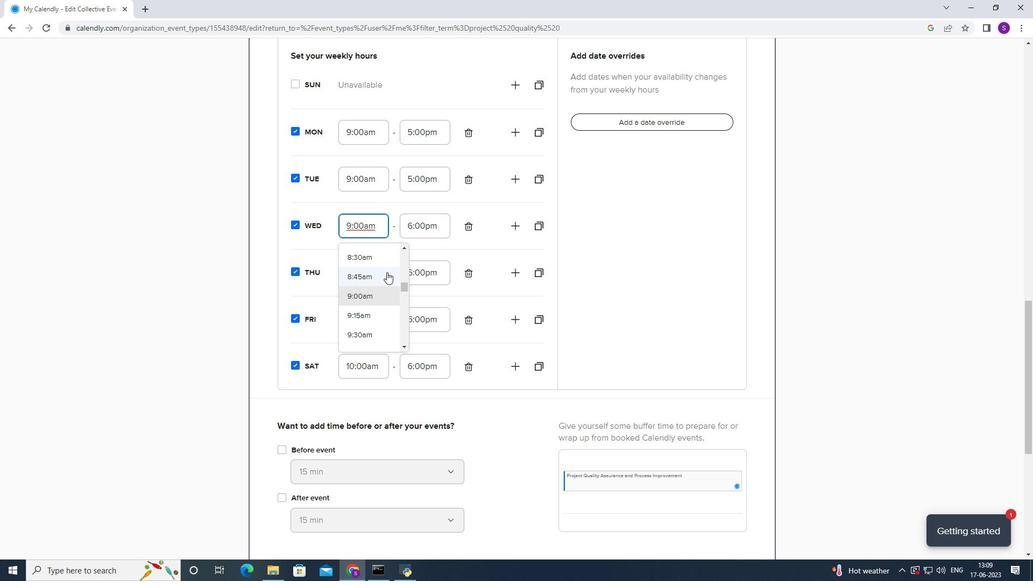 
Action: Mouse moved to (384, 269)
Screenshot: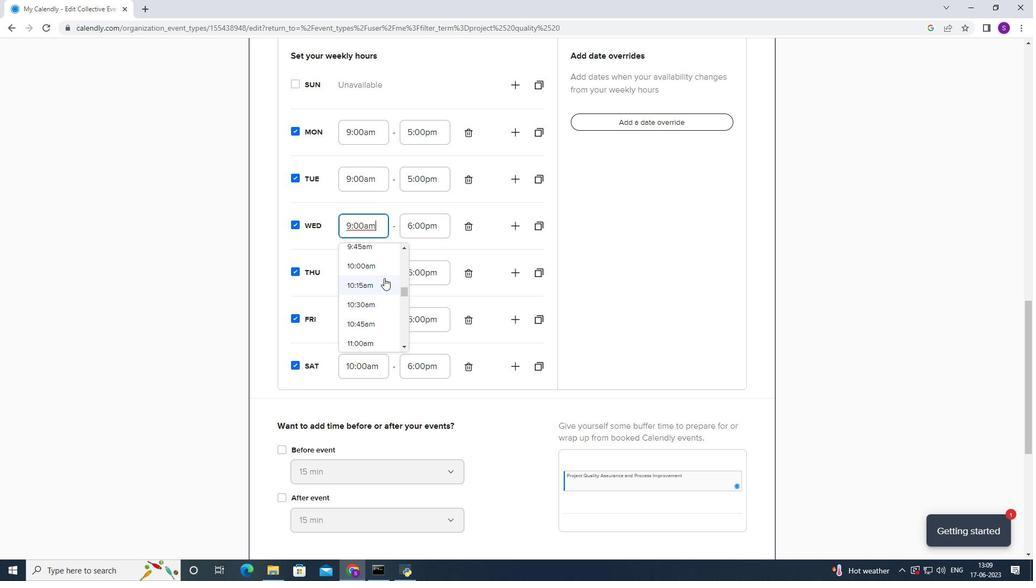 
Action: Mouse pressed left at (384, 269)
Screenshot: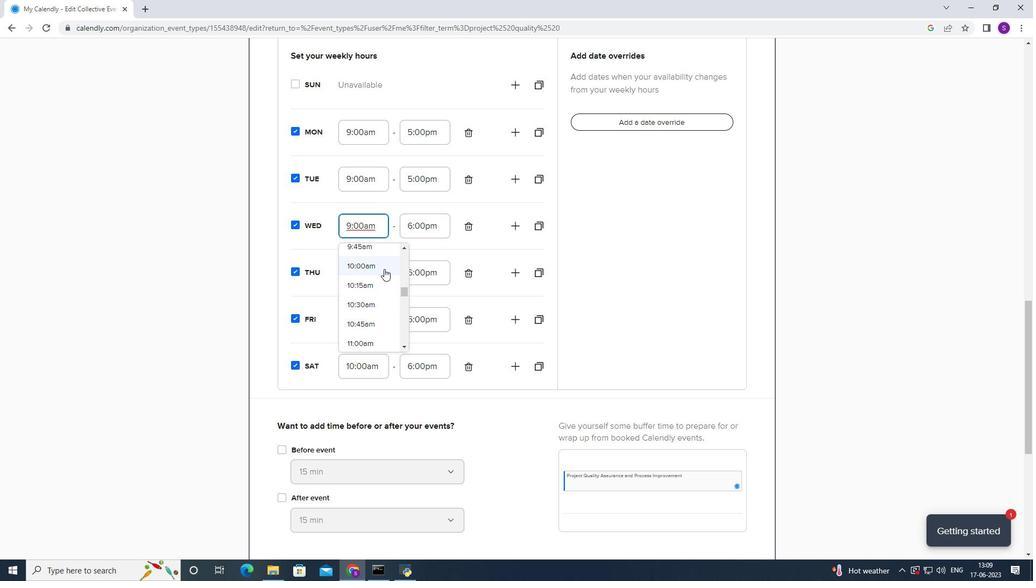 
Action: Mouse moved to (360, 172)
Screenshot: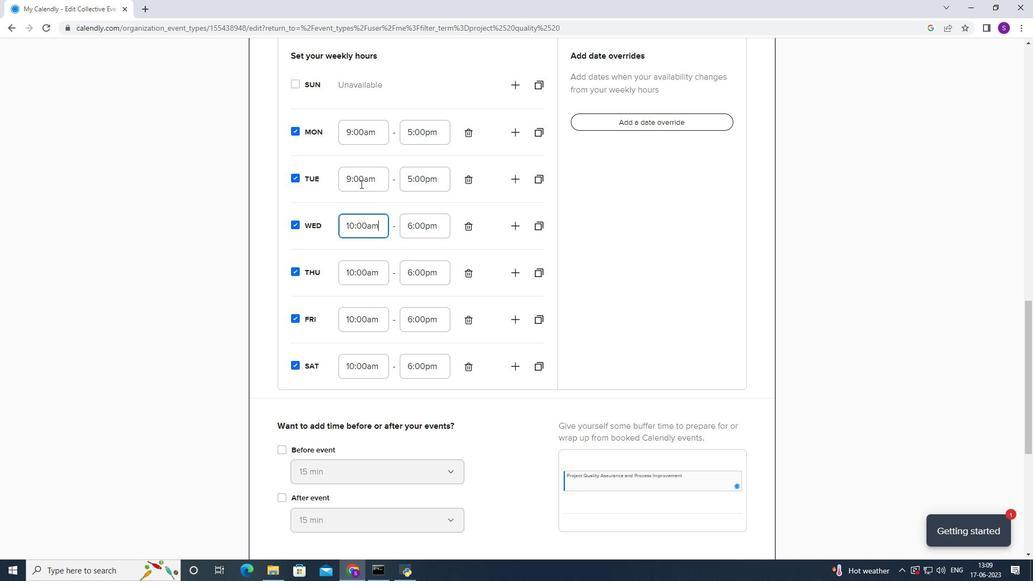 
Action: Mouse pressed left at (360, 172)
Screenshot: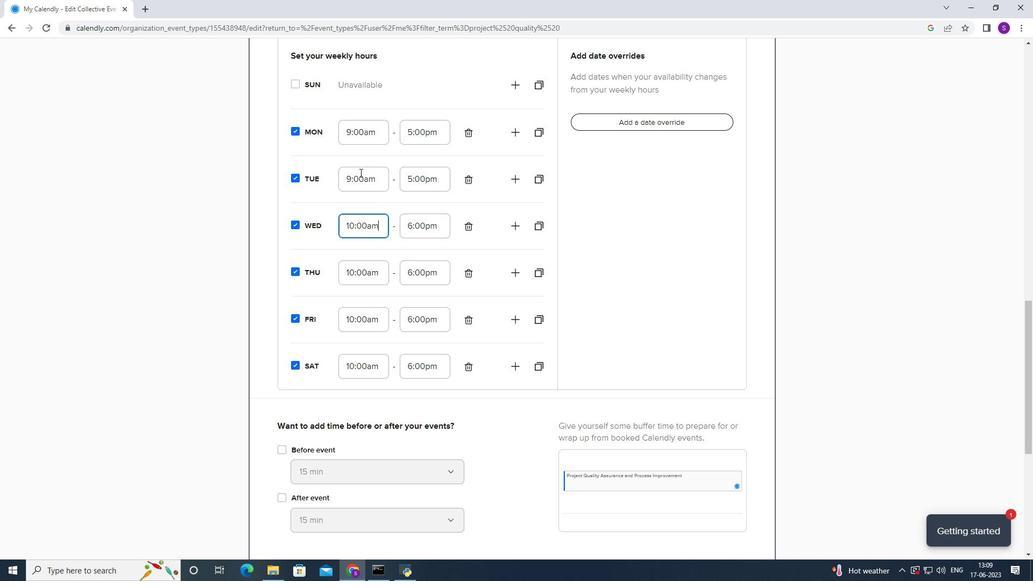 
Action: Mouse moved to (361, 253)
Screenshot: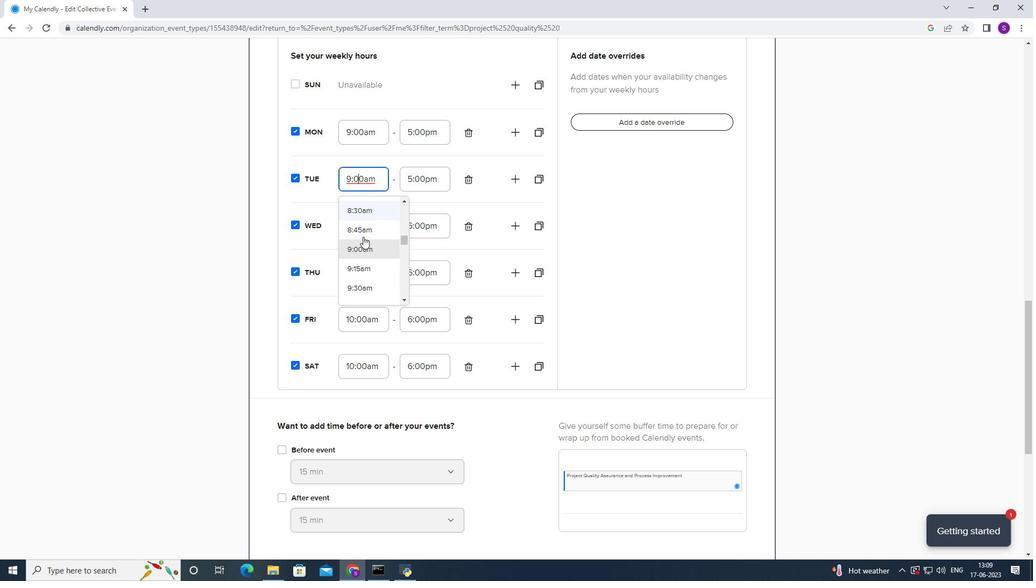 
Action: Mouse scrolled (361, 252) with delta (0, 0)
Screenshot: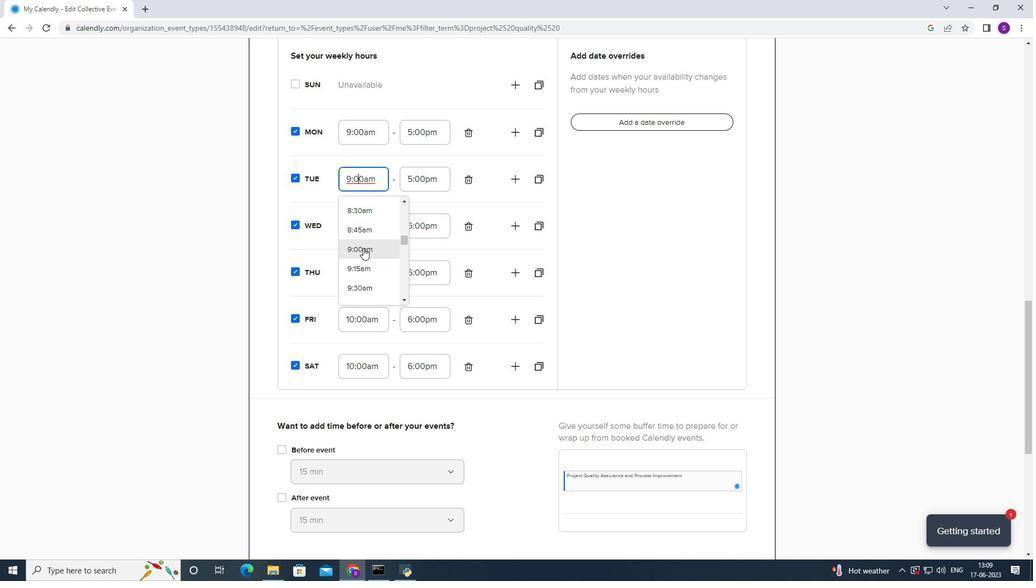 
Action: Mouse moved to (354, 270)
Screenshot: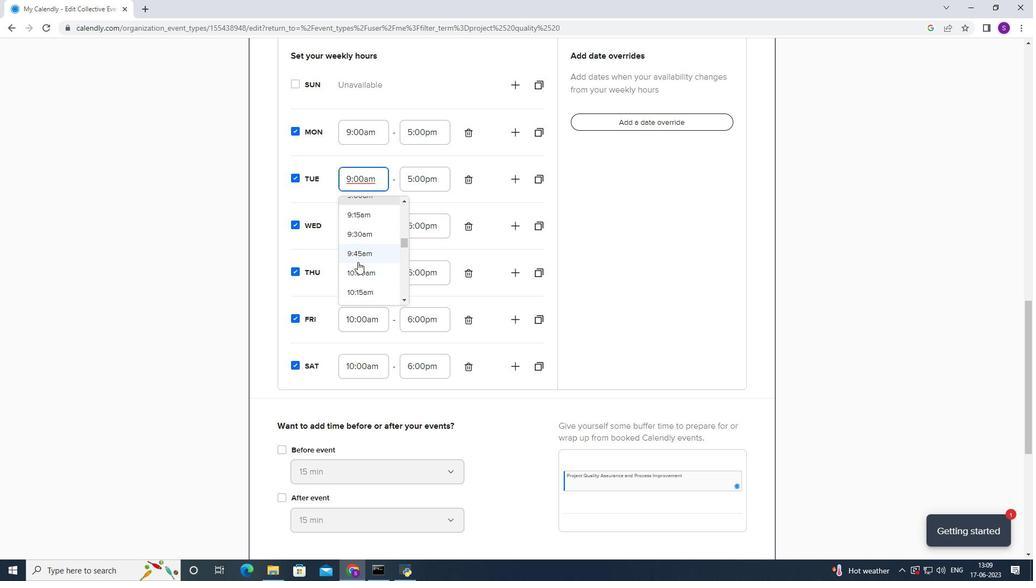 
Action: Mouse pressed left at (354, 270)
Screenshot: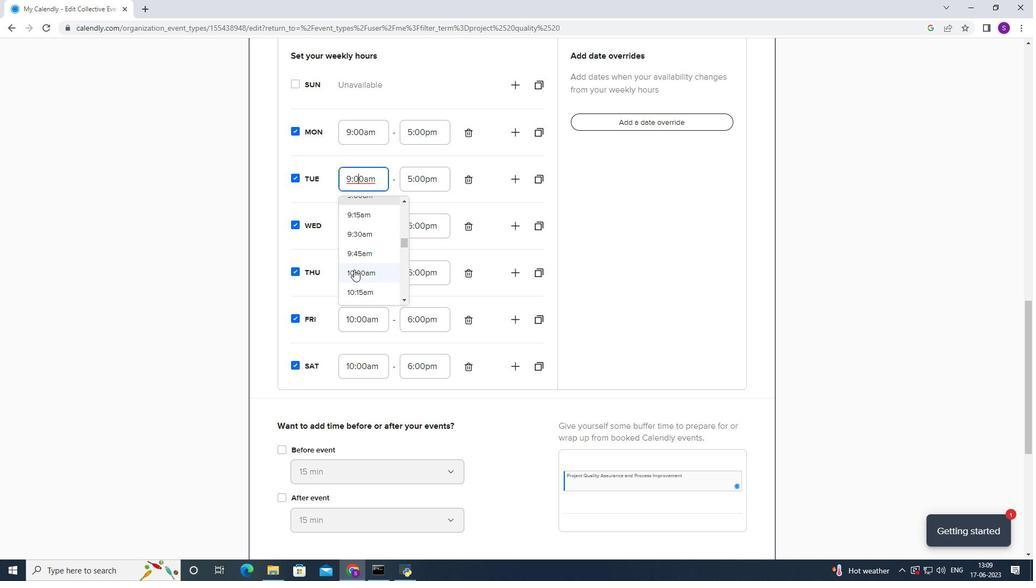 
Action: Mouse moved to (424, 171)
Screenshot: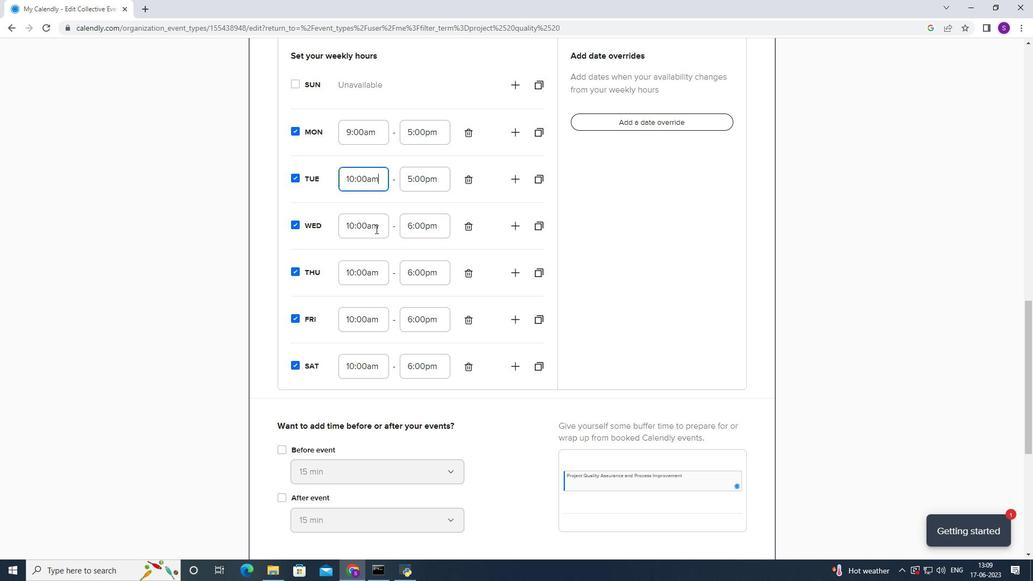 
Action: Mouse pressed left at (424, 171)
Screenshot: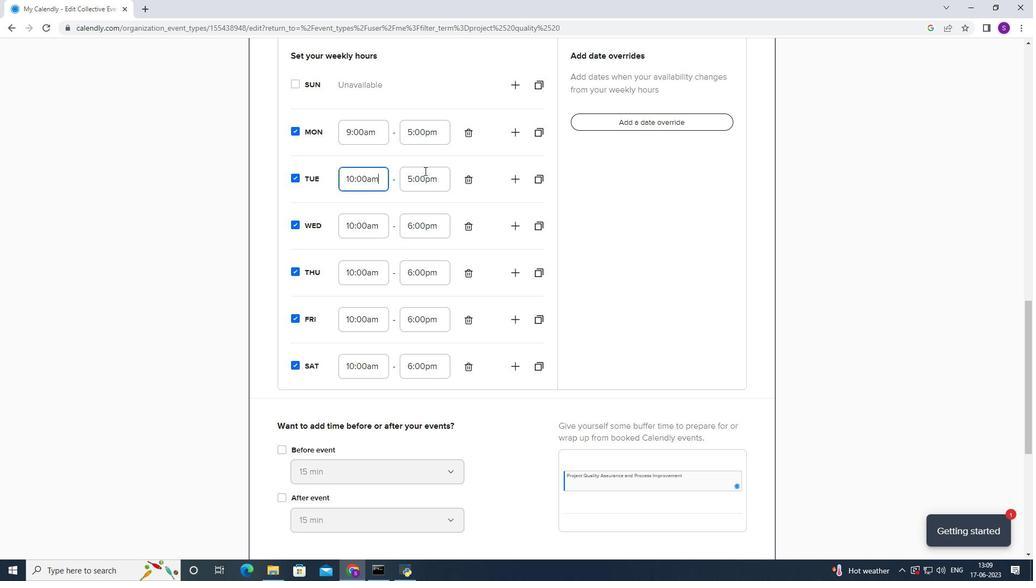 
Action: Mouse moved to (412, 230)
Screenshot: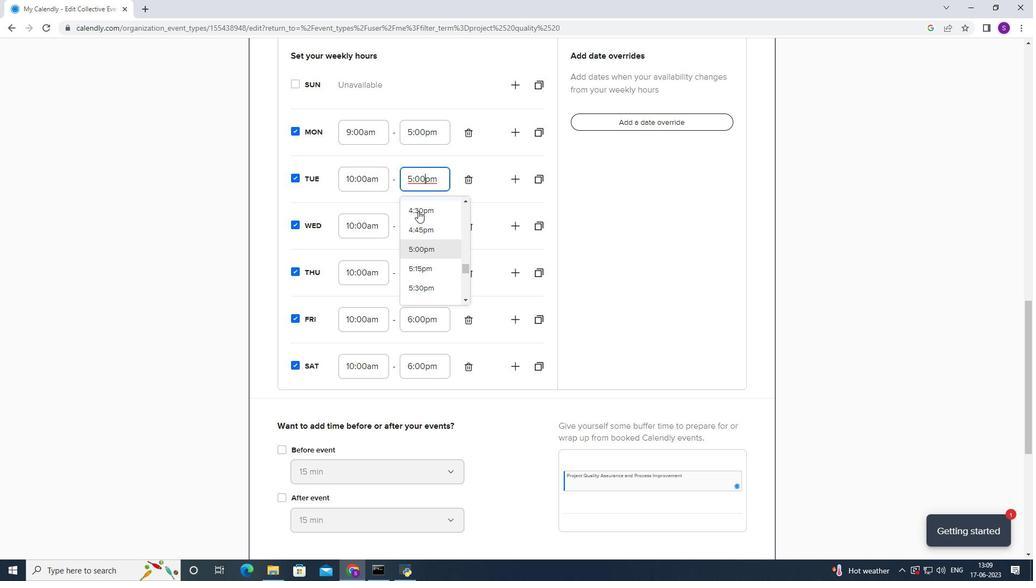 
Action: Mouse scrolled (412, 230) with delta (0, 0)
Screenshot: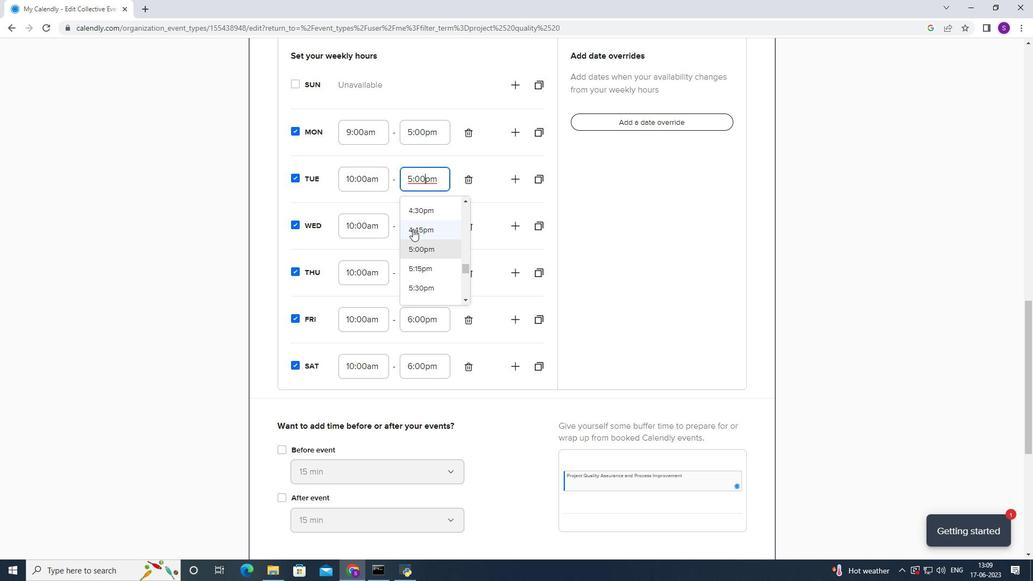 
Action: Mouse moved to (412, 268)
Screenshot: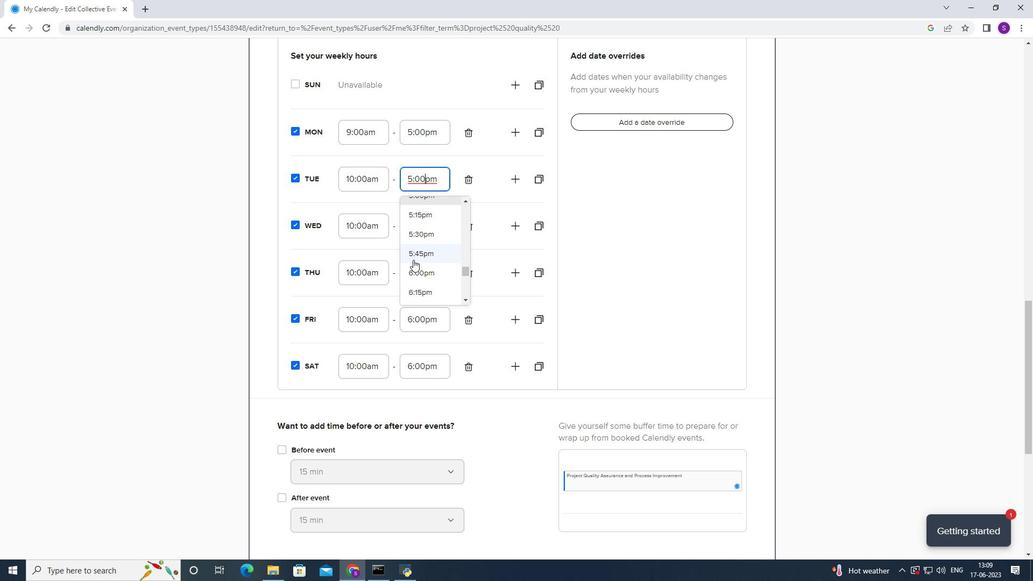
Action: Mouse pressed left at (412, 268)
Screenshot: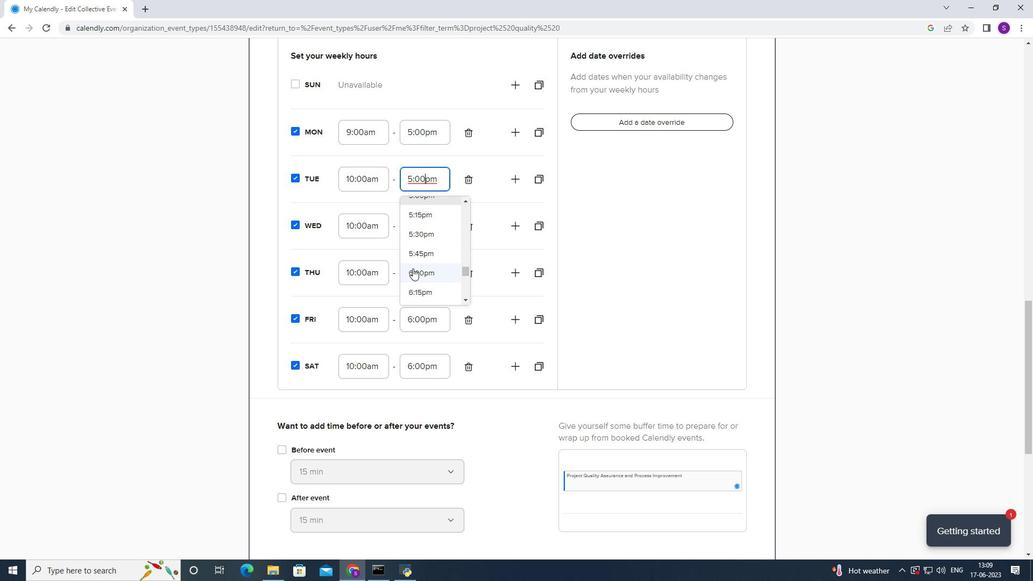
Action: Mouse moved to (372, 140)
Screenshot: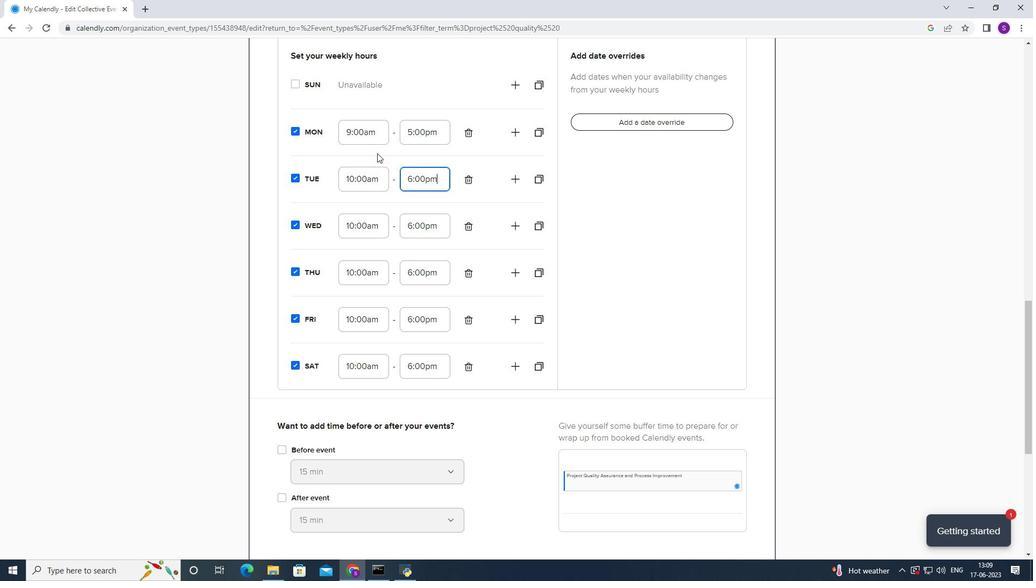 
Action: Mouse pressed left at (372, 140)
Screenshot: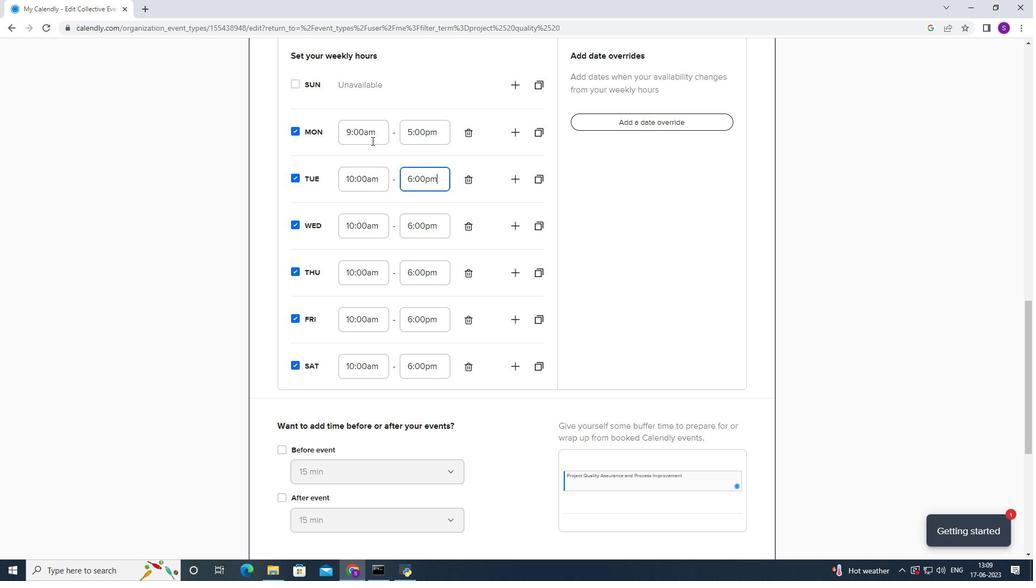 
Action: Mouse moved to (373, 215)
Screenshot: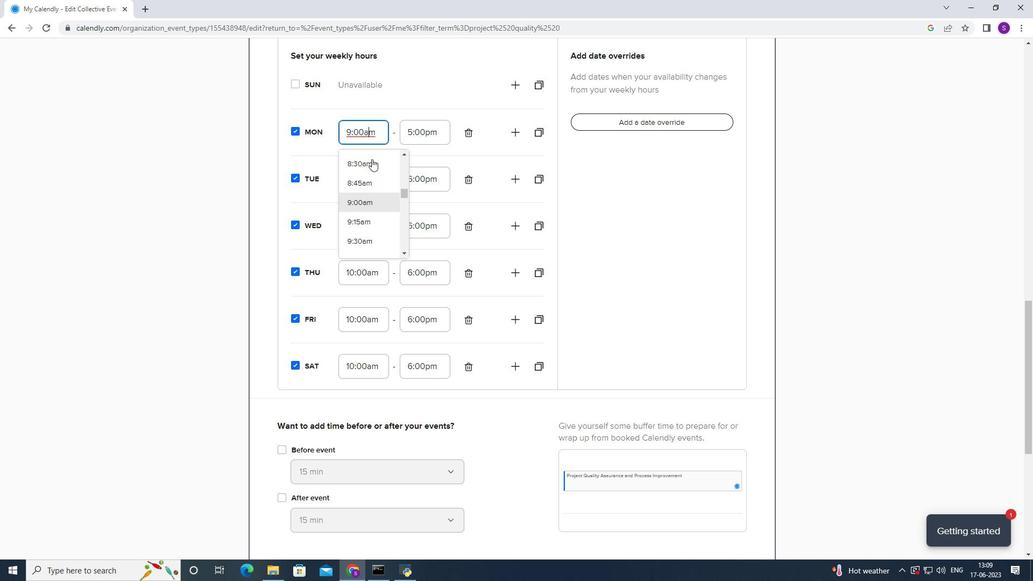 
Action: Mouse scrolled (373, 214) with delta (0, 0)
Screenshot: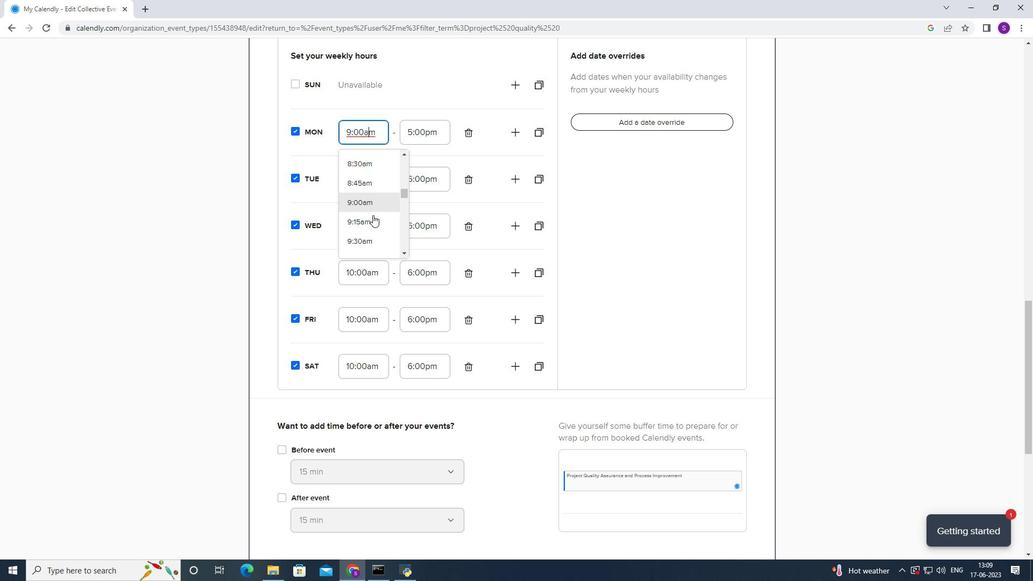 
Action: Mouse moved to (366, 222)
Screenshot: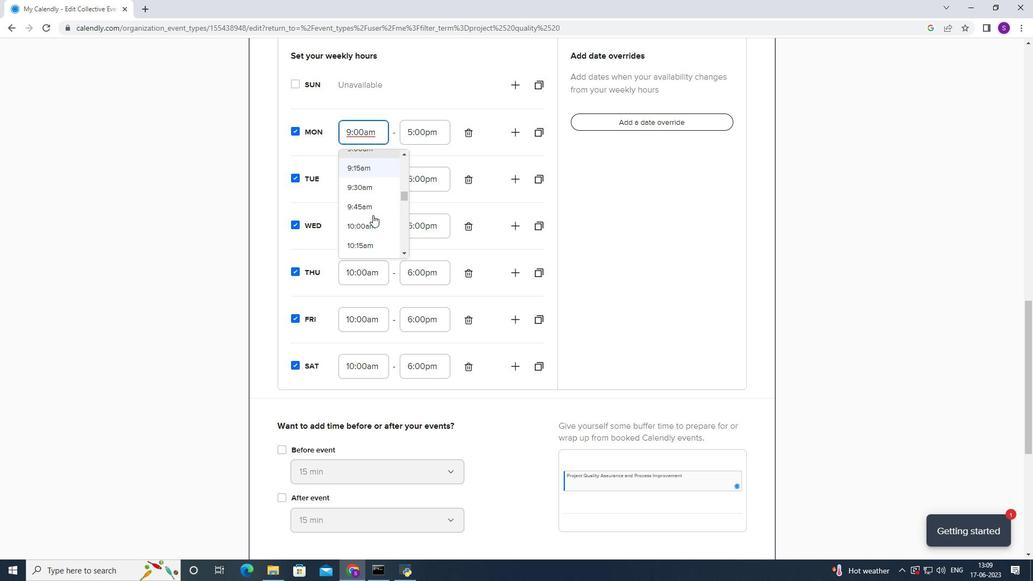 
Action: Mouse pressed left at (366, 222)
Screenshot: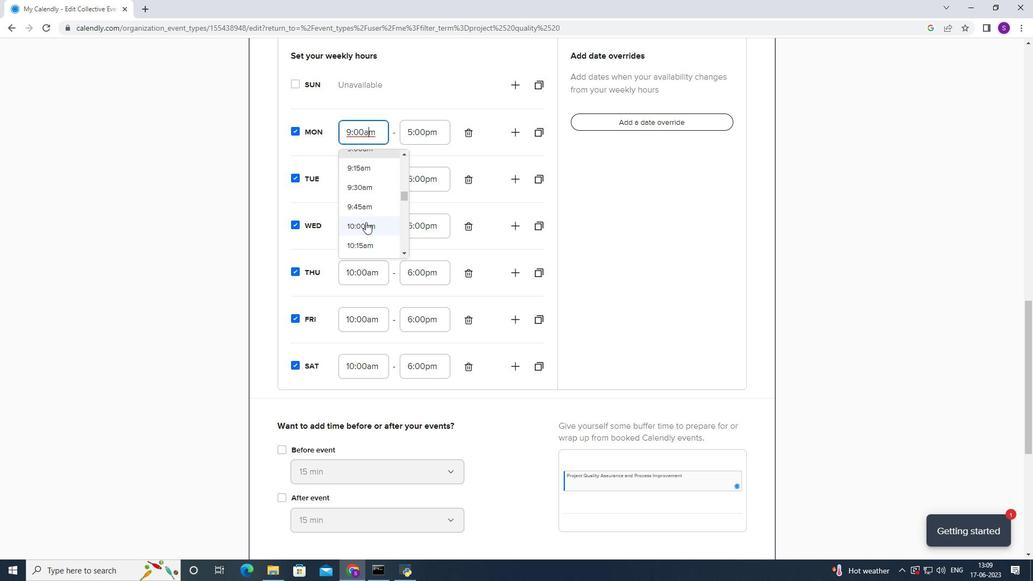 
Action: Mouse moved to (426, 139)
Screenshot: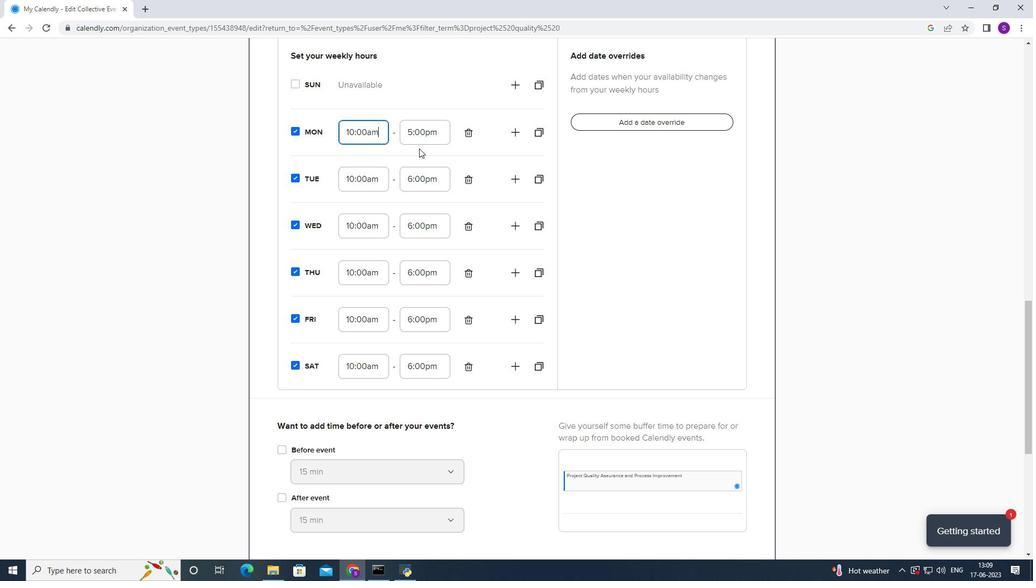 
Action: Mouse pressed left at (426, 139)
Screenshot: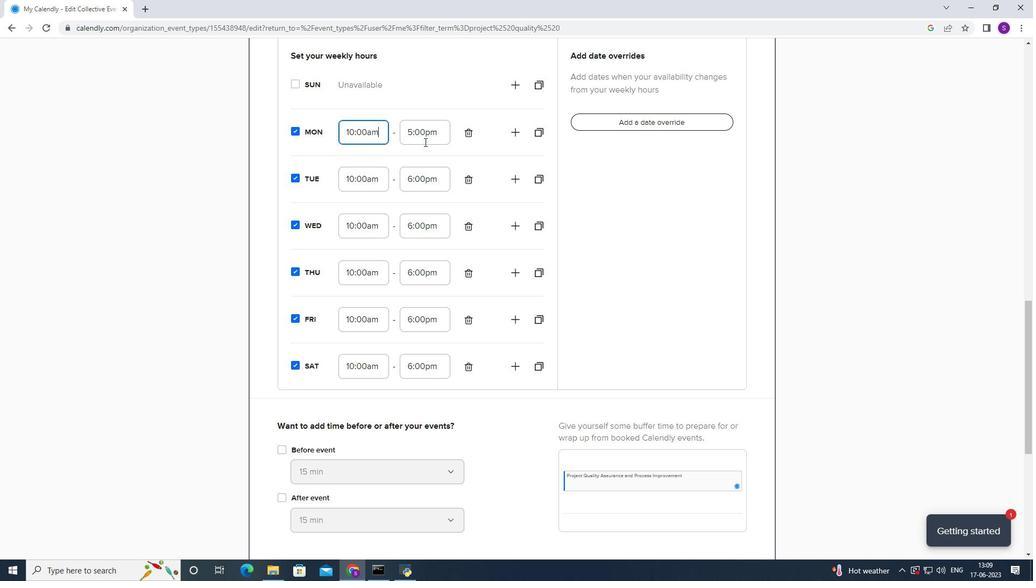 
Action: Mouse moved to (414, 200)
Screenshot: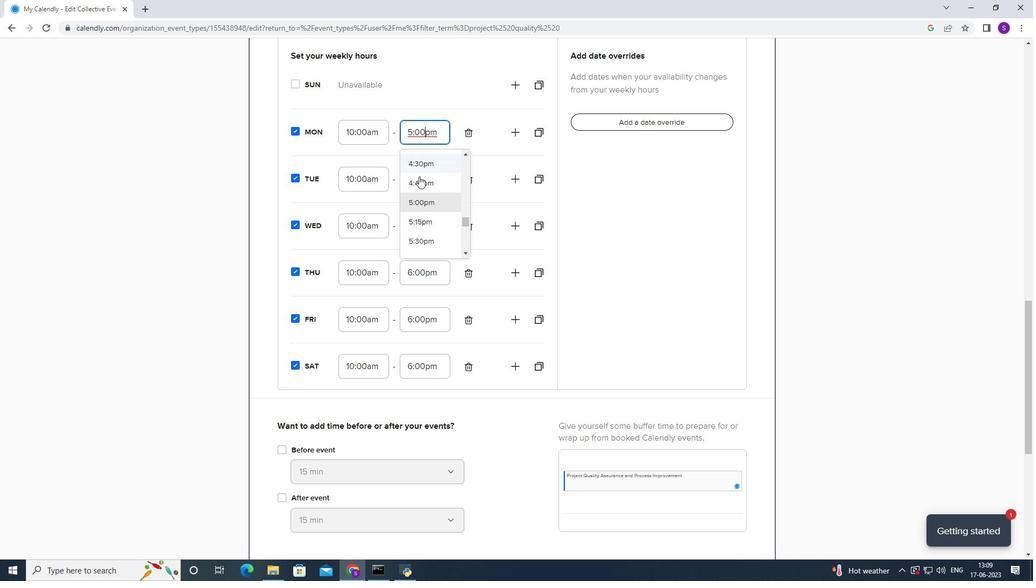 
Action: Mouse scrolled (414, 200) with delta (0, 0)
Screenshot: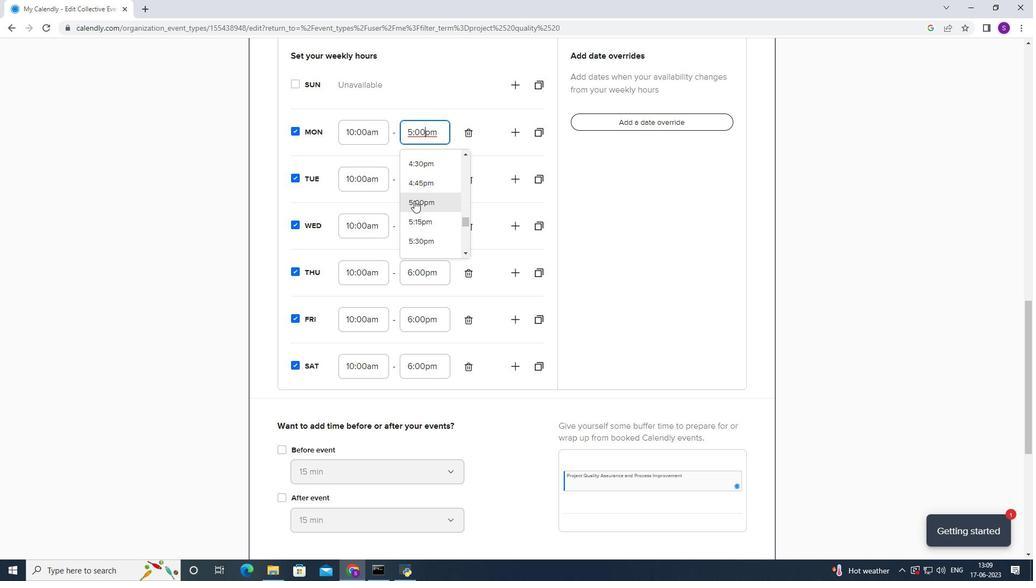 
Action: Mouse moved to (409, 227)
Screenshot: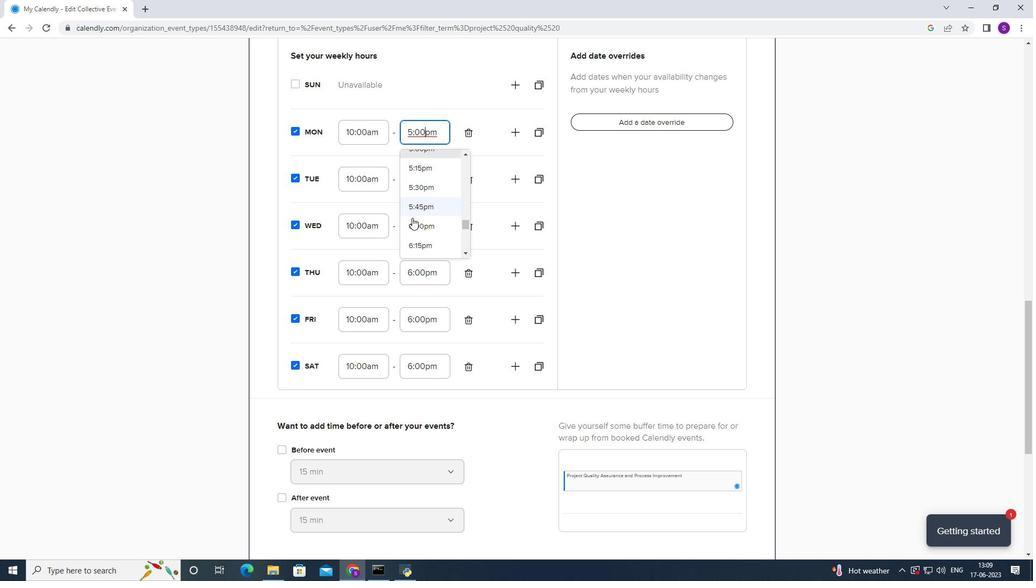 
Action: Mouse pressed left at (409, 227)
Screenshot: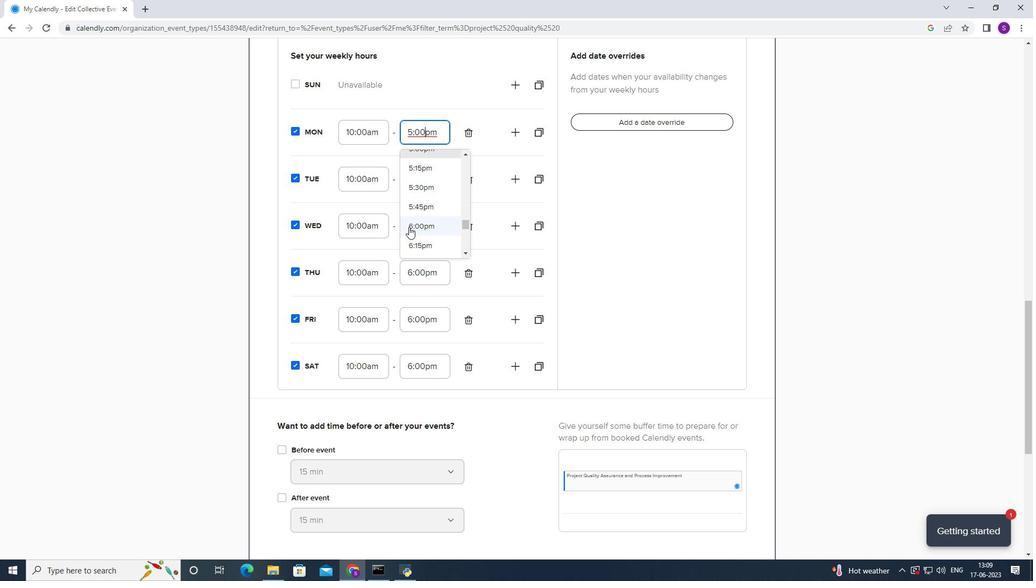 
Action: Mouse moved to (279, 335)
Screenshot: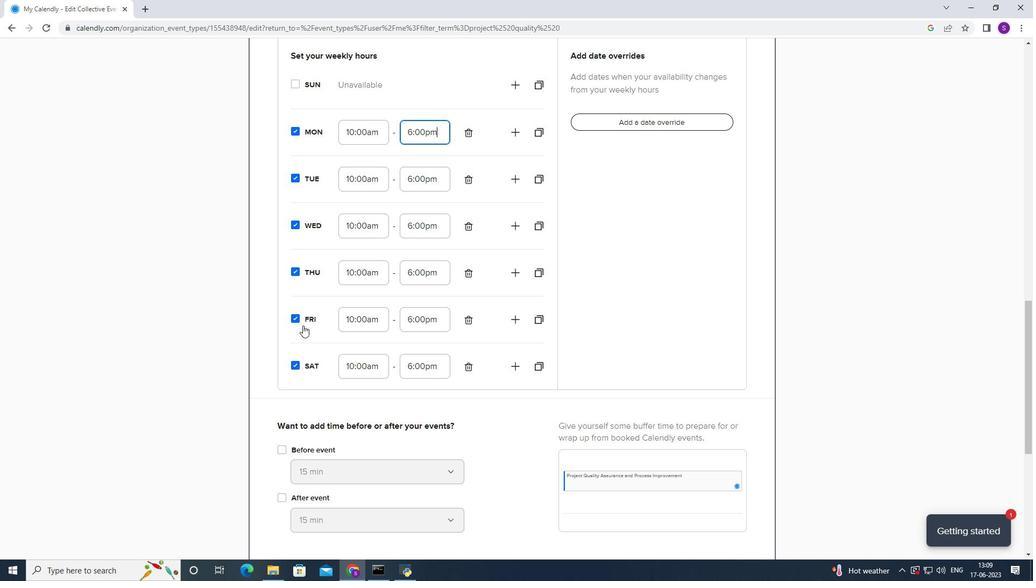 
Action: Mouse scrolled (279, 334) with delta (0, 0)
Screenshot: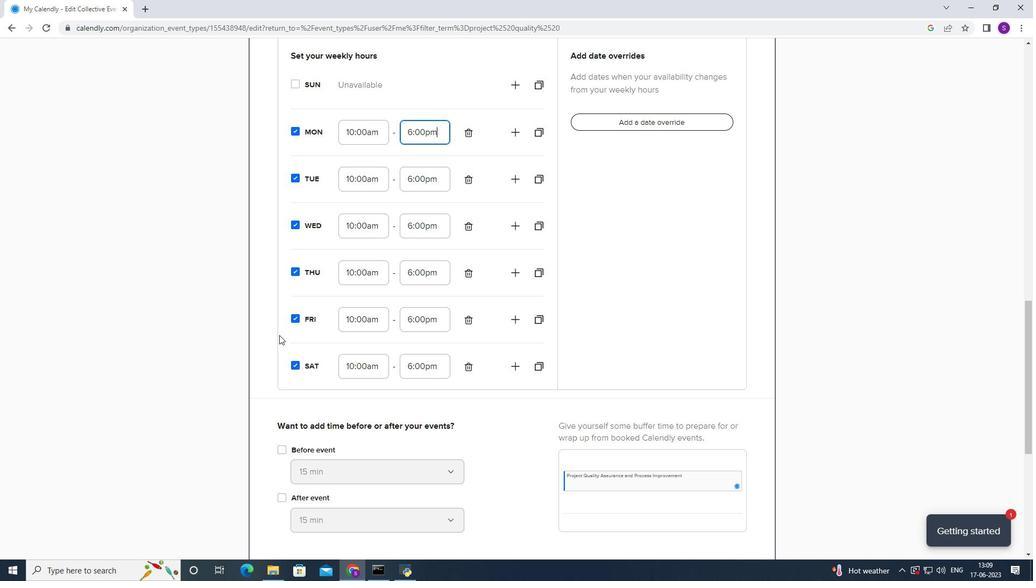 
Action: Mouse scrolled (279, 334) with delta (0, 0)
Screenshot: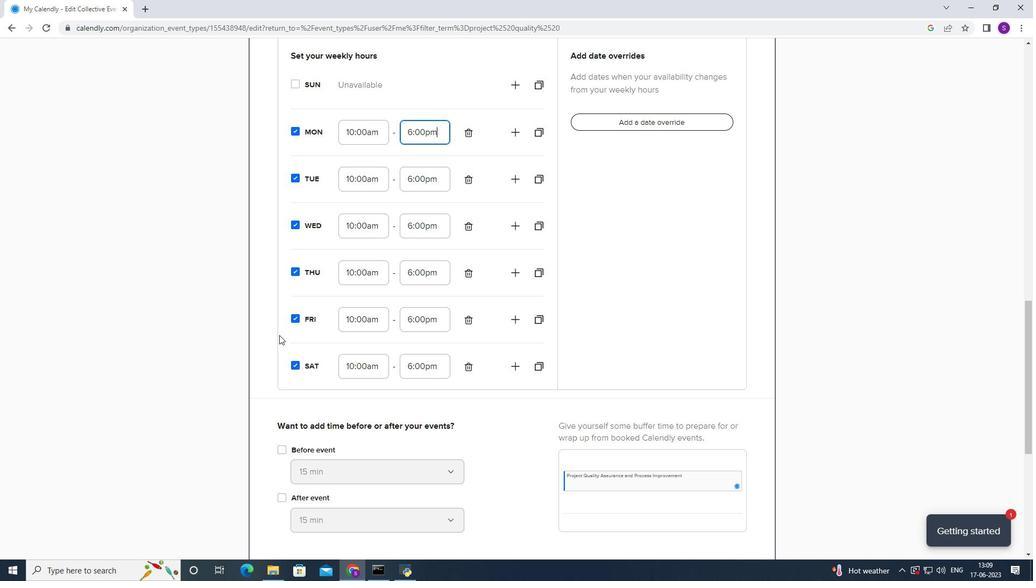 
Action: Mouse scrolled (279, 334) with delta (0, 0)
Screenshot: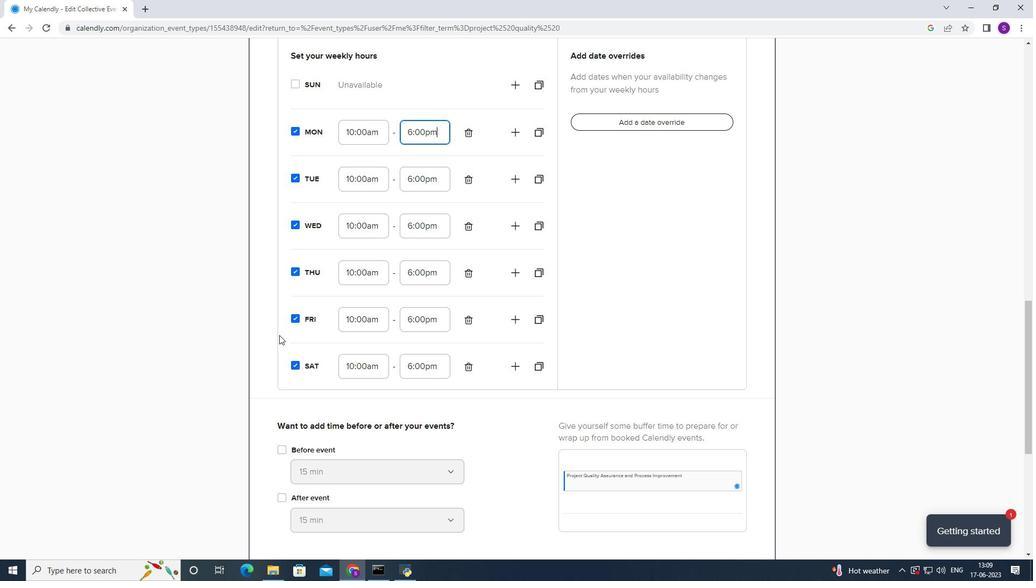 
Action: Mouse moved to (278, 291)
Screenshot: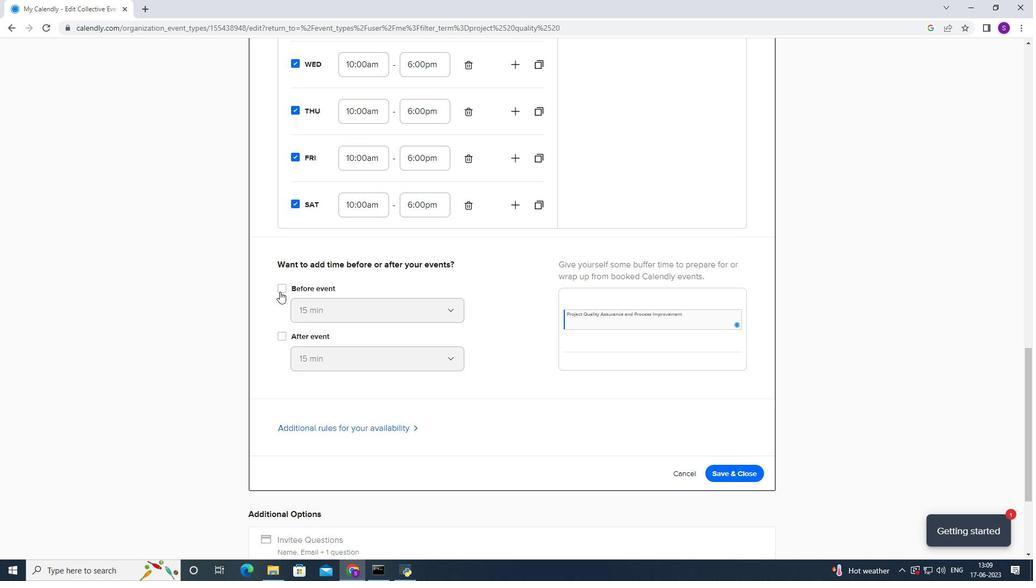
Action: Mouse pressed left at (278, 291)
Screenshot: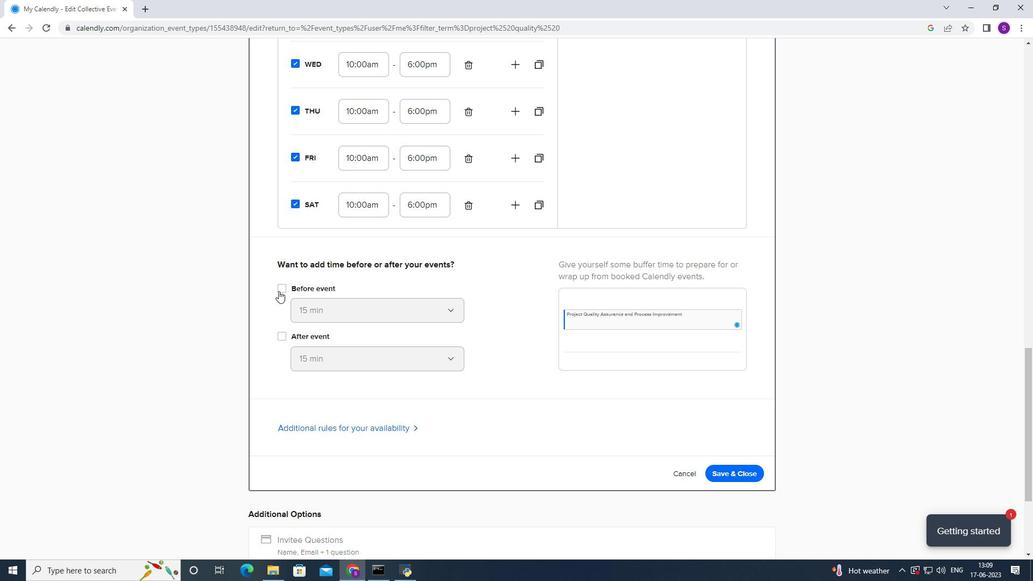 
Action: Mouse moved to (312, 314)
Screenshot: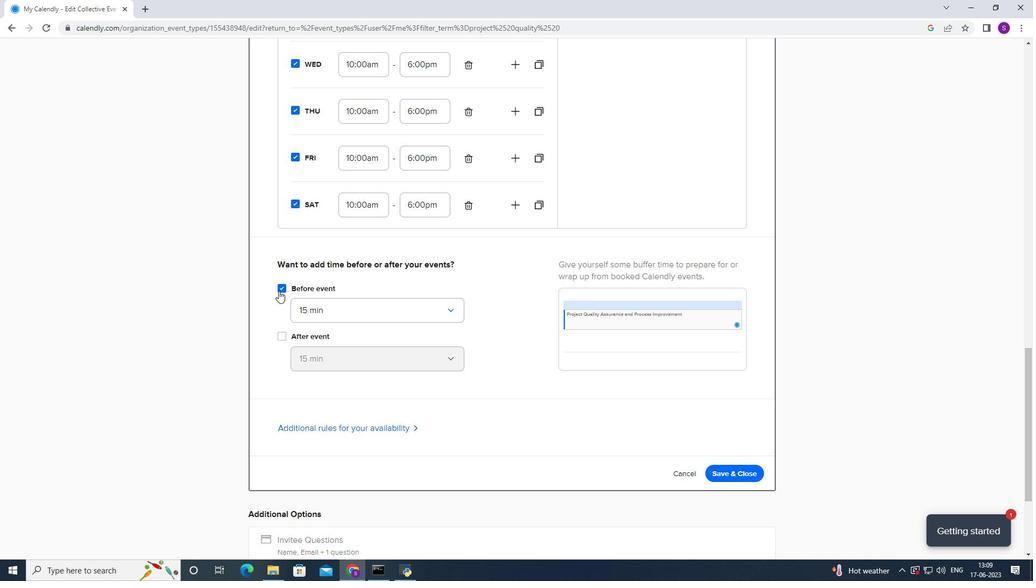 
Action: Mouse pressed left at (312, 314)
Screenshot: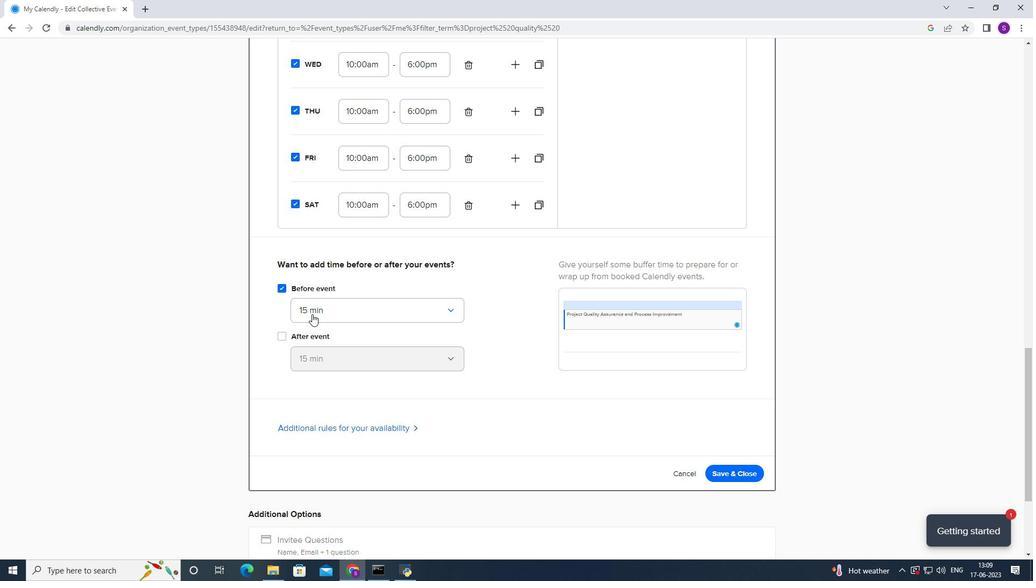 
Action: Mouse moved to (312, 359)
Screenshot: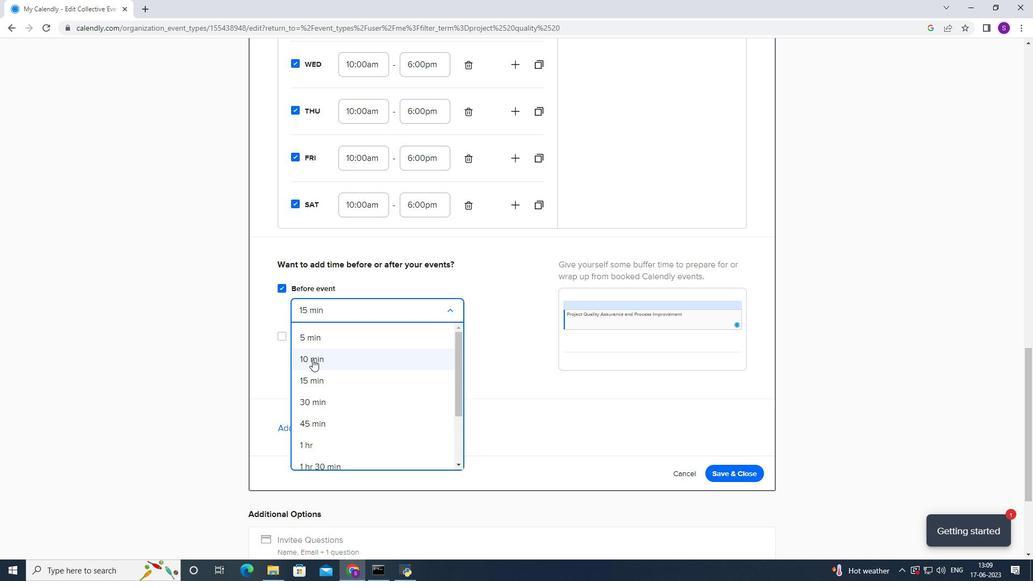 
Action: Mouse pressed left at (312, 359)
Screenshot: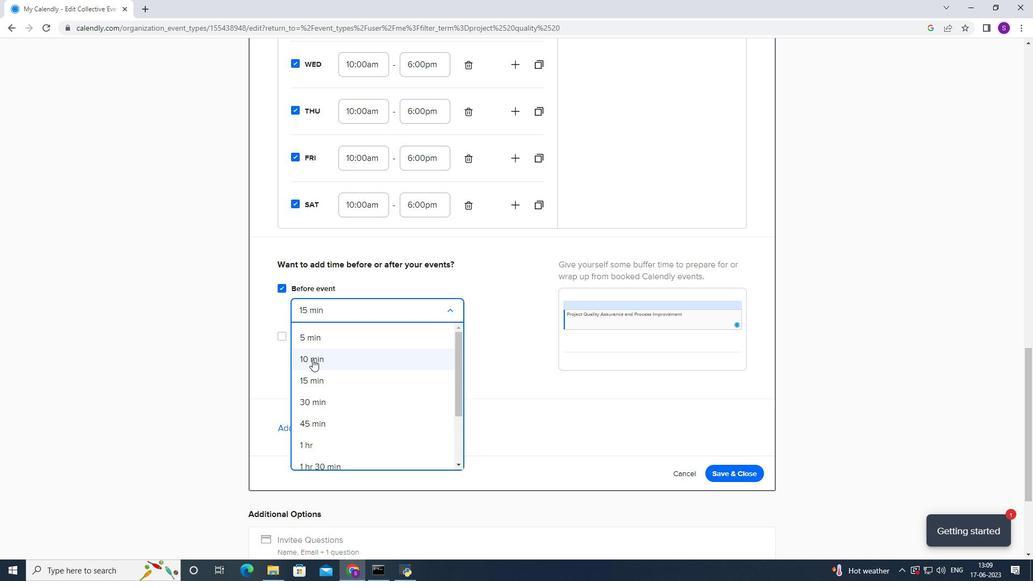 
Action: Mouse moved to (286, 343)
Screenshot: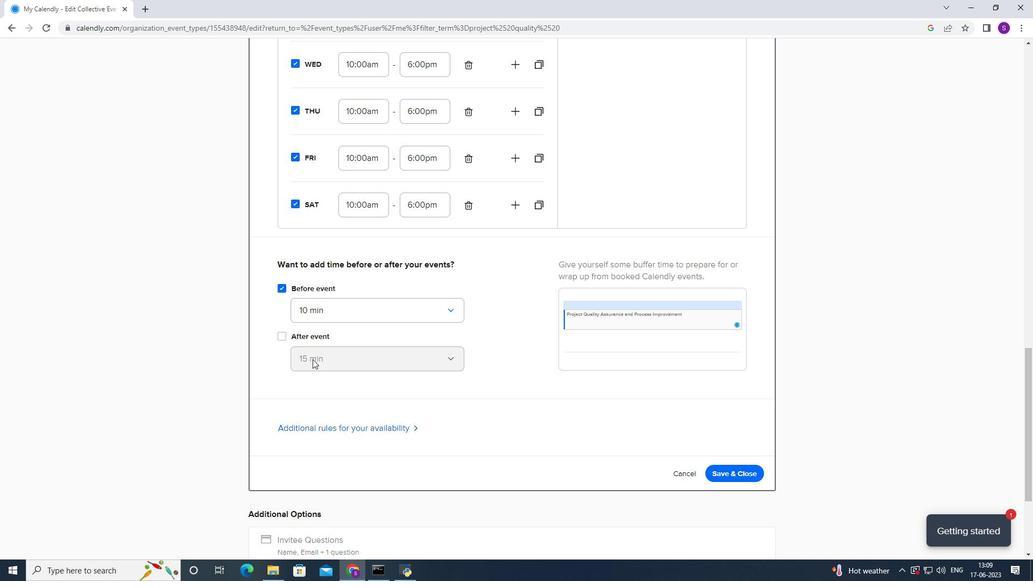 
Action: Mouse pressed left at (286, 343)
Screenshot: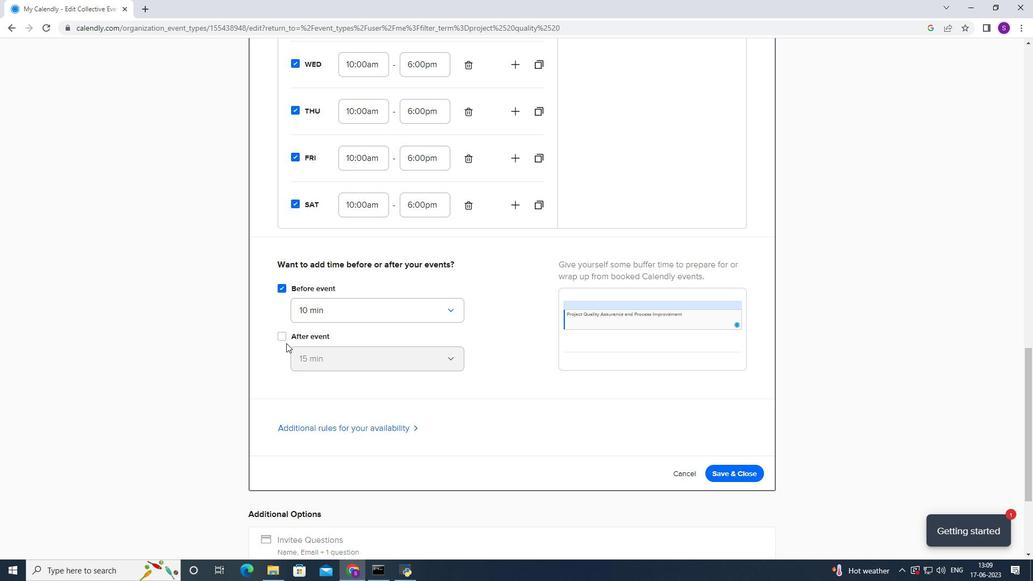 
Action: Mouse moved to (285, 337)
Screenshot: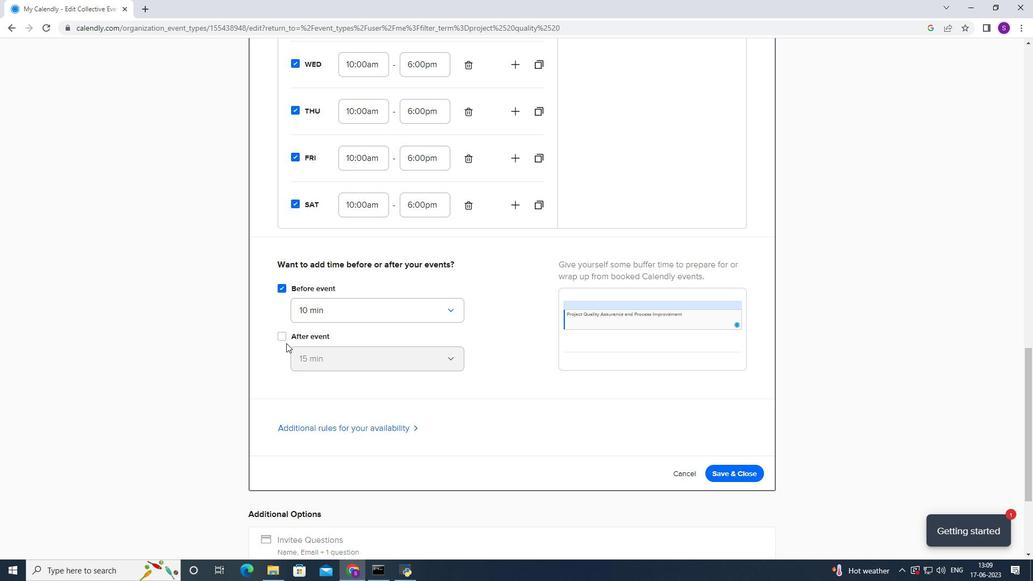 
Action: Mouse pressed left at (285, 337)
Screenshot: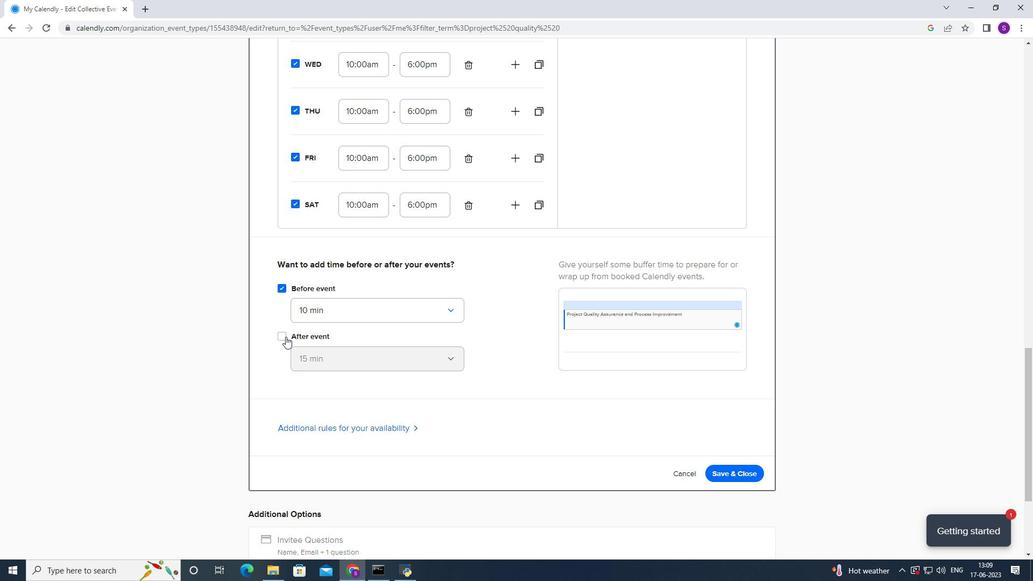
Action: Mouse moved to (309, 355)
Screenshot: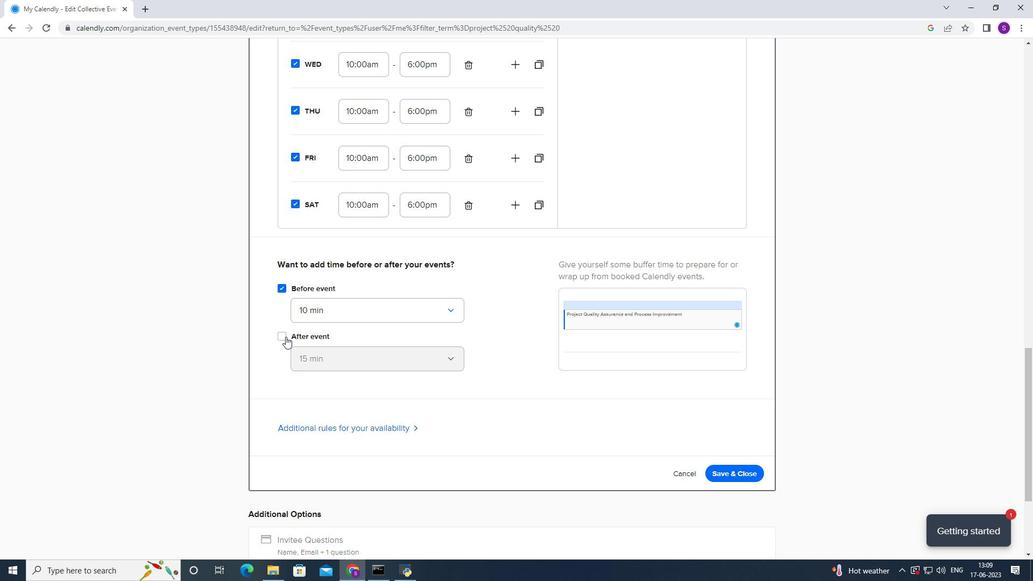 
Action: Mouse pressed left at (309, 355)
Screenshot: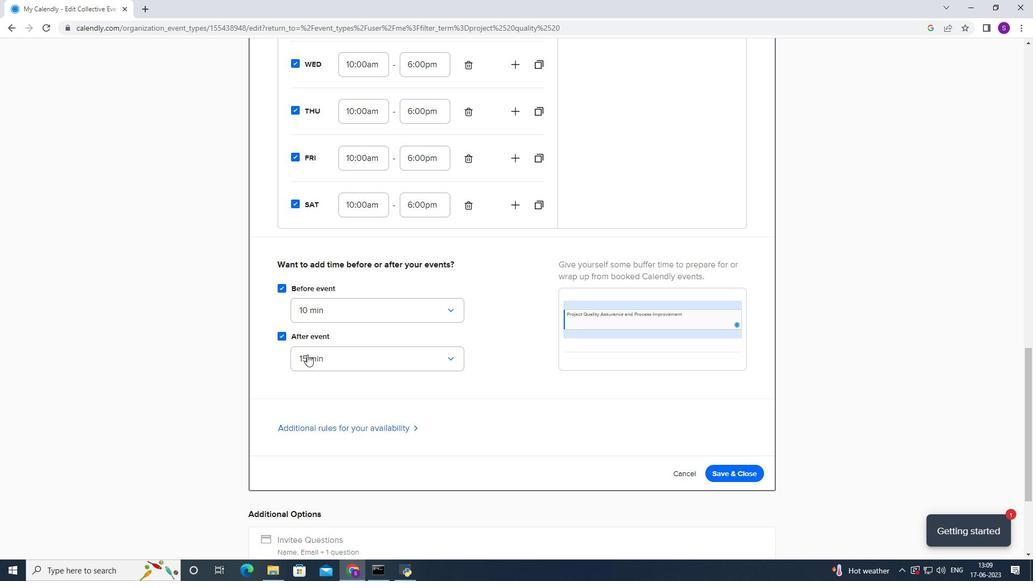 
Action: Mouse moved to (309, 407)
Screenshot: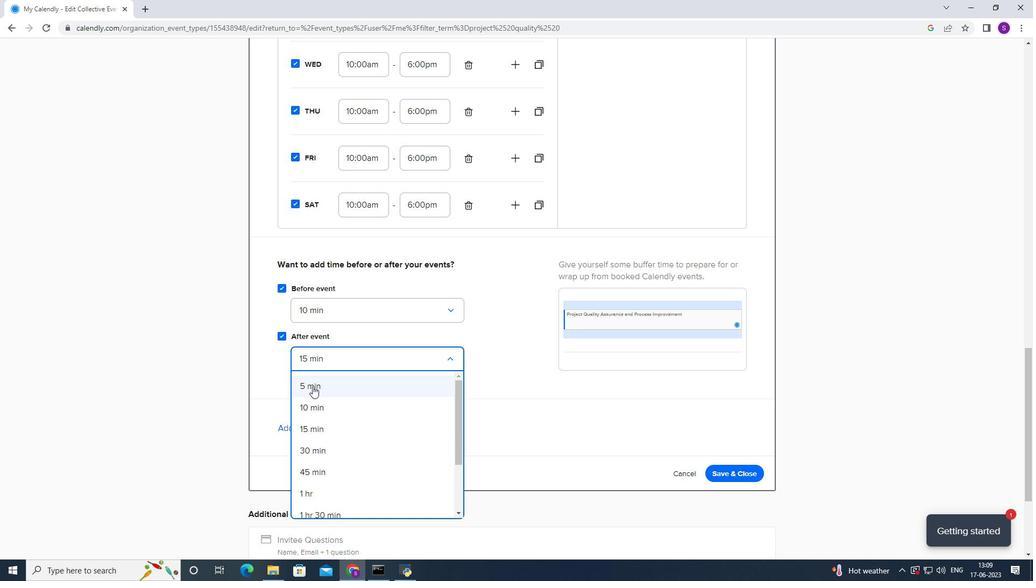 
Action: Mouse pressed left at (309, 407)
Screenshot: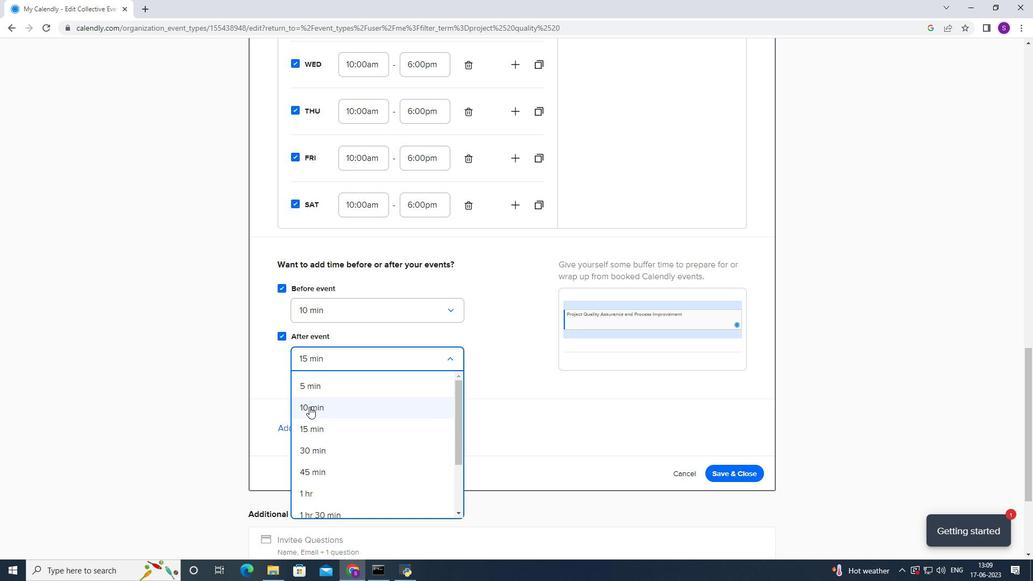 
Action: Mouse moved to (289, 424)
Screenshot: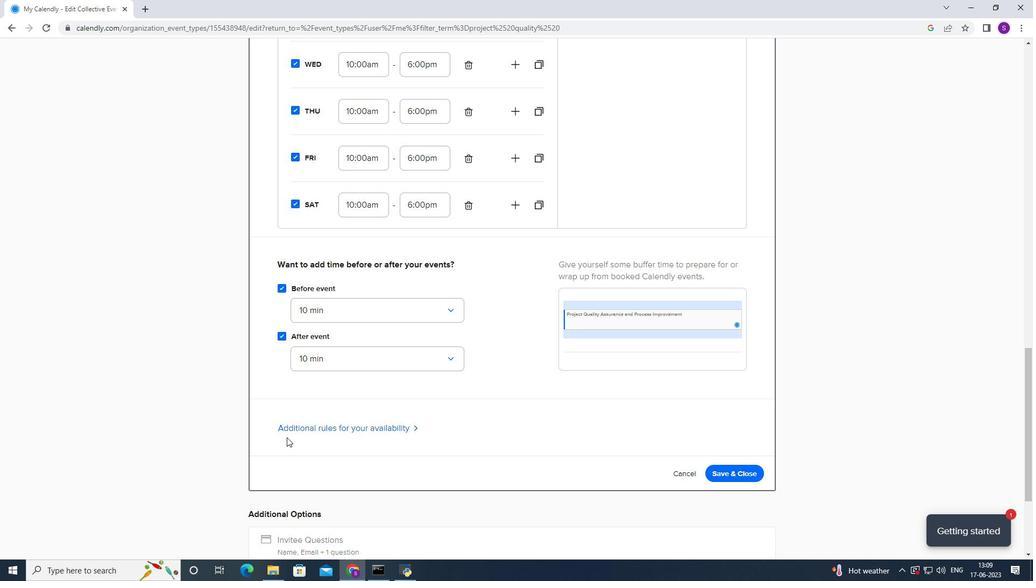 
Action: Mouse pressed left at (289, 424)
Screenshot: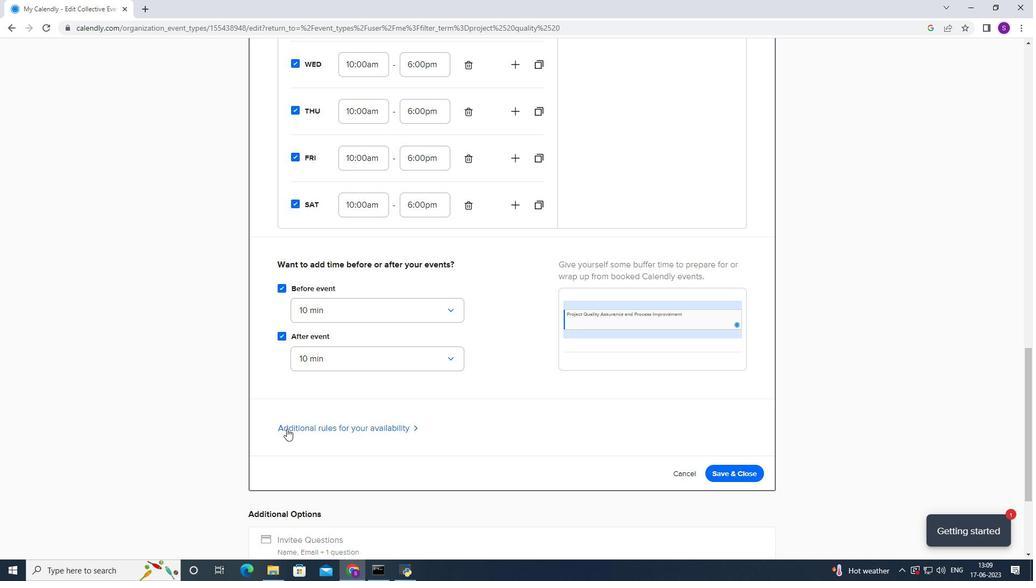 
Action: Mouse moved to (307, 386)
Screenshot: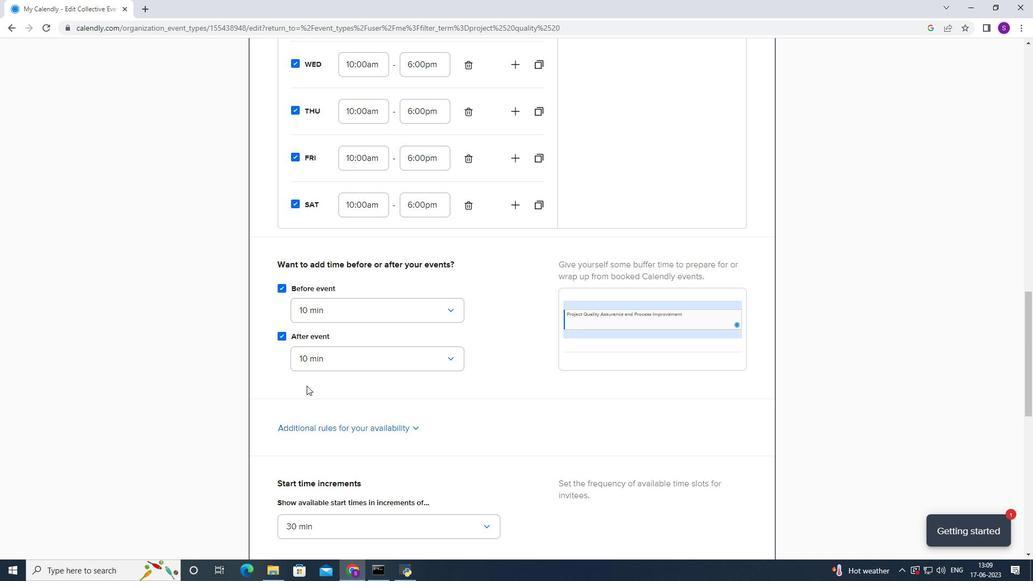 
Action: Mouse scrolled (307, 386) with delta (0, 0)
Screenshot: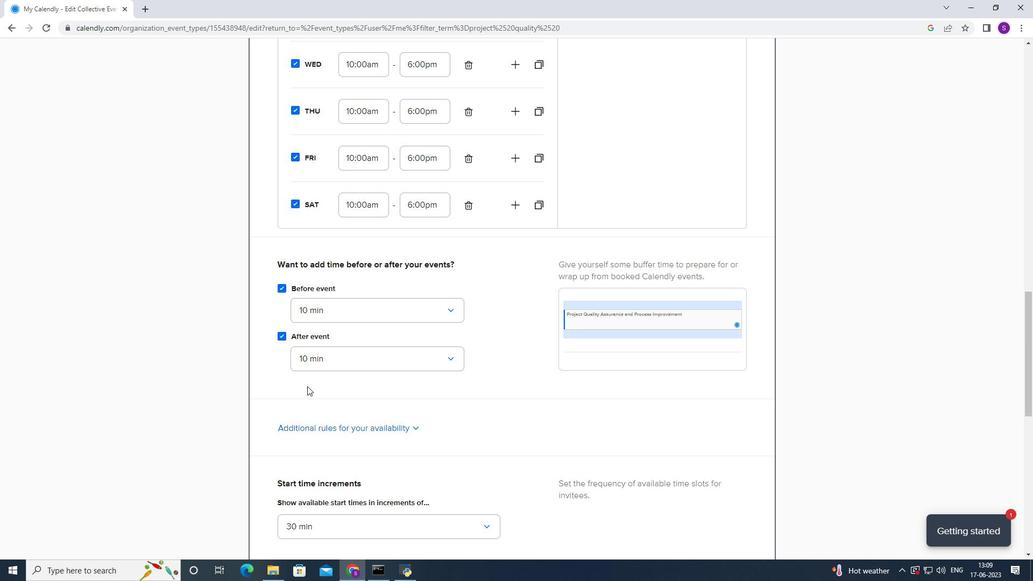 
Action: Mouse moved to (307, 387)
Screenshot: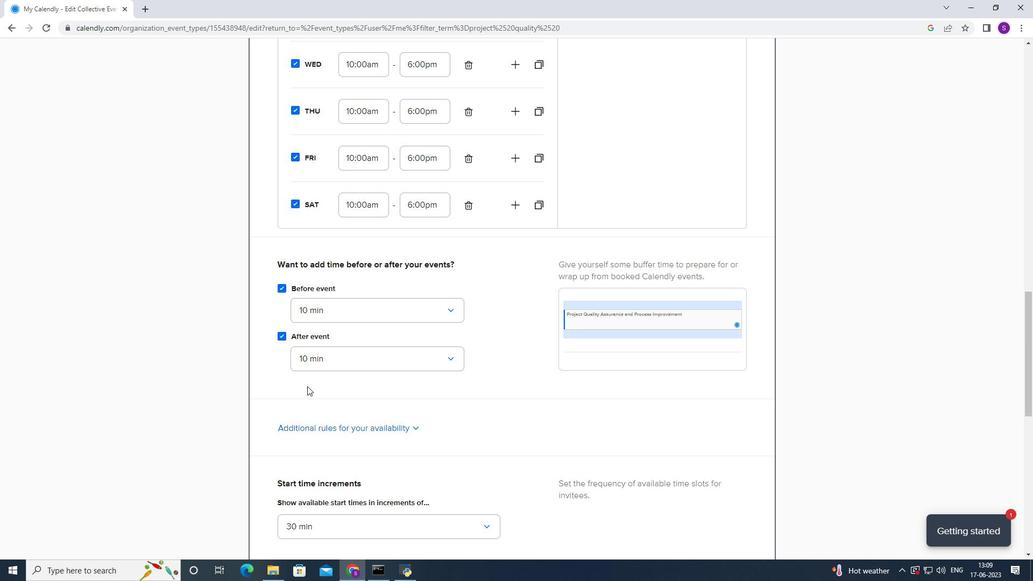 
Action: Mouse scrolled (307, 386) with delta (0, 0)
Screenshot: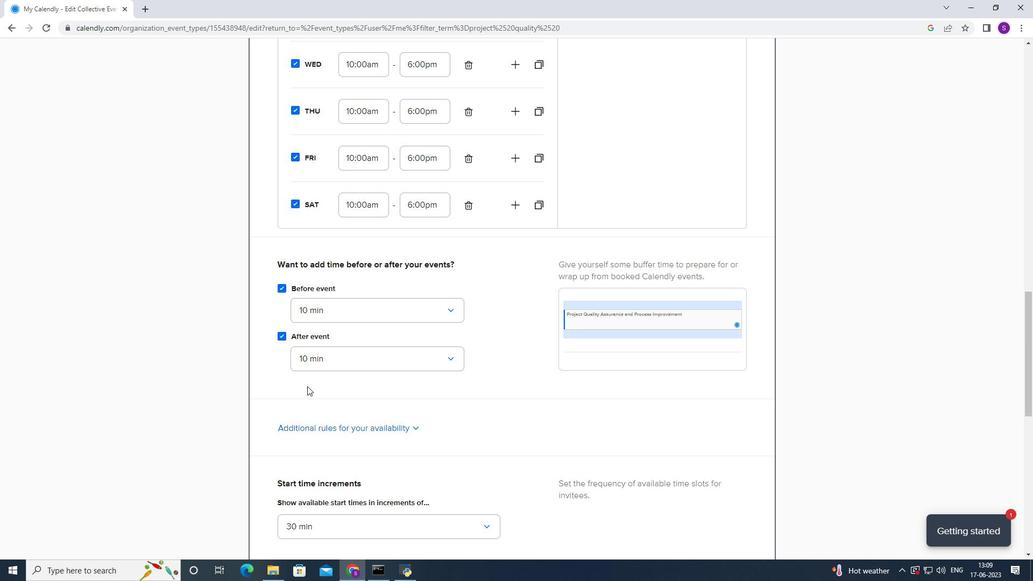 
Action: Mouse moved to (307, 389)
Screenshot: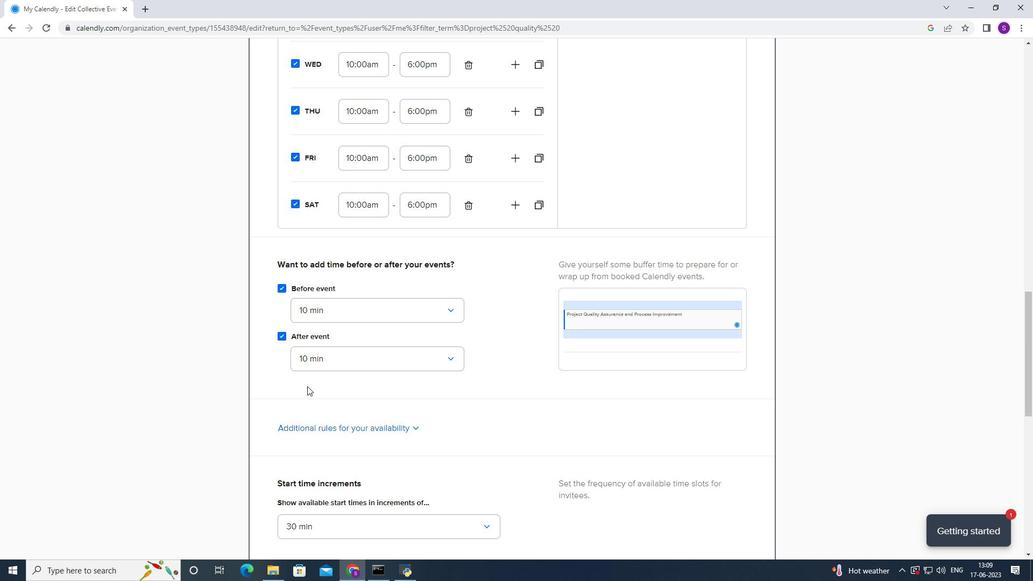
Action: Mouse scrolled (307, 389) with delta (0, 0)
Screenshot: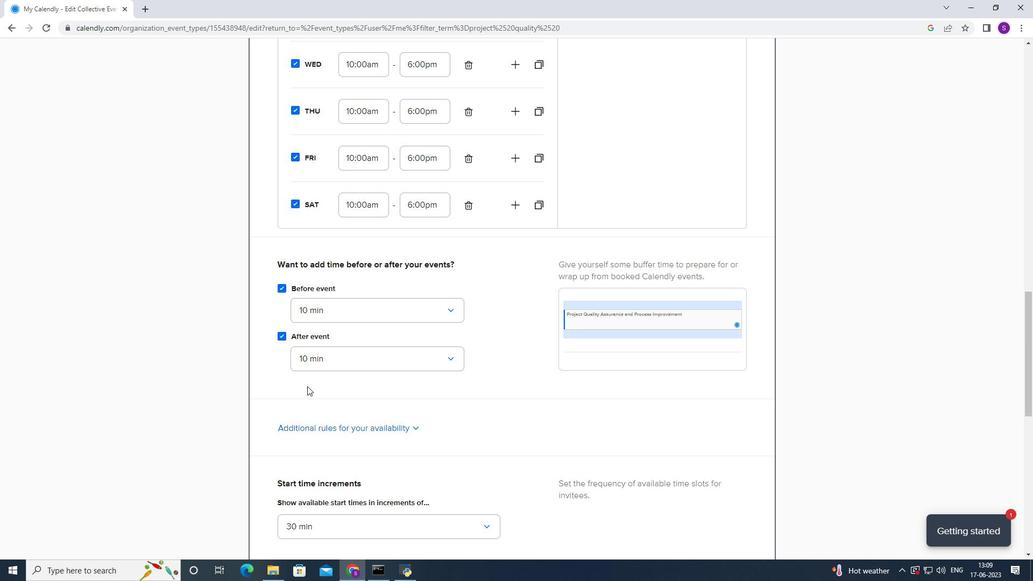 
Action: Mouse moved to (307, 393)
Screenshot: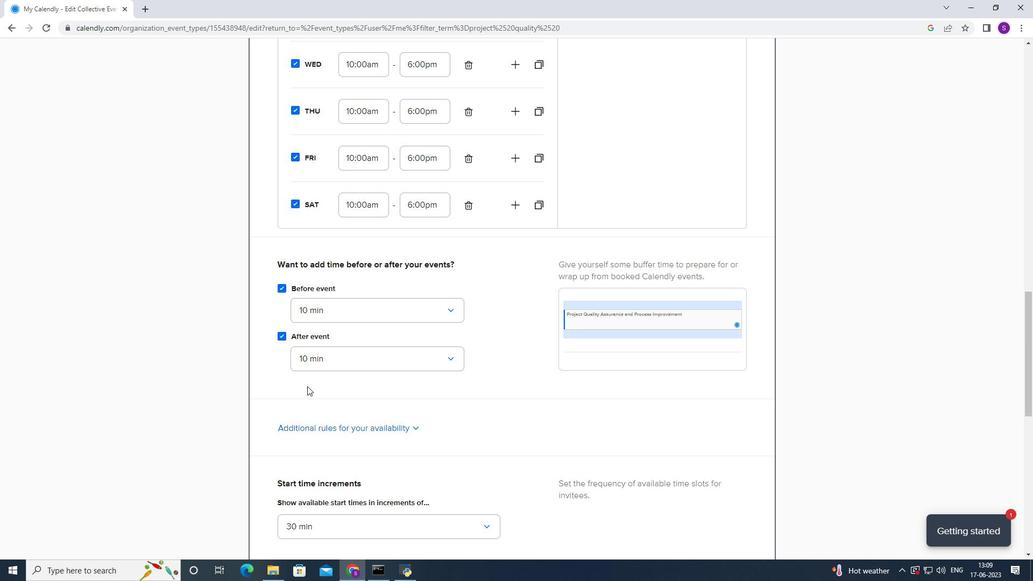
Action: Mouse scrolled (307, 392) with delta (0, 0)
Screenshot: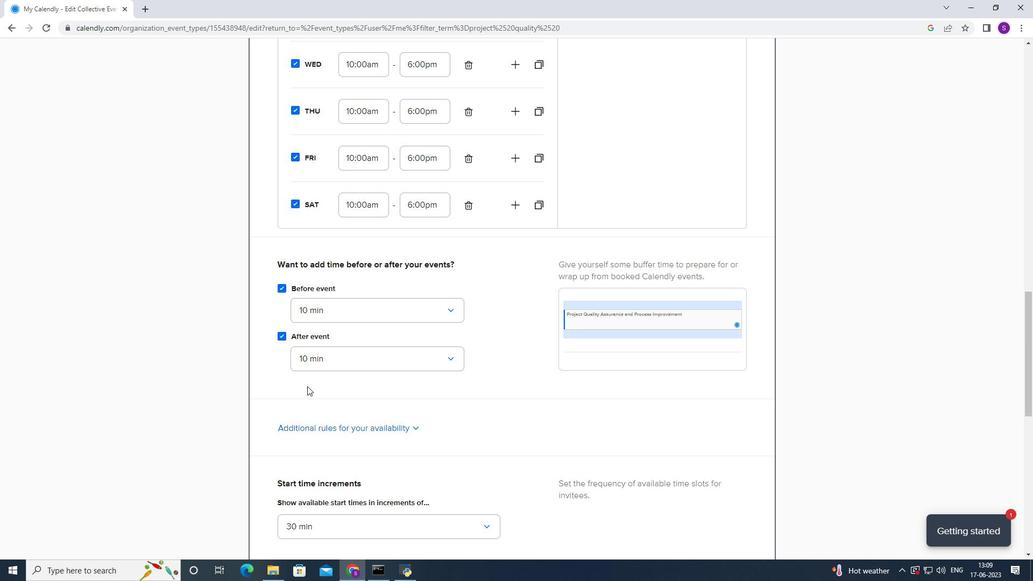 
Action: Mouse moved to (307, 396)
Screenshot: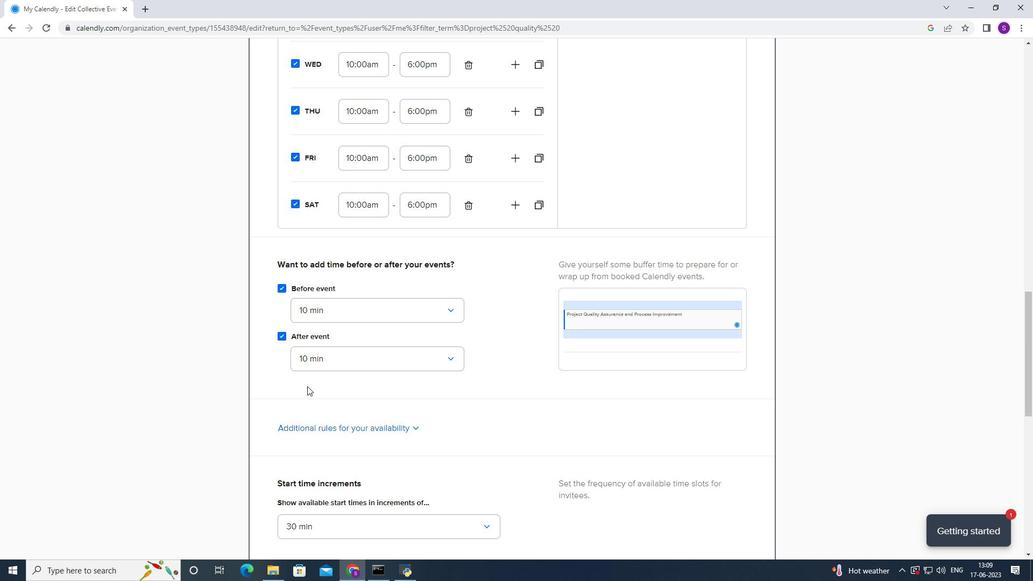 
Action: Mouse scrolled (307, 395) with delta (0, 0)
Screenshot: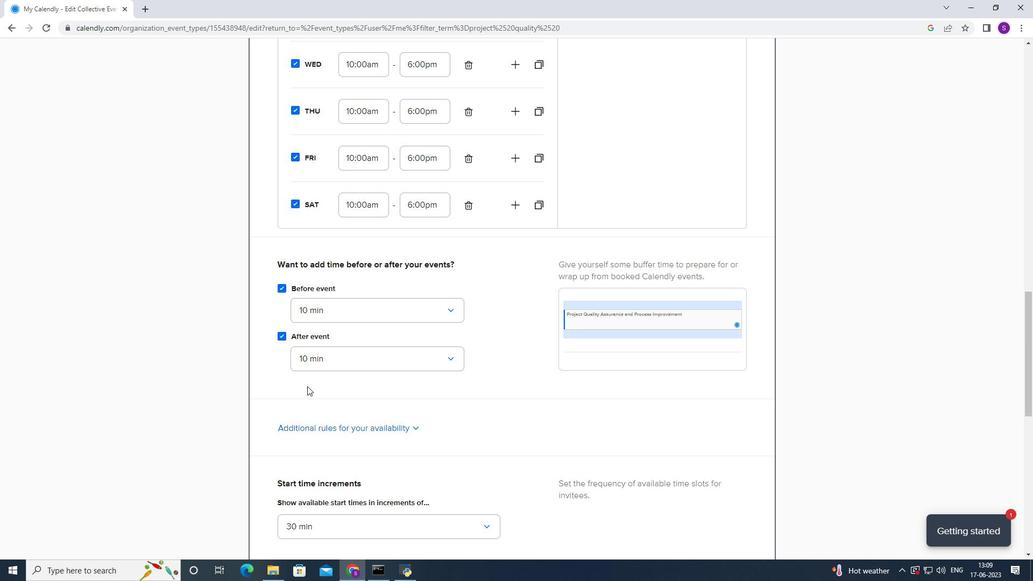 
Action: Mouse moved to (330, 251)
Screenshot: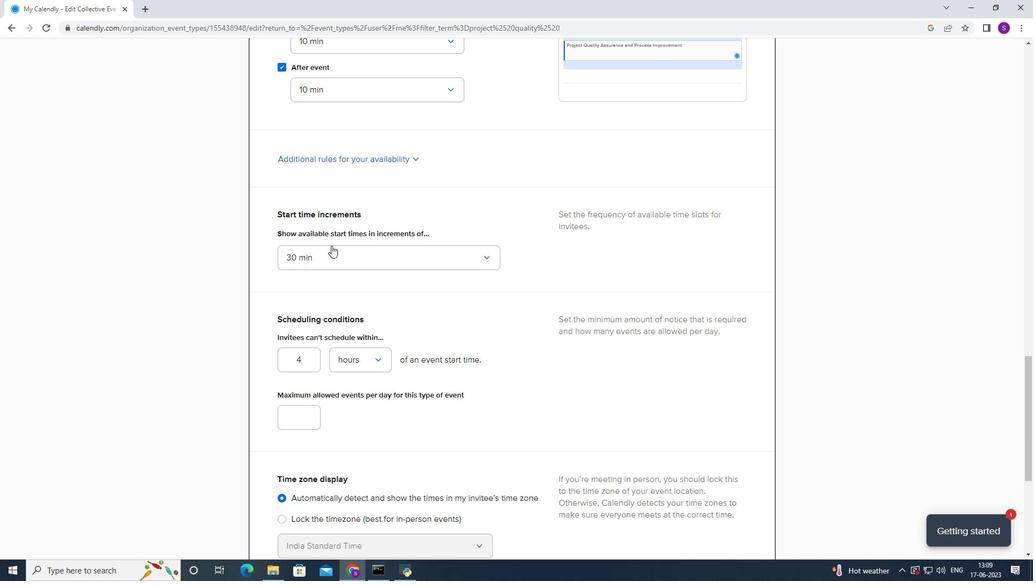
Action: Mouse pressed left at (330, 251)
Screenshot: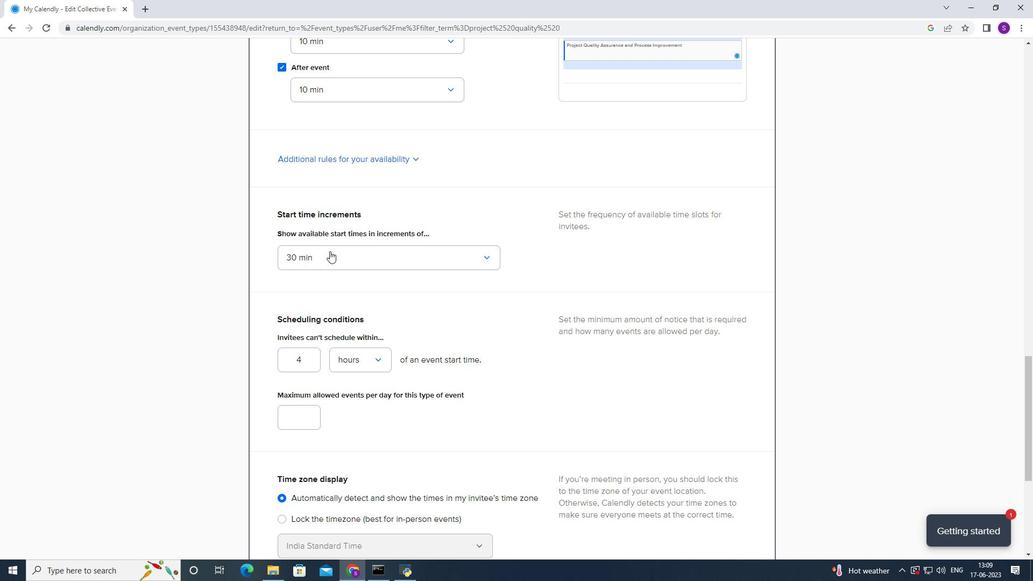 
Action: Mouse moved to (307, 407)
Screenshot: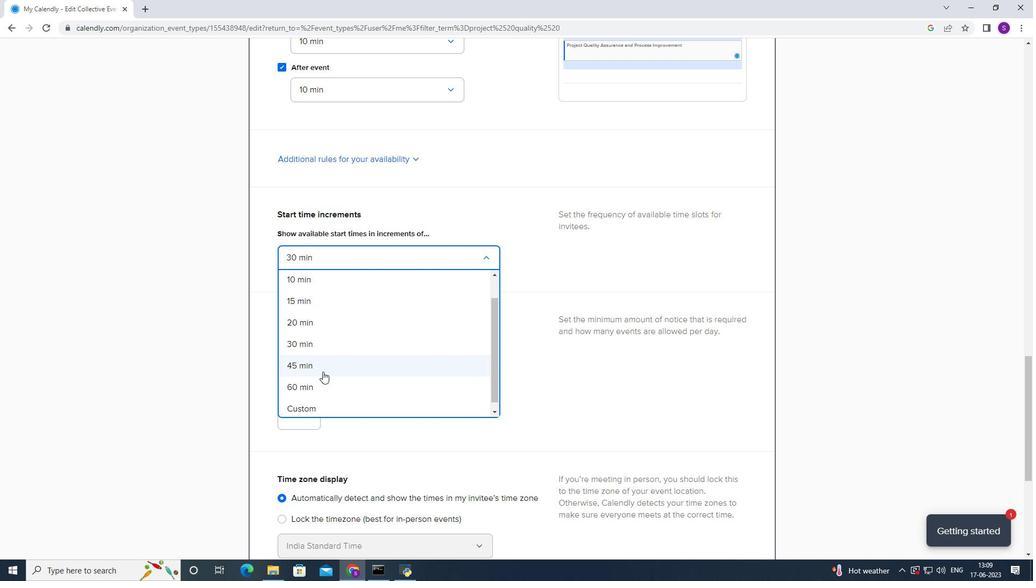 
Action: Mouse pressed left at (307, 407)
Screenshot: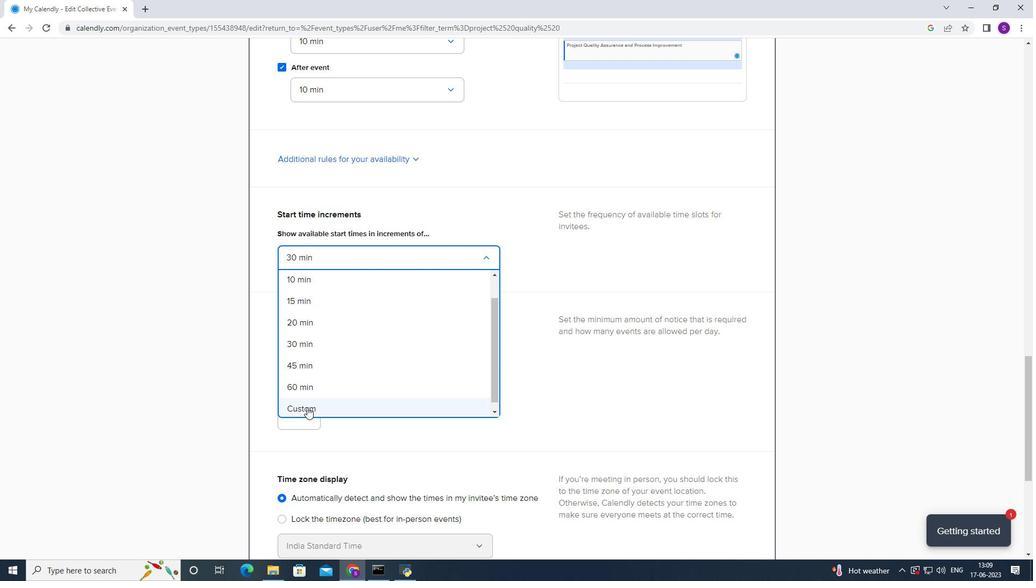 
Action: Mouse moved to (349, 293)
Screenshot: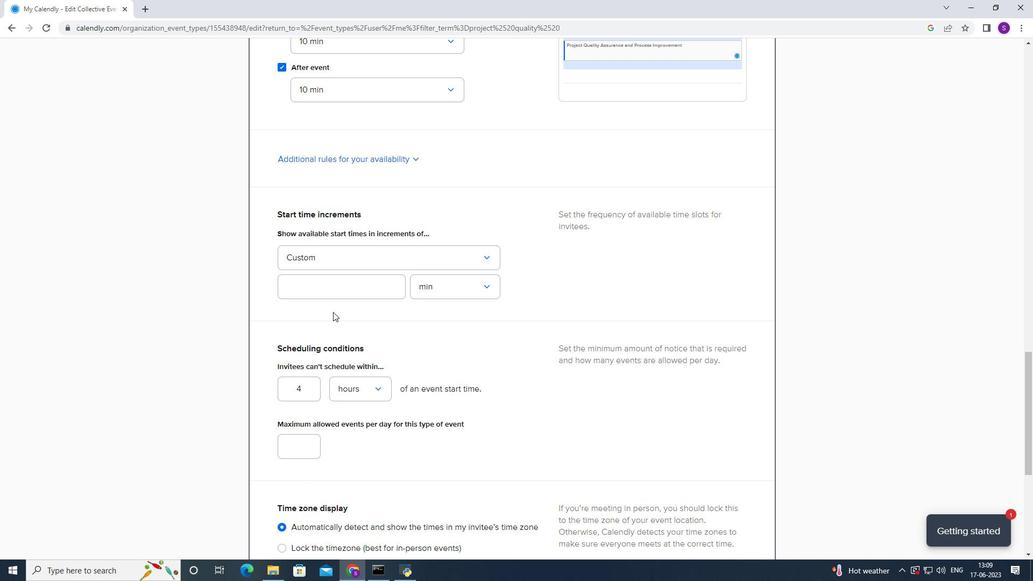 
Action: Mouse pressed left at (349, 293)
Screenshot: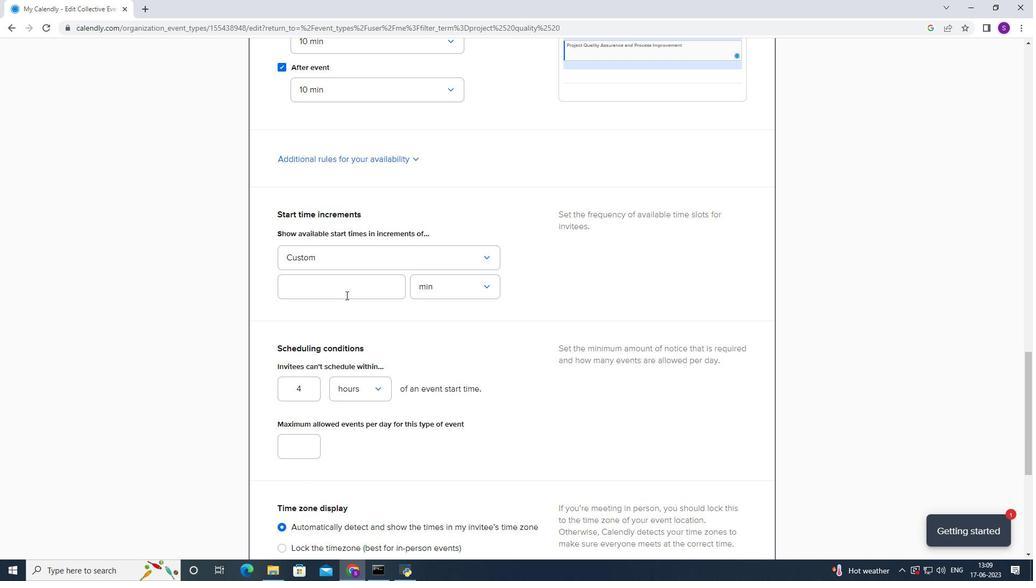 
Action: Key pressed 55
Screenshot: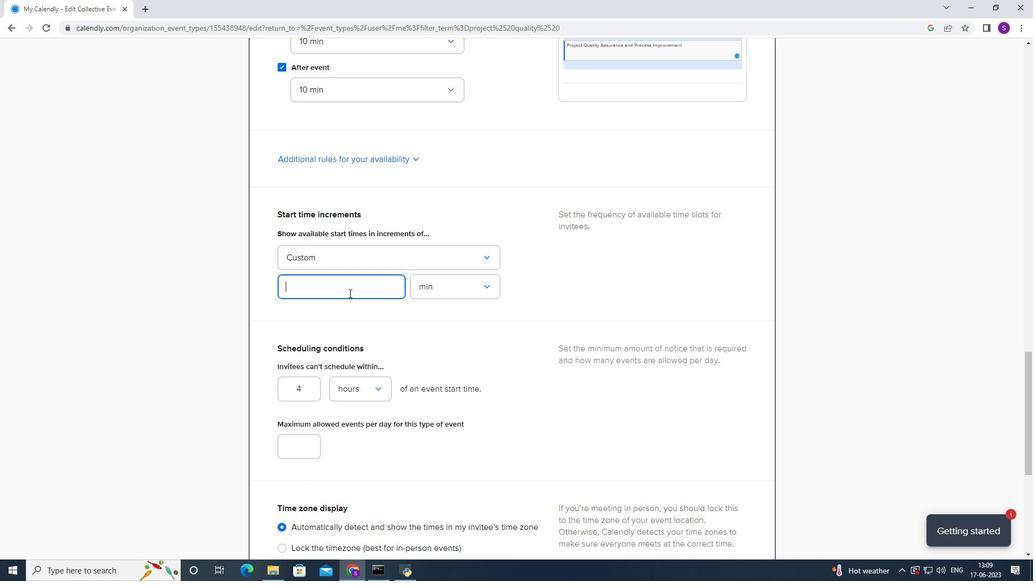 
Action: Mouse moved to (307, 382)
Screenshot: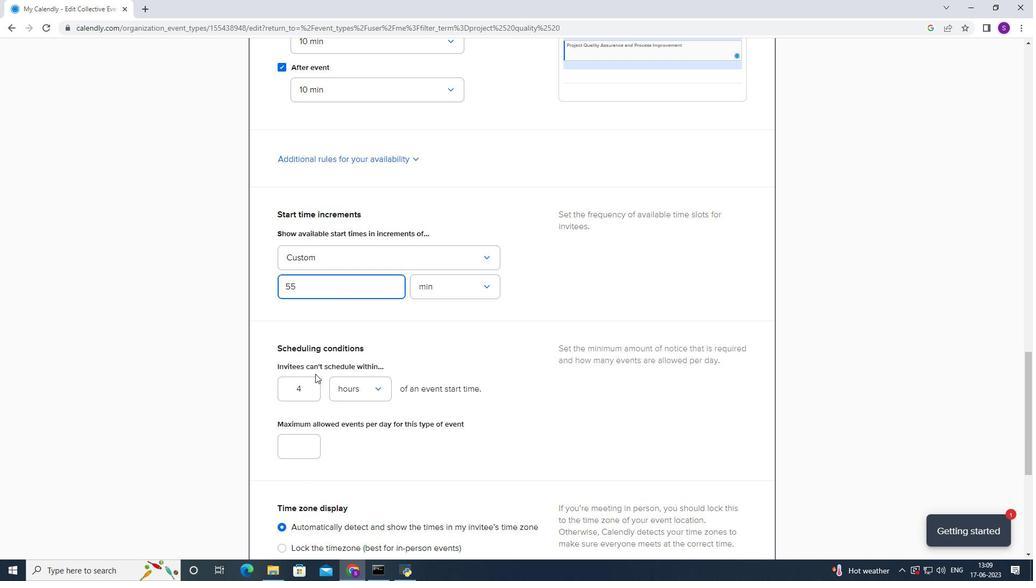 
Action: Mouse pressed left at (307, 382)
Screenshot: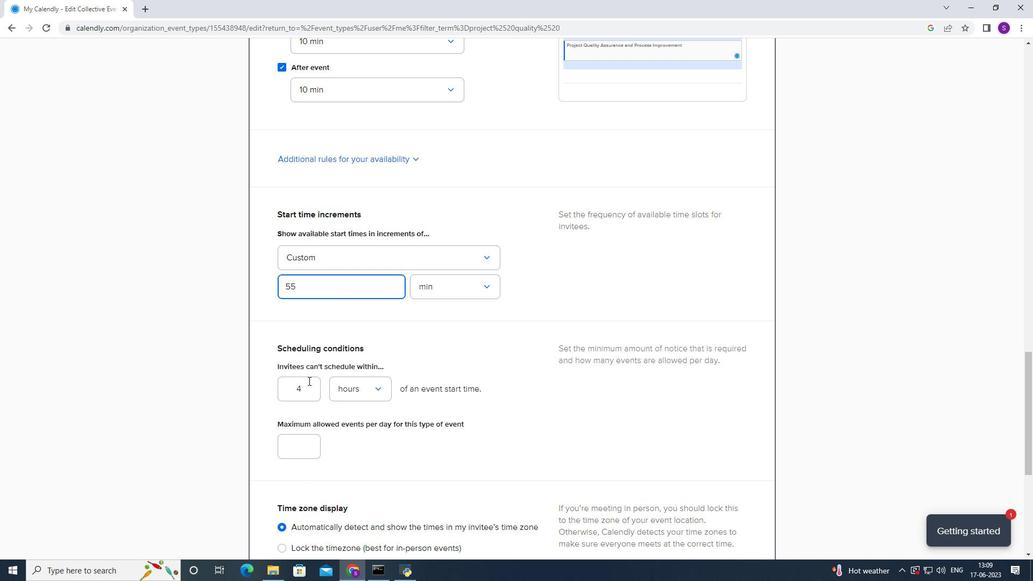 
Action: Key pressed <Key.backspace>
Screenshot: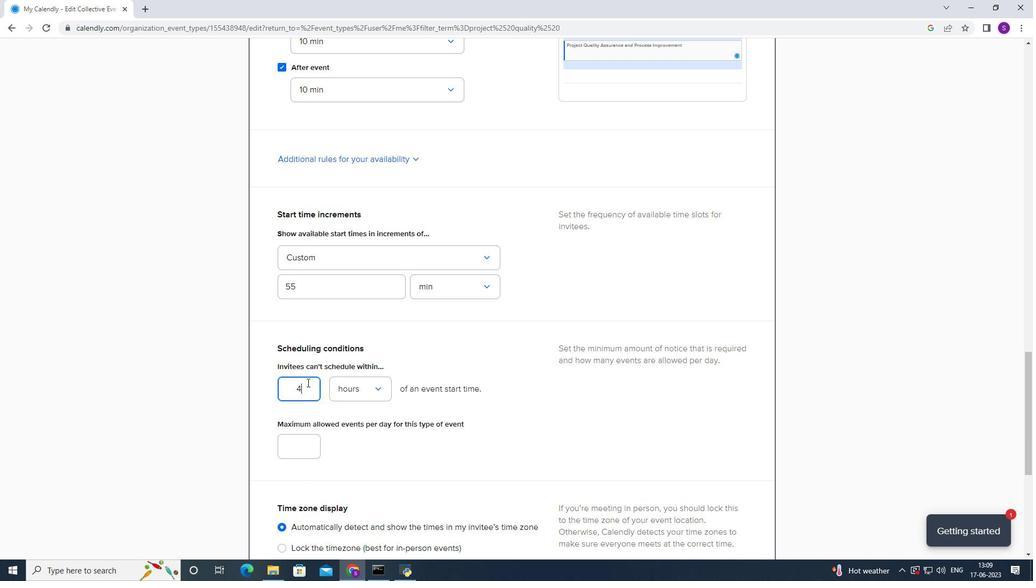 
Action: Mouse moved to (306, 382)
Screenshot: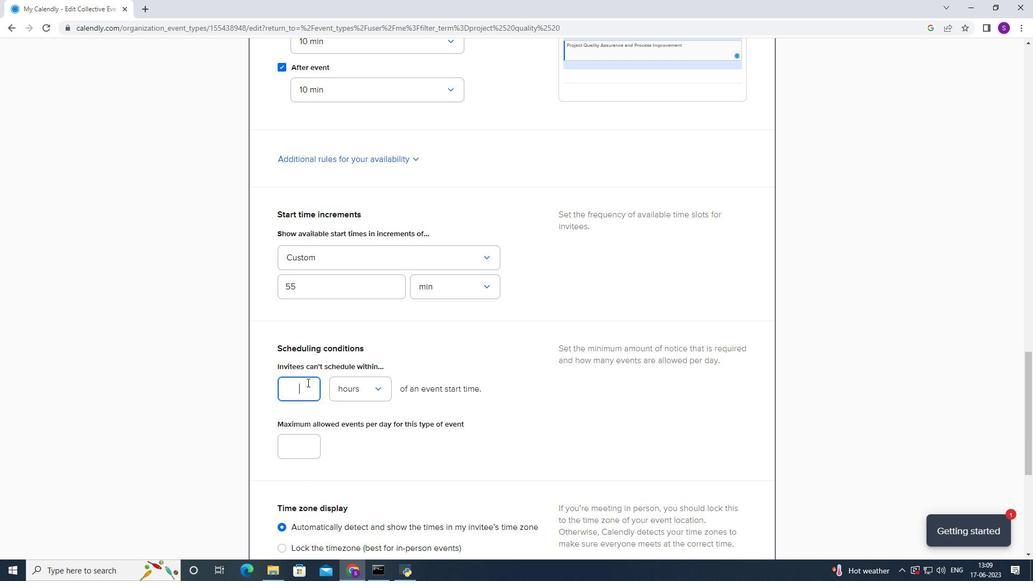 
Action: Key pressed 43
Screenshot: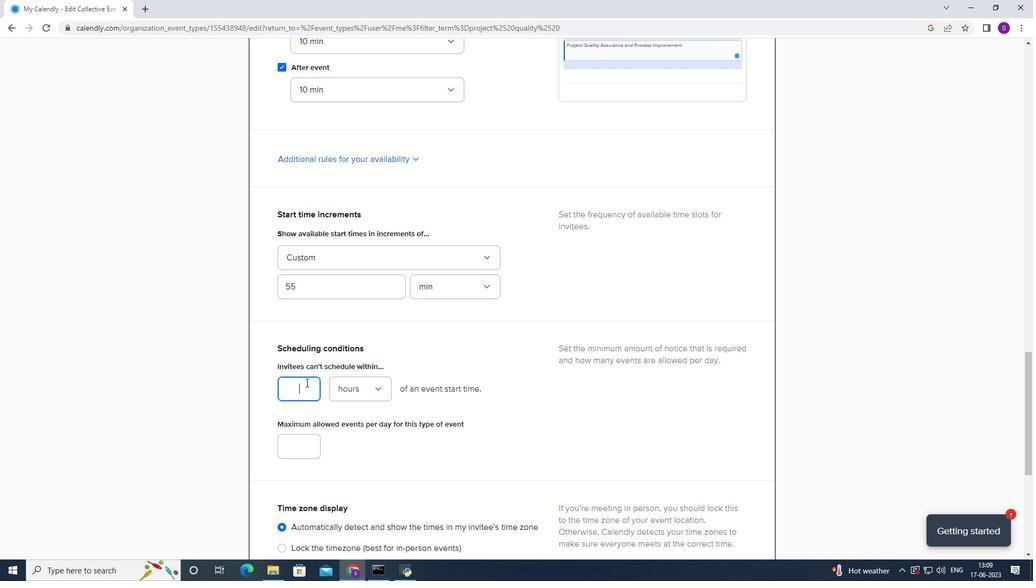 
Action: Mouse moved to (288, 447)
Screenshot: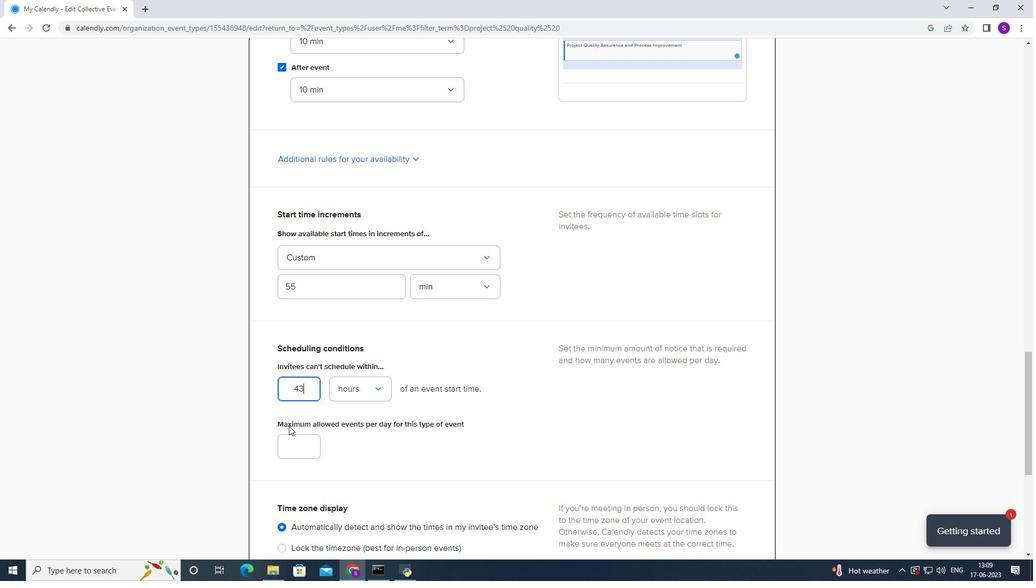 
Action: Mouse pressed left at (288, 447)
Screenshot: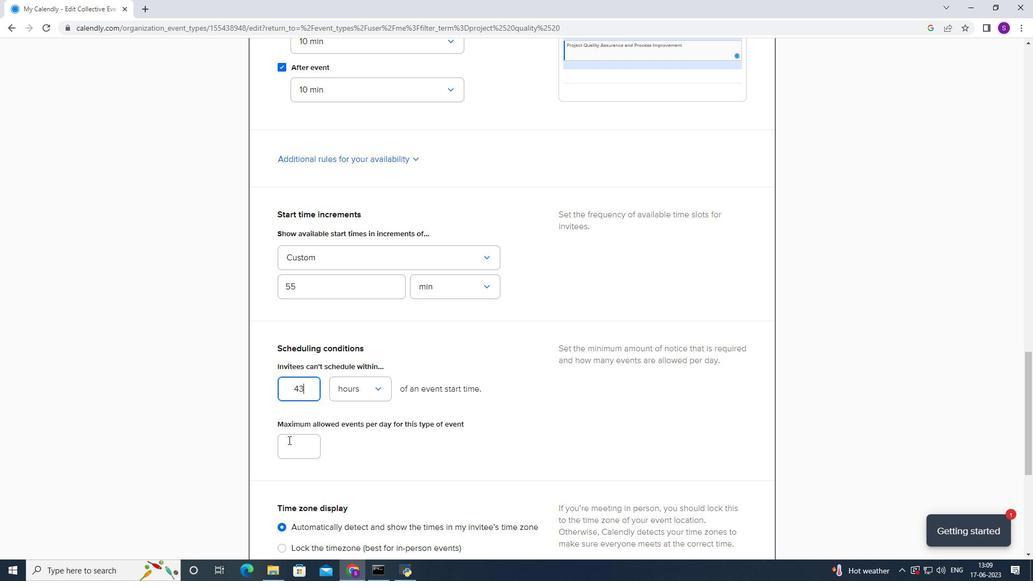 
Action: Key pressed 4
Screenshot: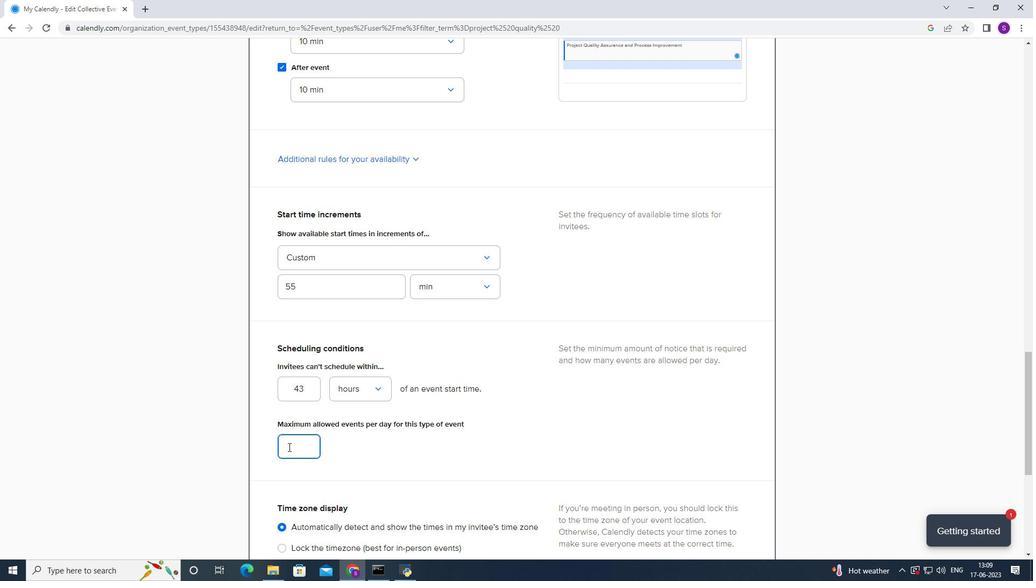 
Action: Mouse moved to (339, 415)
Screenshot: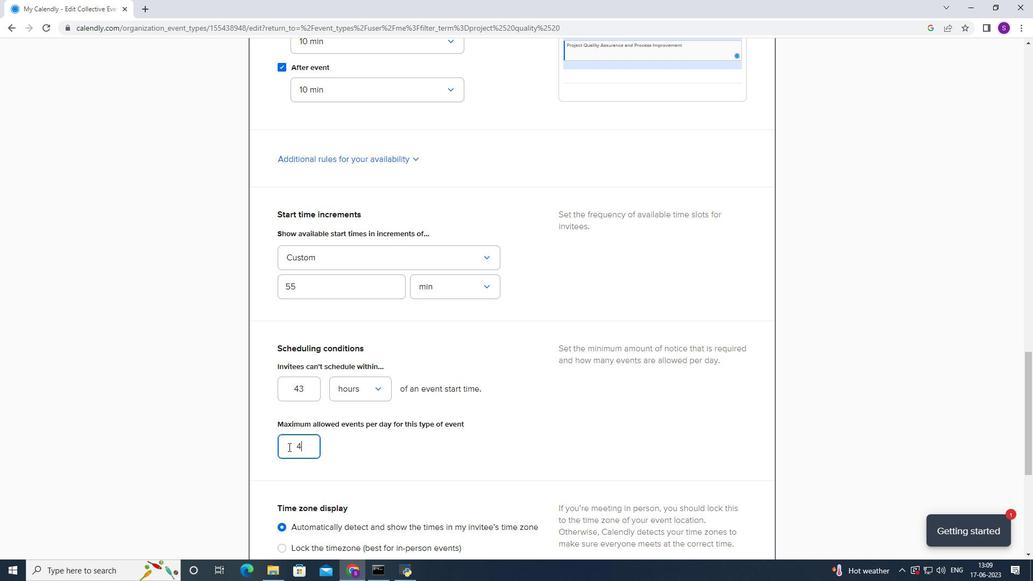 
Action: Mouse scrolled (339, 415) with delta (0, 0)
Screenshot: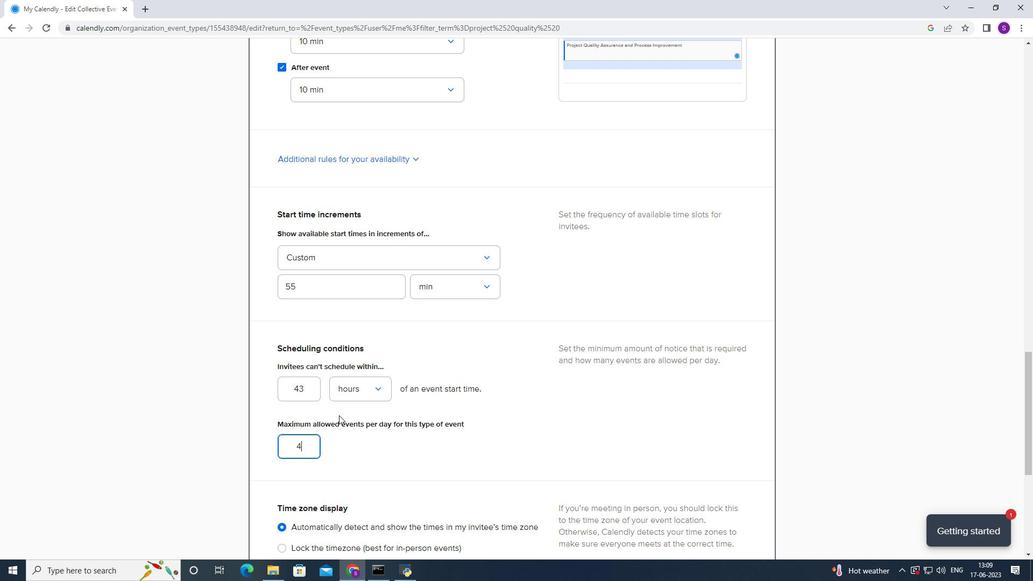 
Action: Mouse scrolled (339, 415) with delta (0, 0)
Screenshot: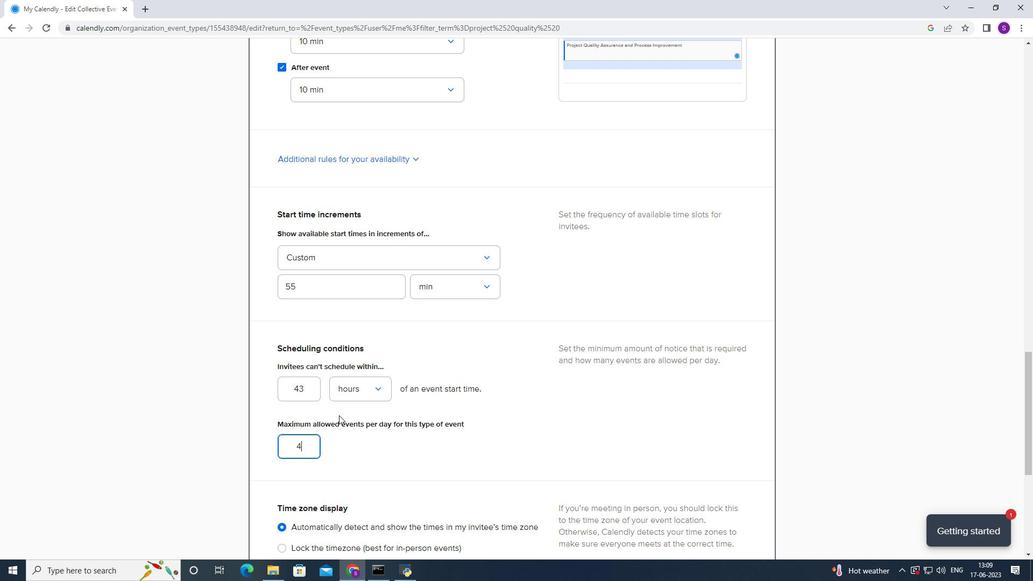 
Action: Mouse scrolled (339, 415) with delta (0, 0)
Screenshot: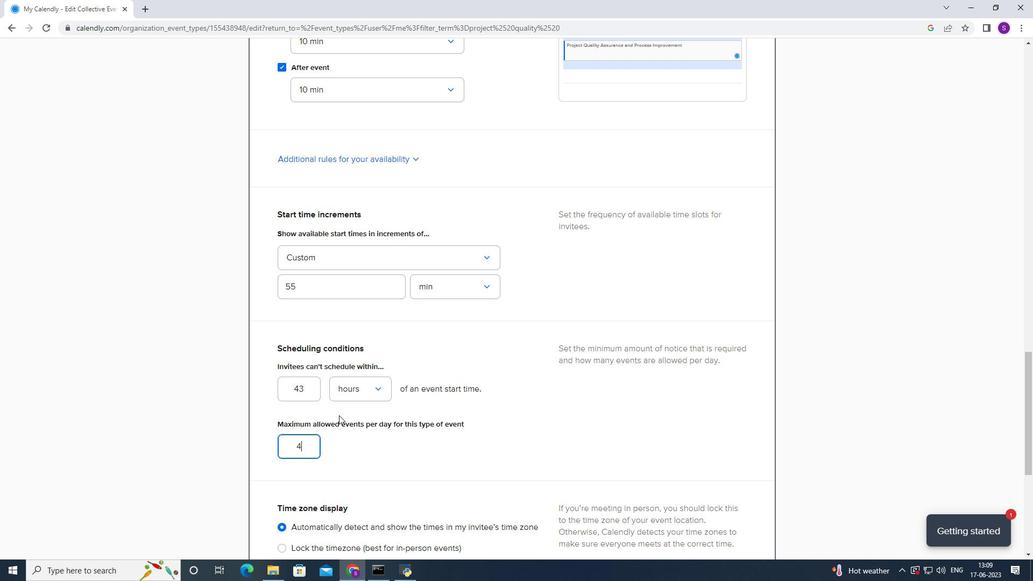 
Action: Mouse scrolled (339, 414) with delta (0, -1)
Screenshot: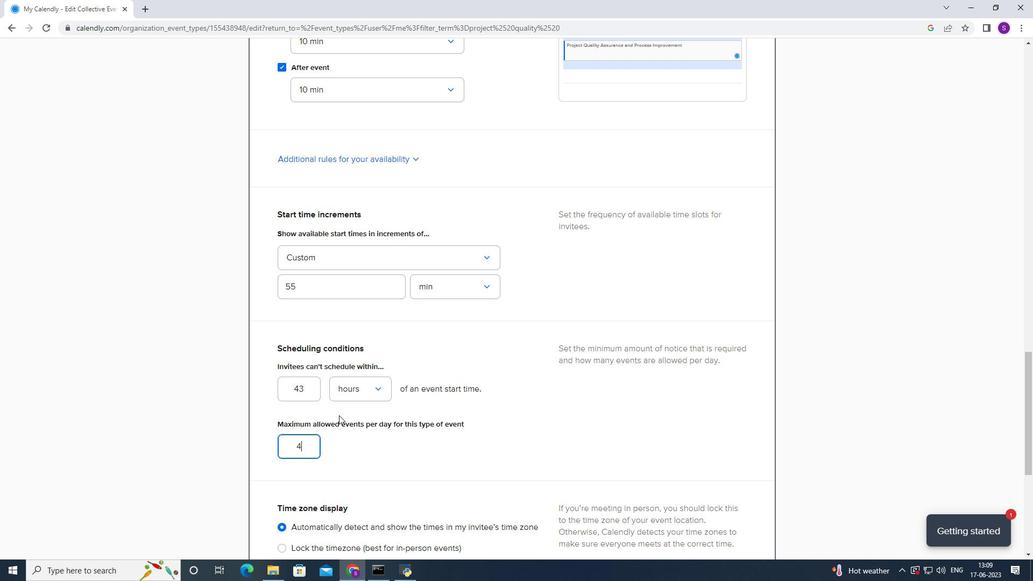 
Action: Mouse scrolled (339, 415) with delta (0, 0)
Screenshot: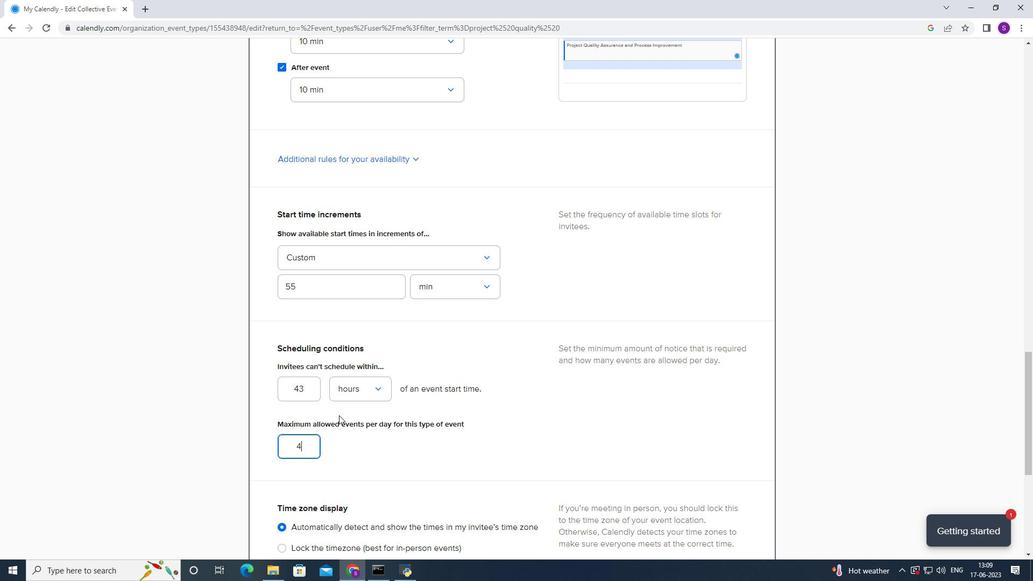 
Action: Mouse scrolled (339, 415) with delta (0, 0)
Screenshot: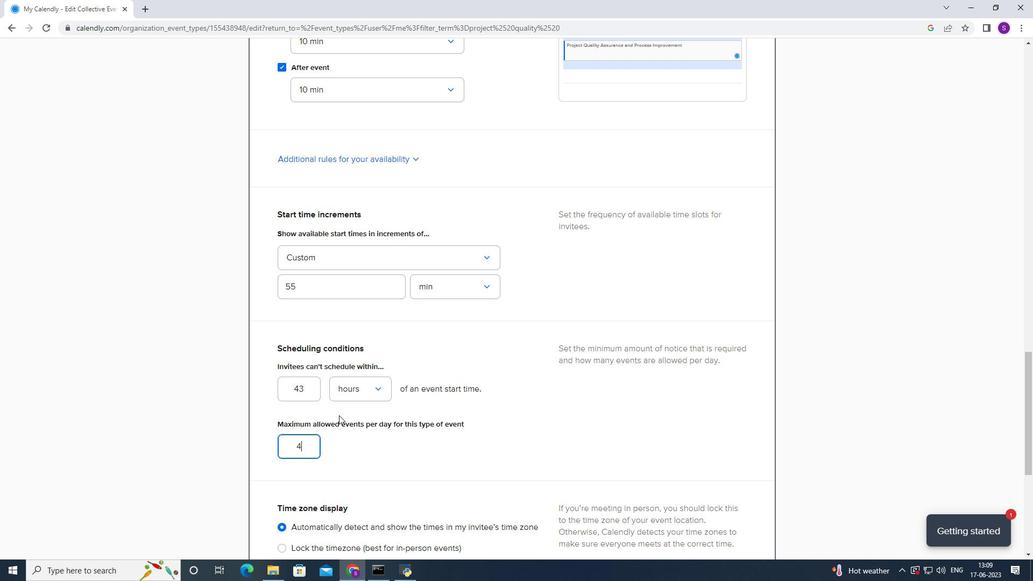 
Action: Mouse scrolled (339, 415) with delta (0, 0)
Screenshot: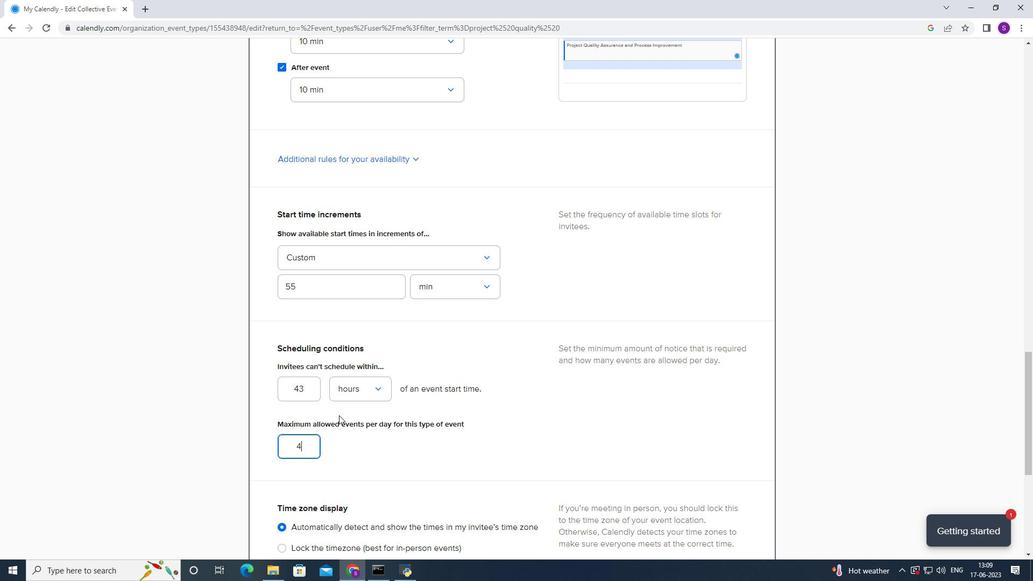 
Action: Mouse moved to (741, 307)
Screenshot: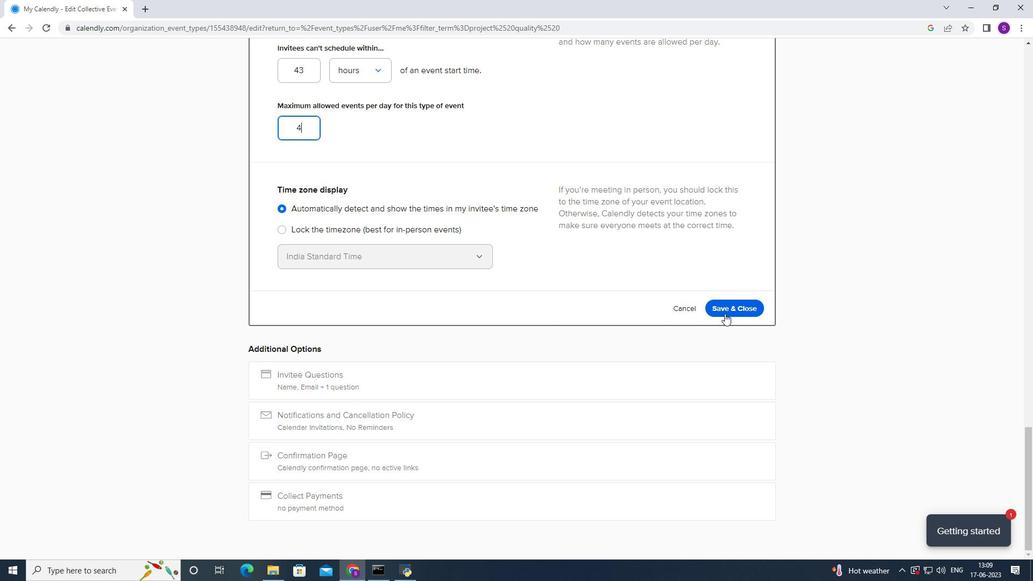 
Action: Mouse pressed left at (741, 307)
Screenshot: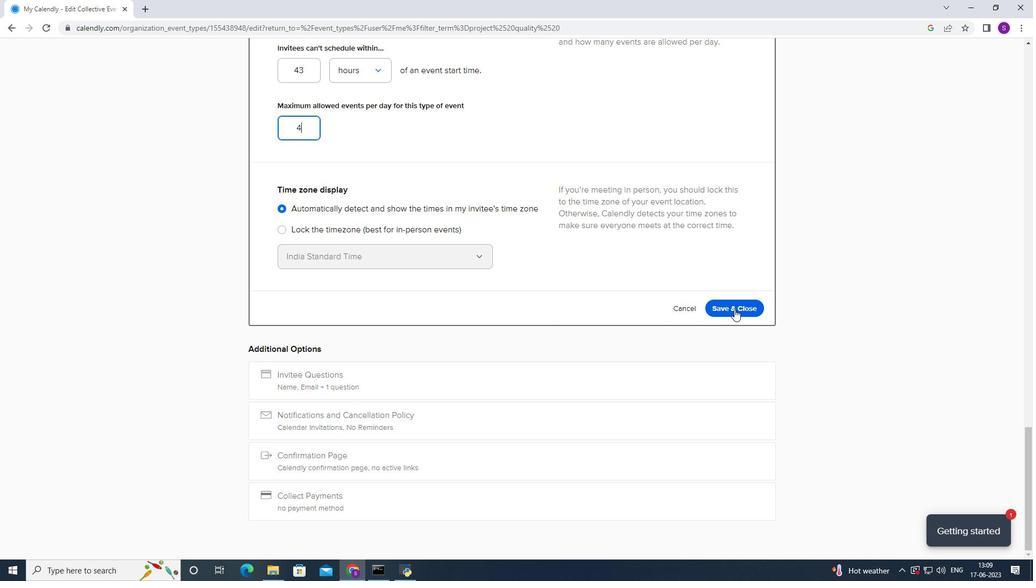 
Action: Mouse moved to (739, 307)
Screenshot: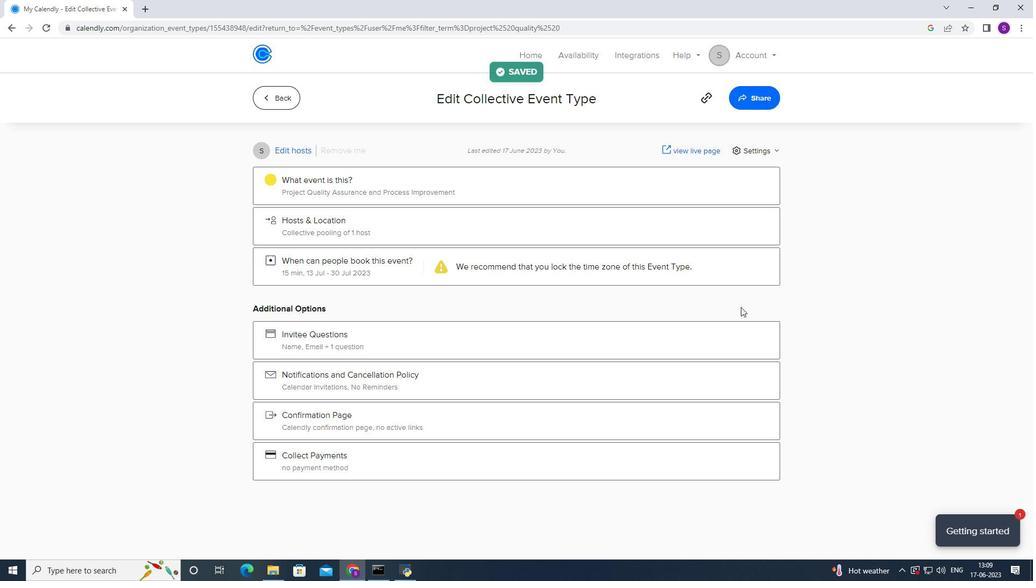 
